 Task: Look for Airbnb properties in PÃ¤rnu, Estonia from 6th December, 2023 to 12th December, 2023 for 4 adults.4 bedrooms having 4 beds and 4 bathrooms. Property type can be flat. Amenities needed are: wifi, TV, free parkinig on premises, gym, breakfast. Booking option can be shelf check-in. Look for 3 properties as per requirement.
Action: Mouse moved to (524, 108)
Screenshot: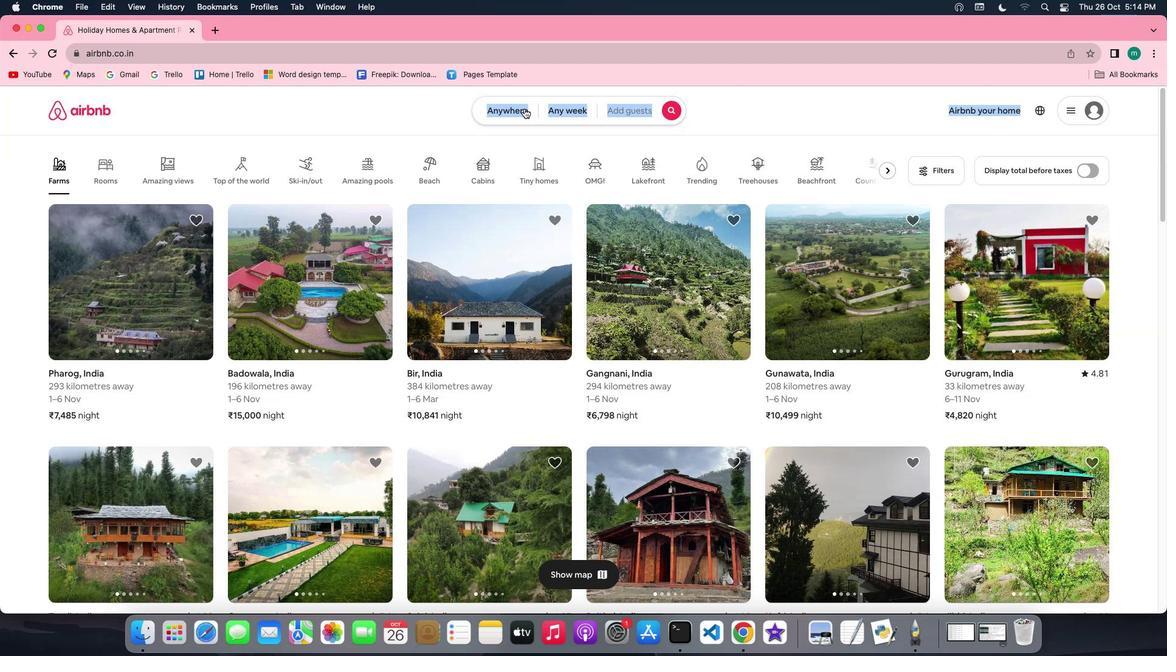 
Action: Mouse pressed left at (524, 108)
Screenshot: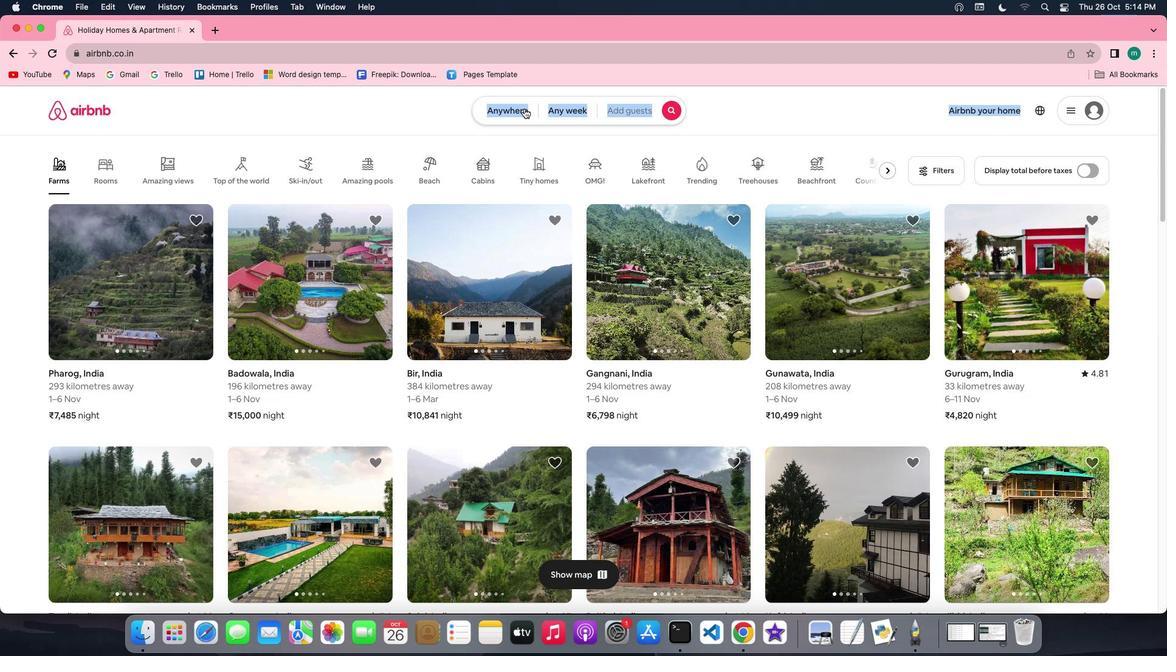 
Action: Mouse moved to (450, 162)
Screenshot: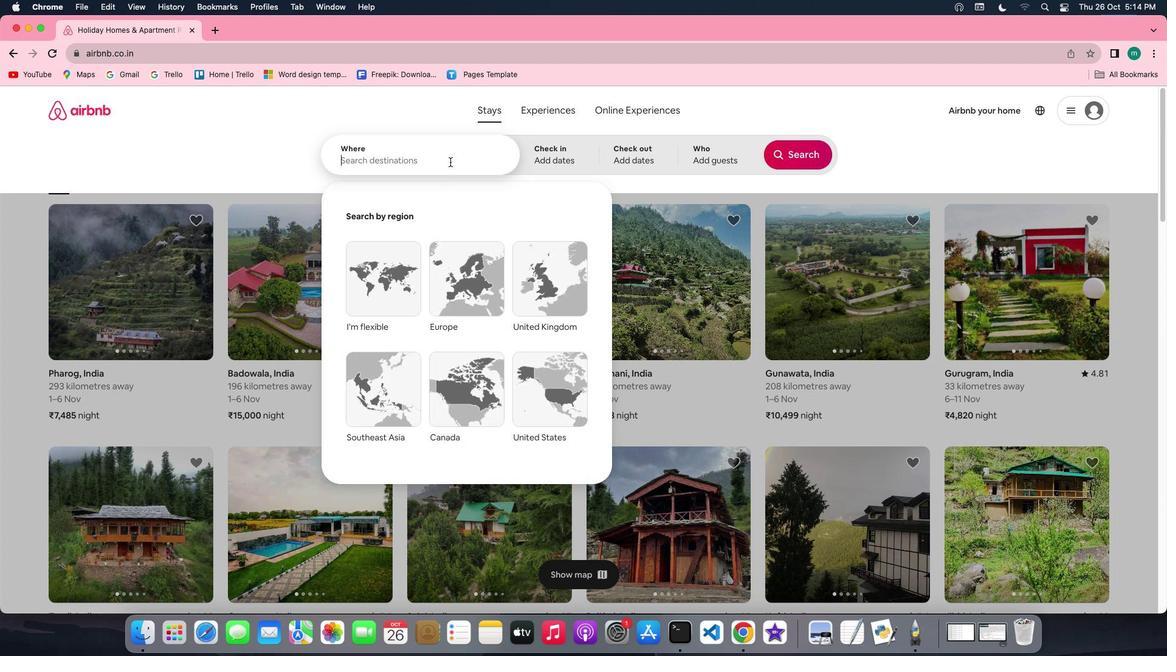 
Action: Mouse pressed left at (450, 162)
Screenshot: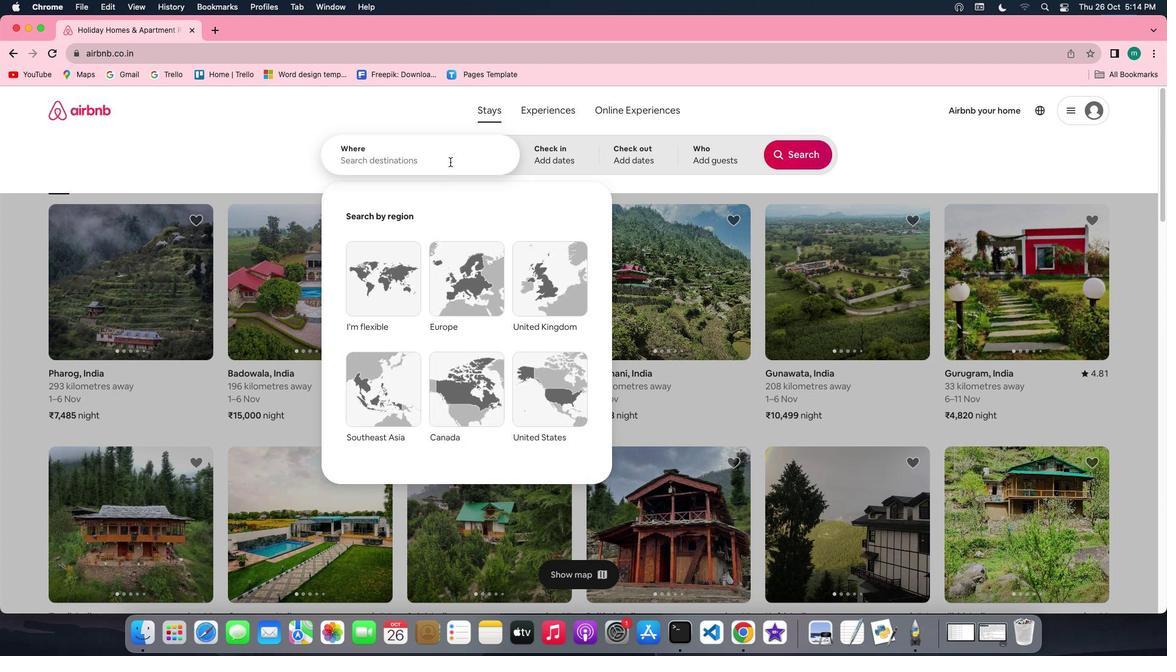 
Action: Key pressed Key.shift'P''a''m''u'Key.backspaceKey.backspace'r''n''u'','Key.spaceKey.shiftKey.shift'E''s''t''o''n''i''a'
Screenshot: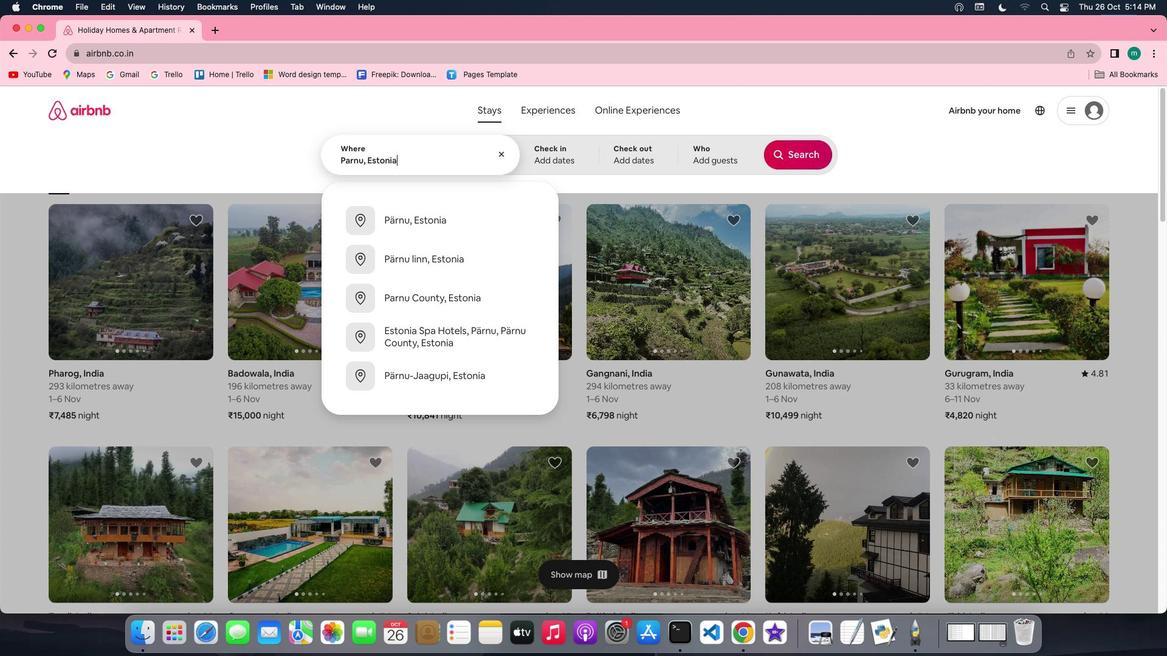 
Action: Mouse moved to (576, 147)
Screenshot: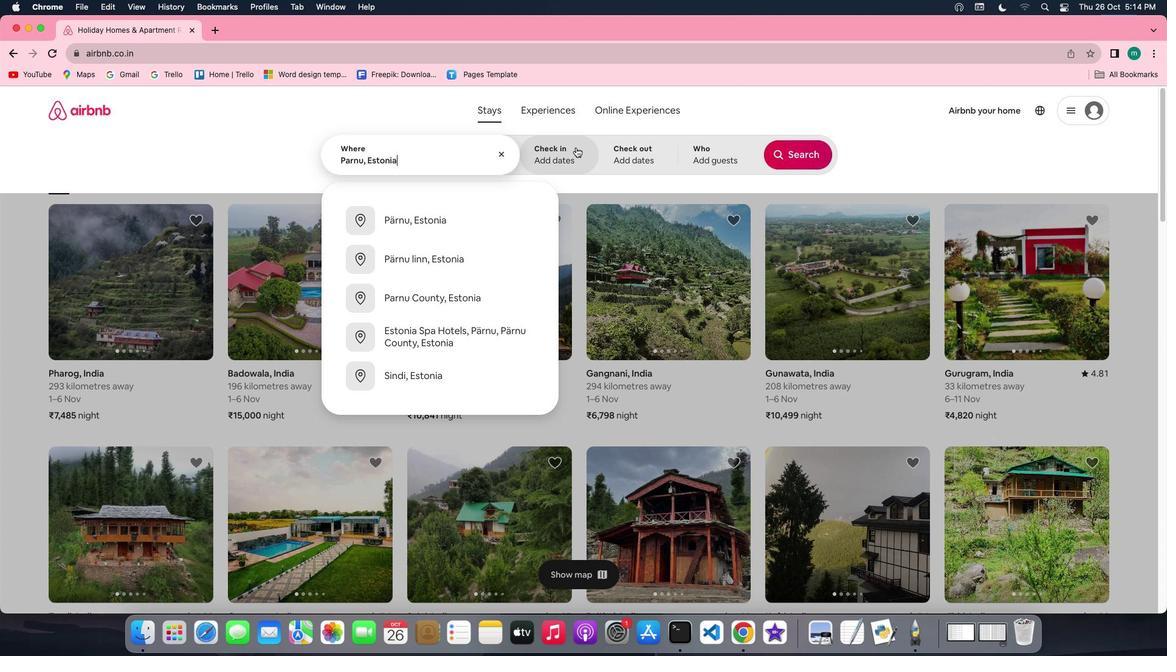 
Action: Mouse pressed left at (576, 147)
Screenshot: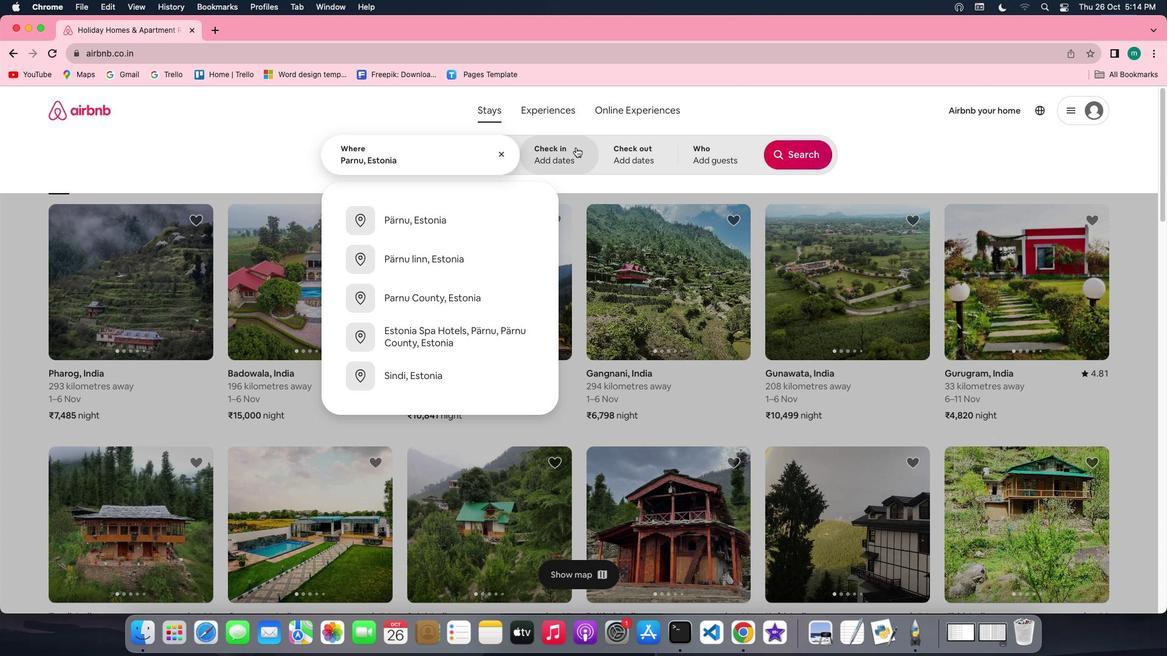 
Action: Mouse moved to (798, 257)
Screenshot: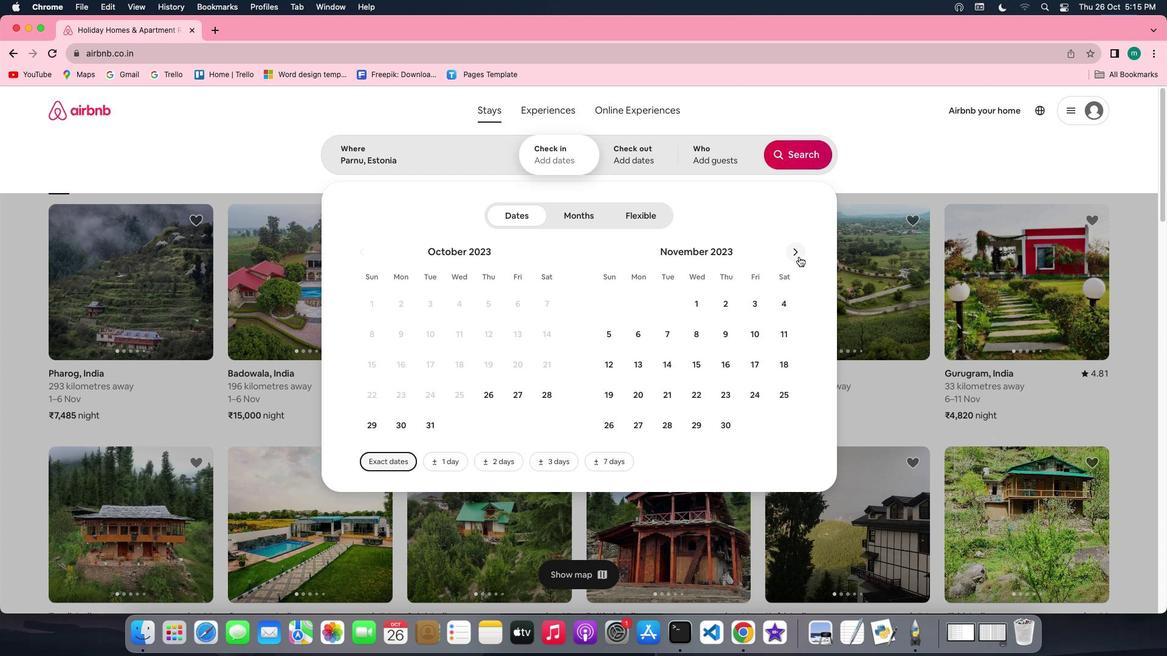 
Action: Mouse pressed left at (798, 257)
Screenshot: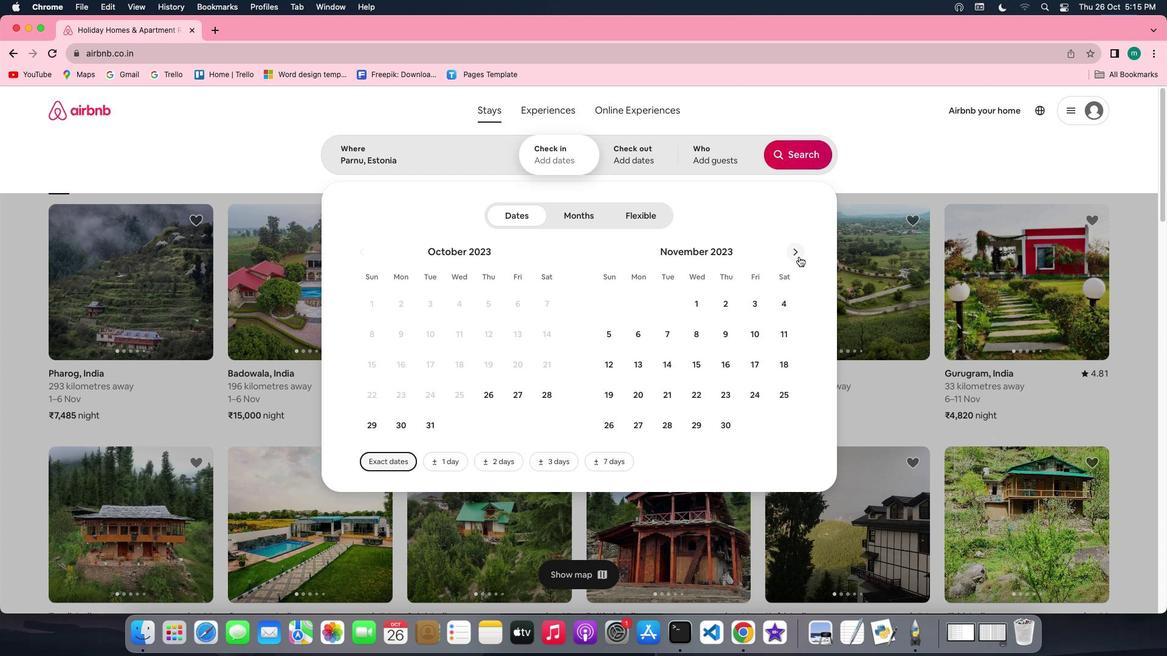 
Action: Mouse moved to (696, 333)
Screenshot: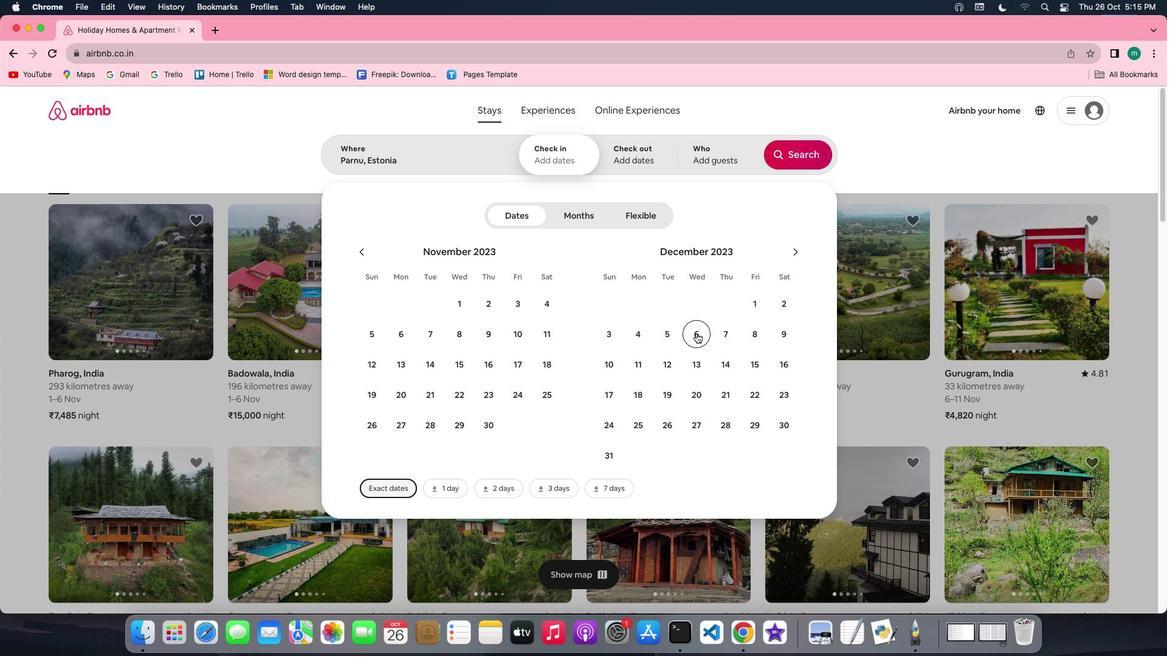 
Action: Mouse pressed left at (696, 333)
Screenshot: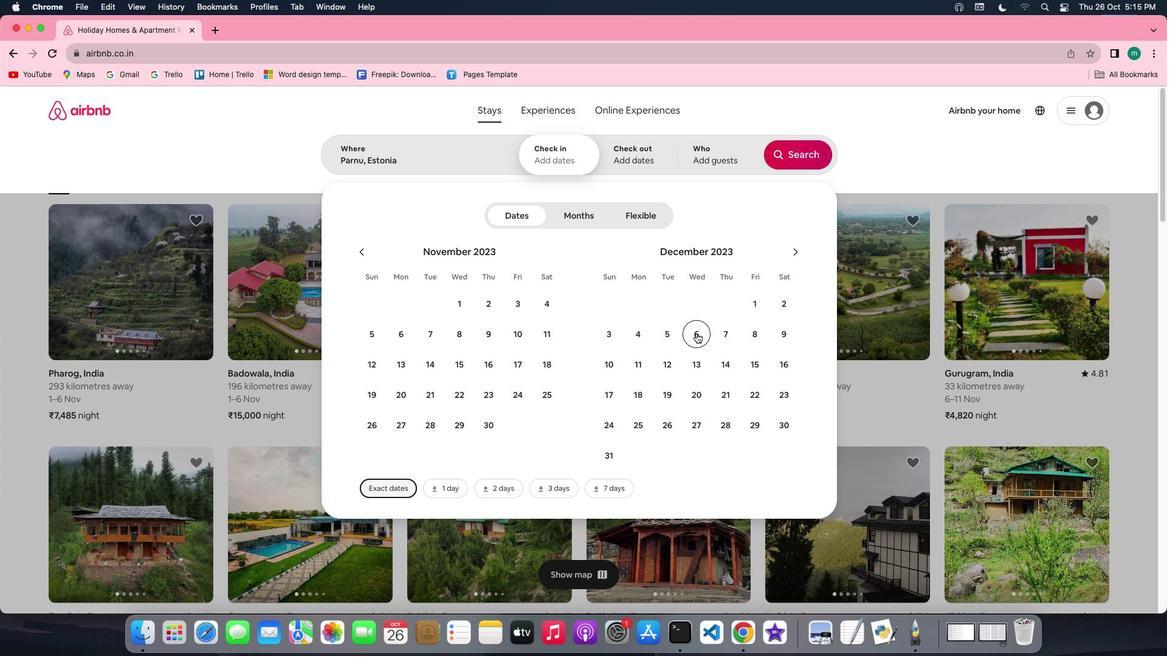 
Action: Mouse moved to (671, 368)
Screenshot: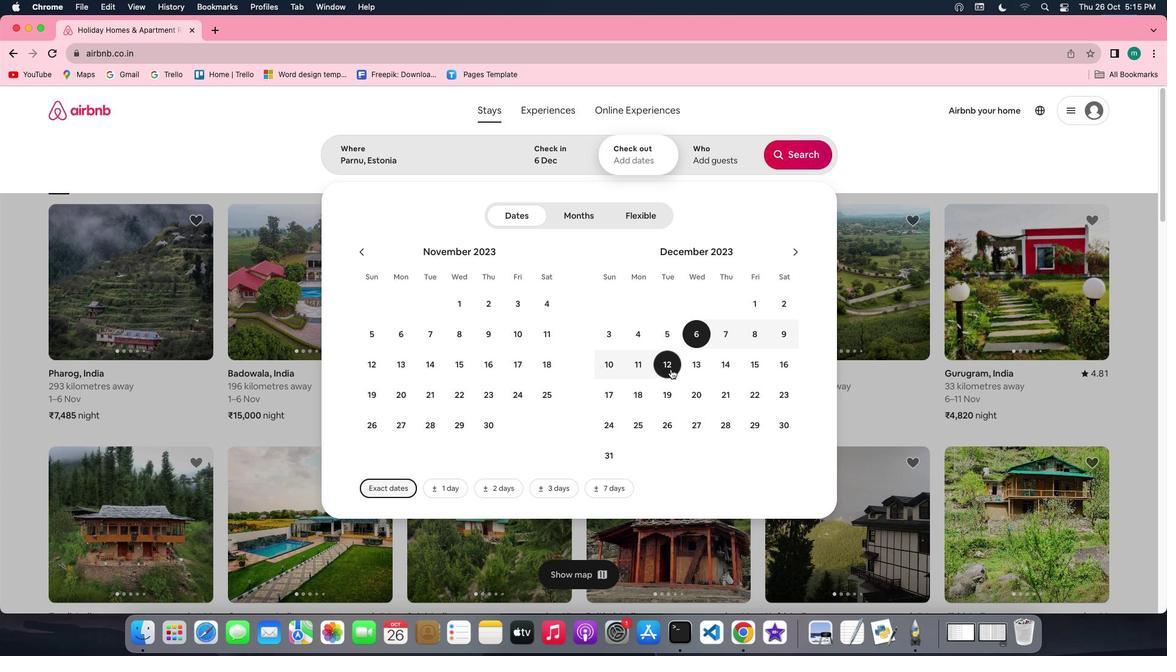 
Action: Mouse pressed left at (671, 368)
Screenshot: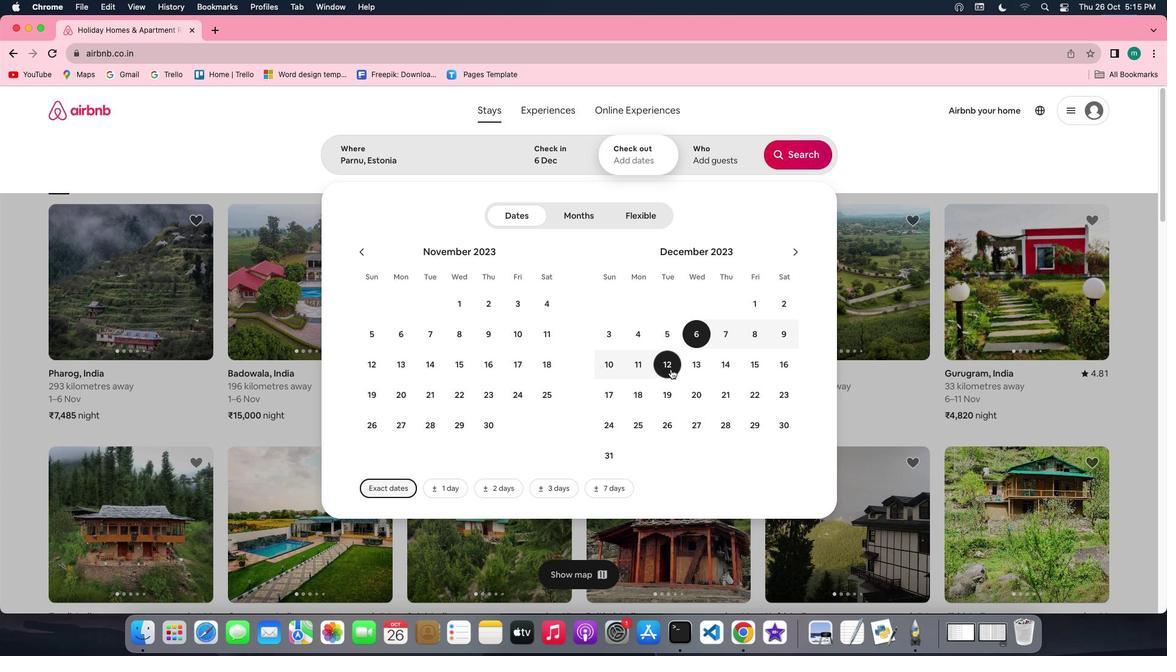 
Action: Mouse moved to (703, 162)
Screenshot: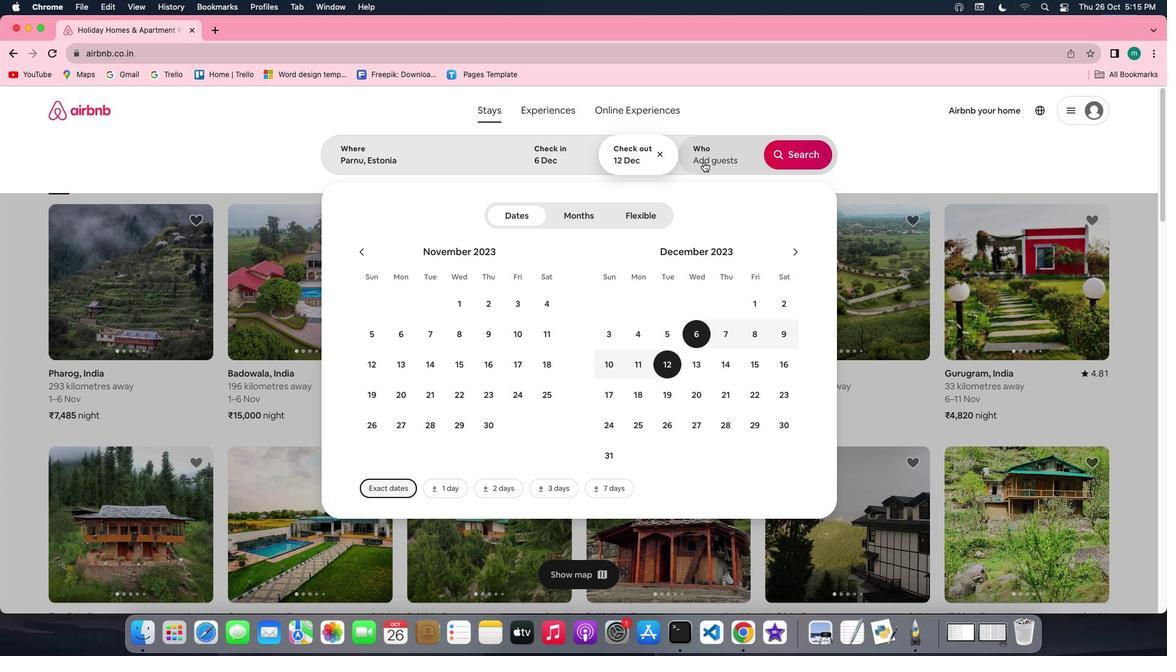 
Action: Mouse pressed left at (703, 162)
Screenshot: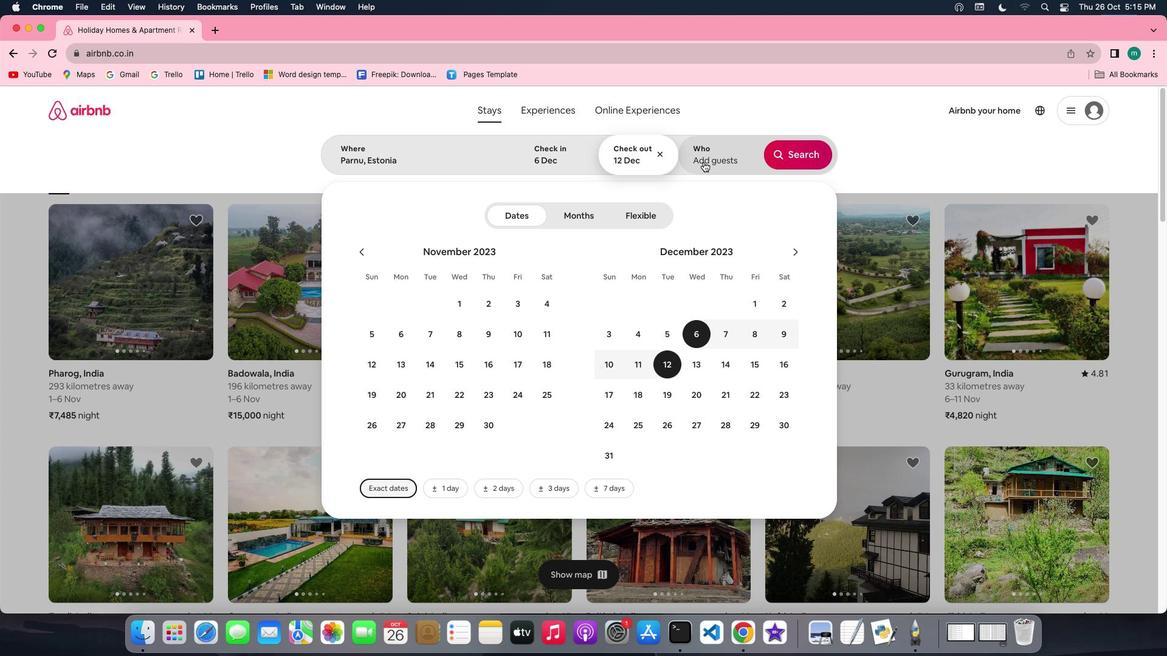 
Action: Mouse moved to (797, 223)
Screenshot: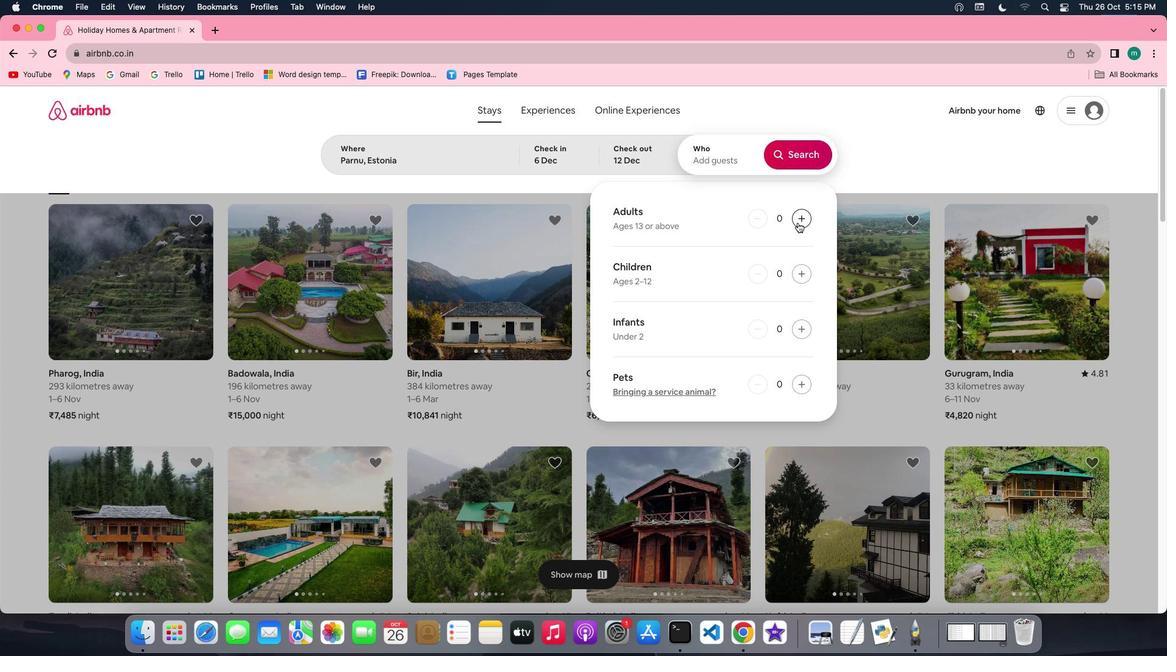 
Action: Mouse pressed left at (797, 223)
Screenshot: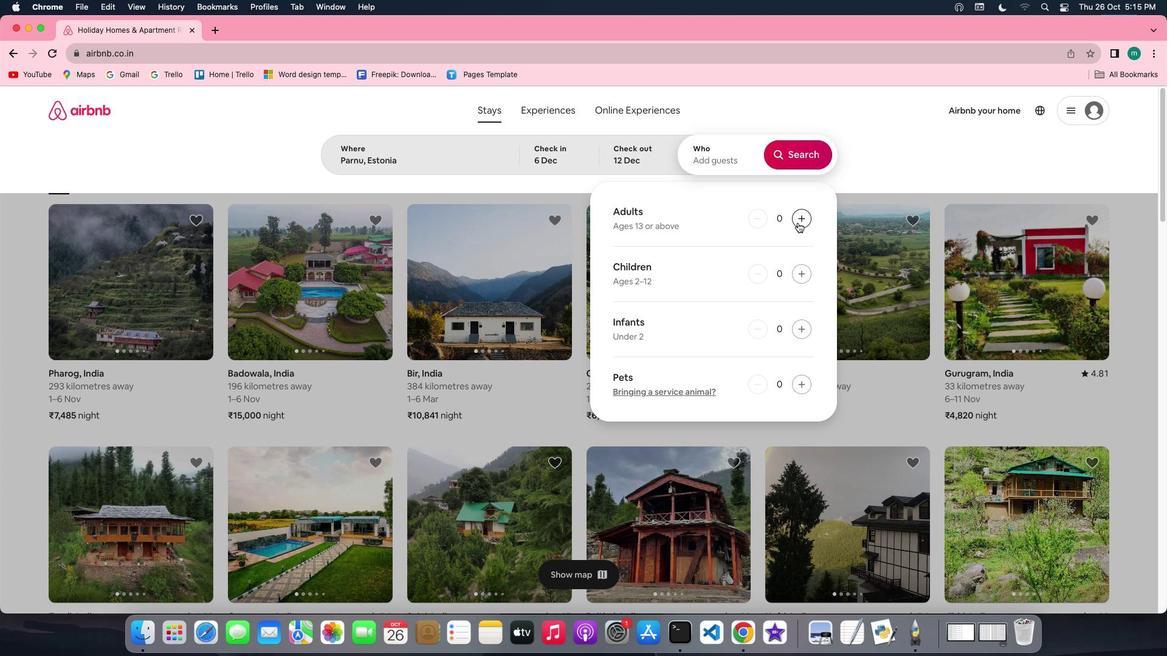 
Action: Mouse pressed left at (797, 223)
Screenshot: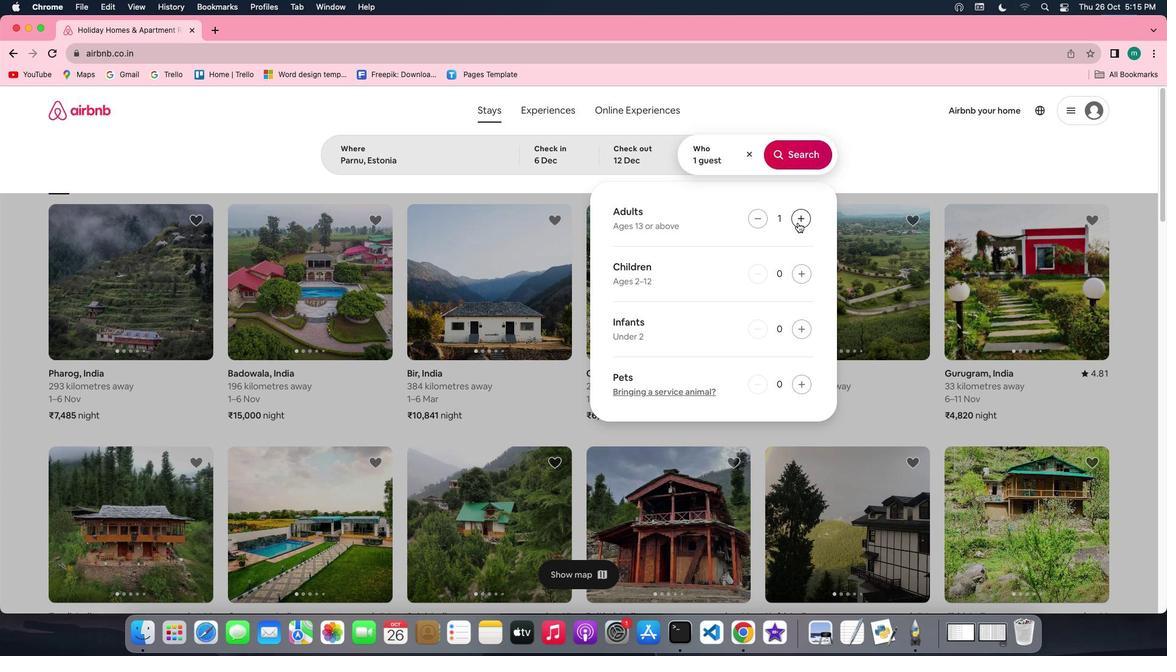 
Action: Mouse pressed left at (797, 223)
Screenshot: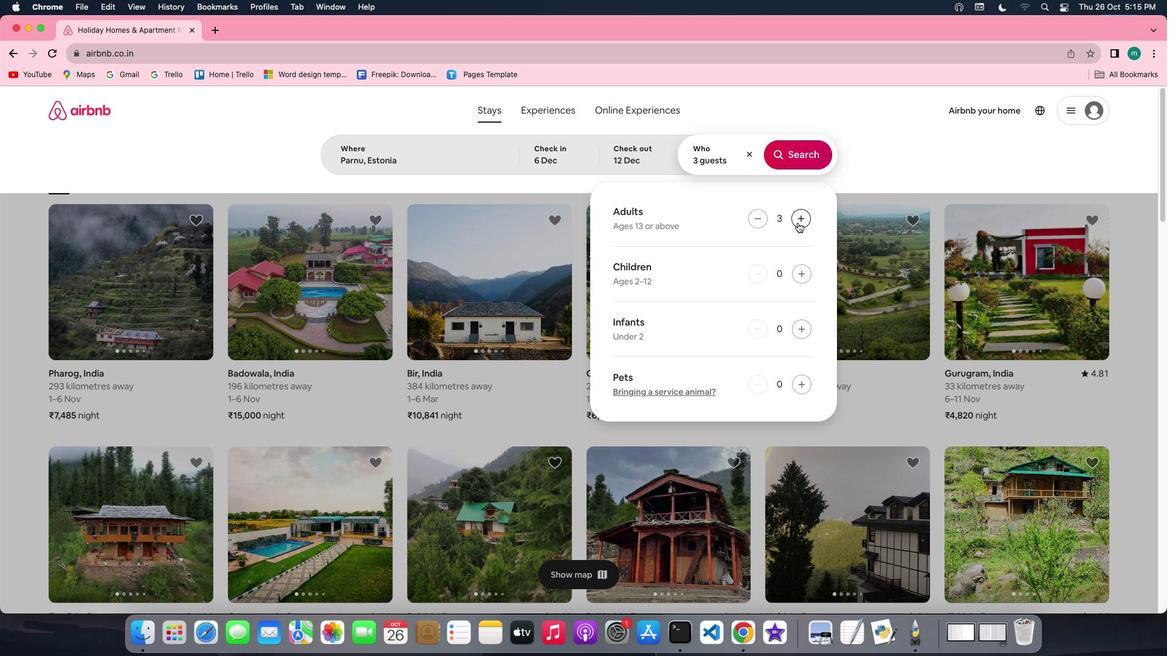 
Action: Mouse pressed left at (797, 223)
Screenshot: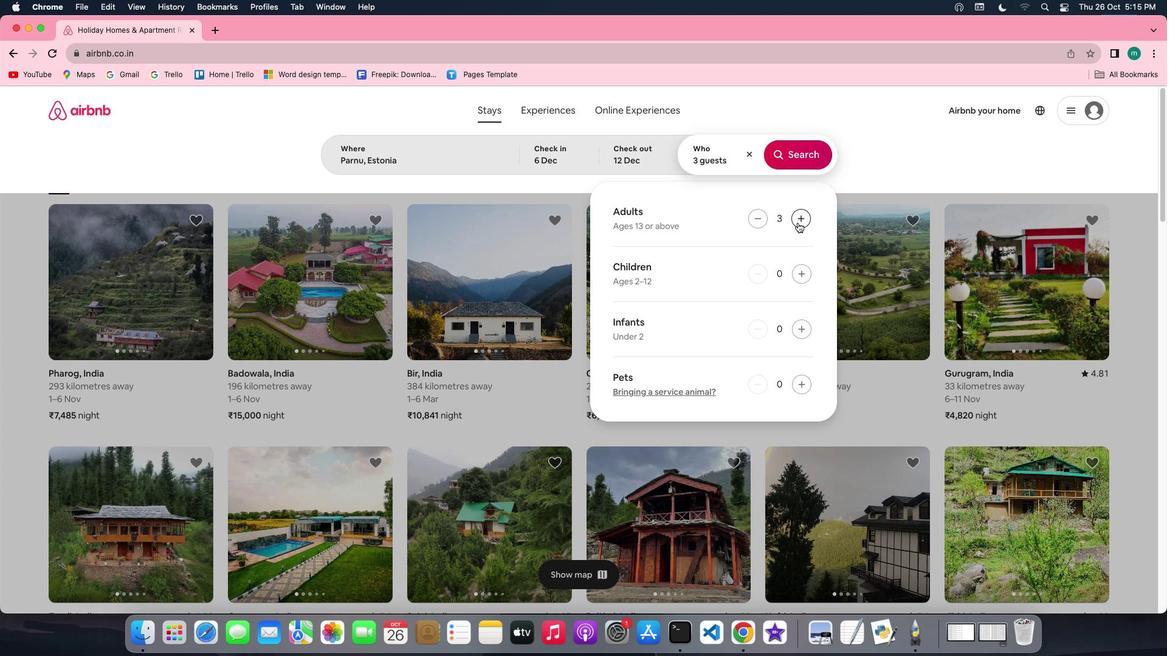 
Action: Mouse moved to (796, 159)
Screenshot: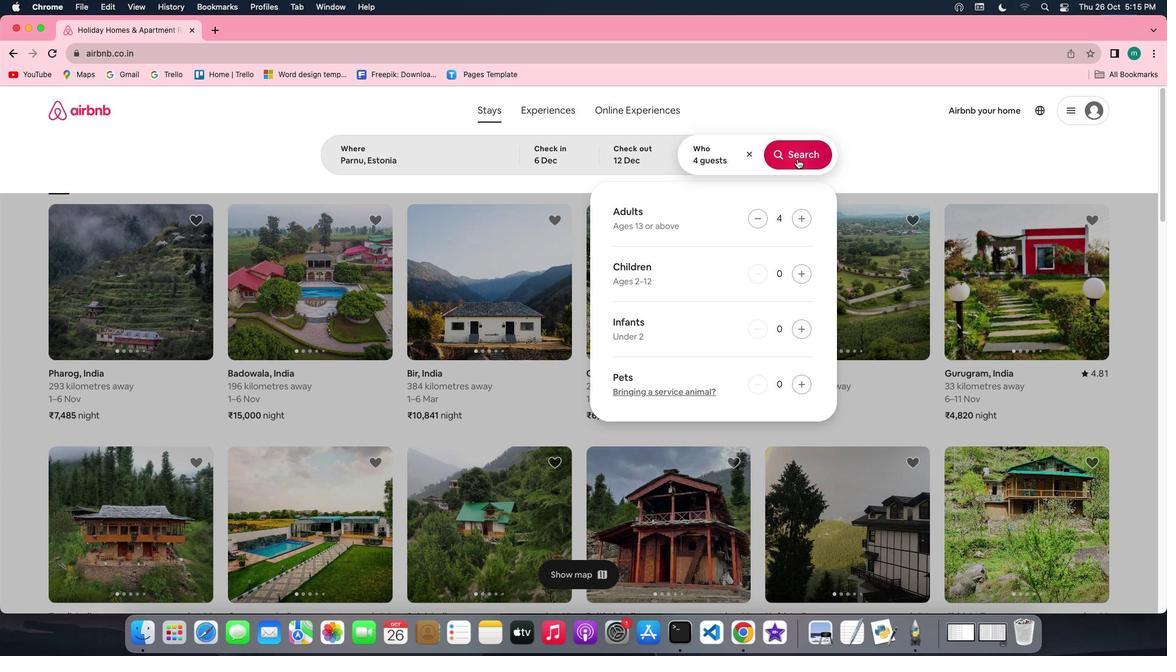 
Action: Mouse pressed left at (796, 159)
Screenshot: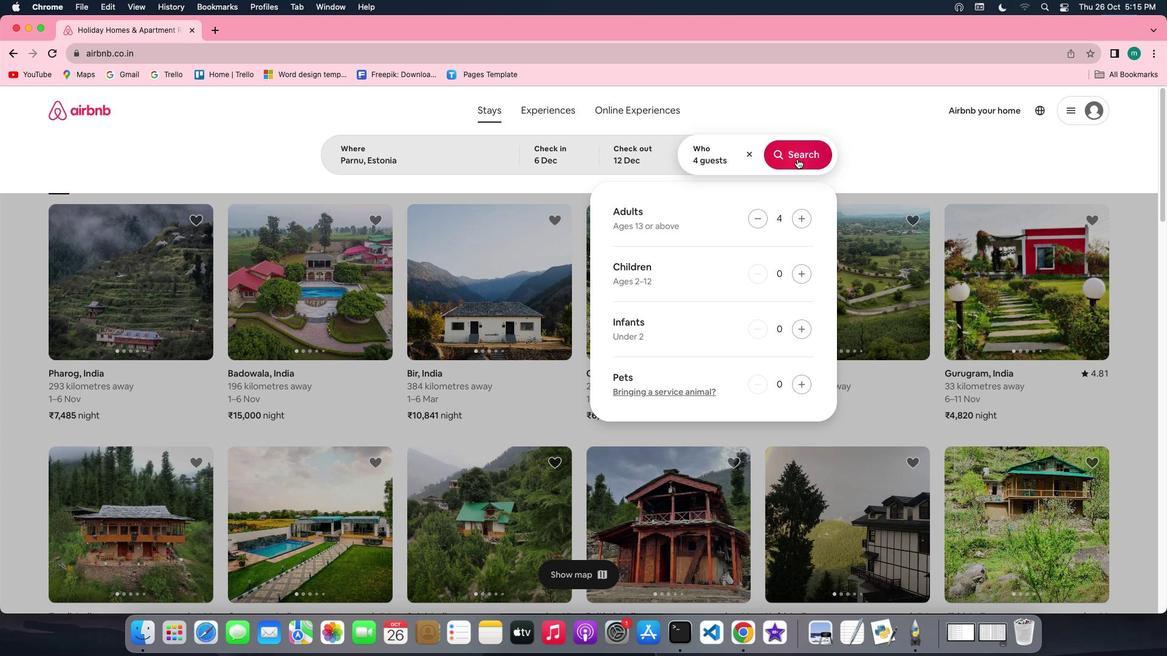 
Action: Mouse moved to (978, 161)
Screenshot: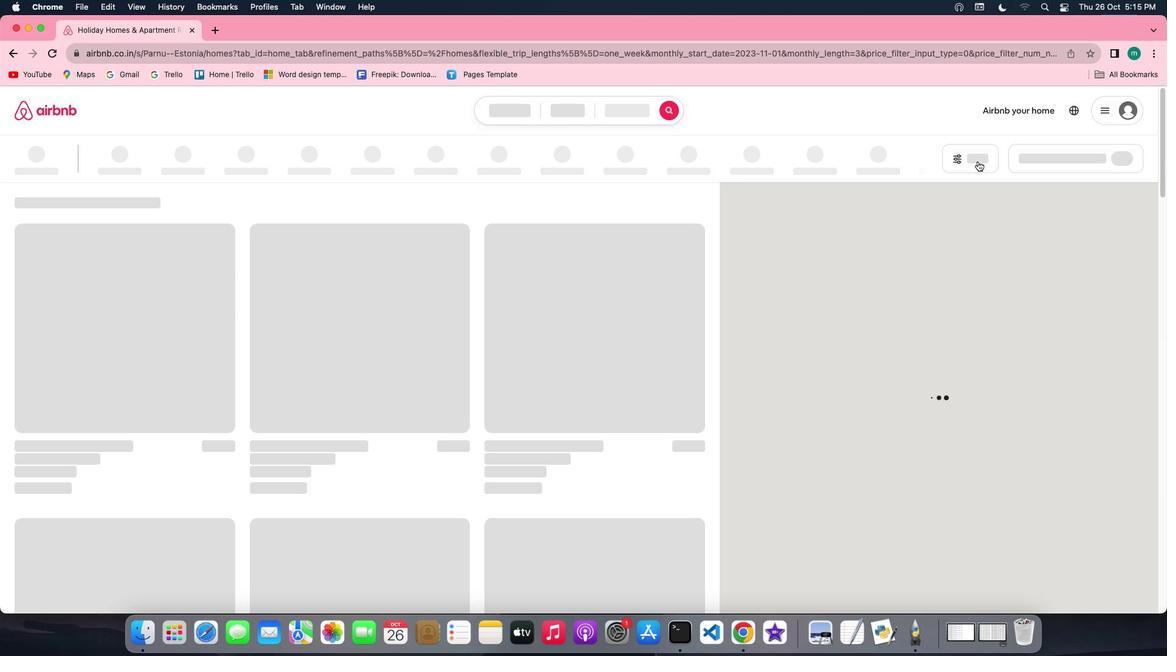
Action: Mouse pressed left at (978, 161)
Screenshot: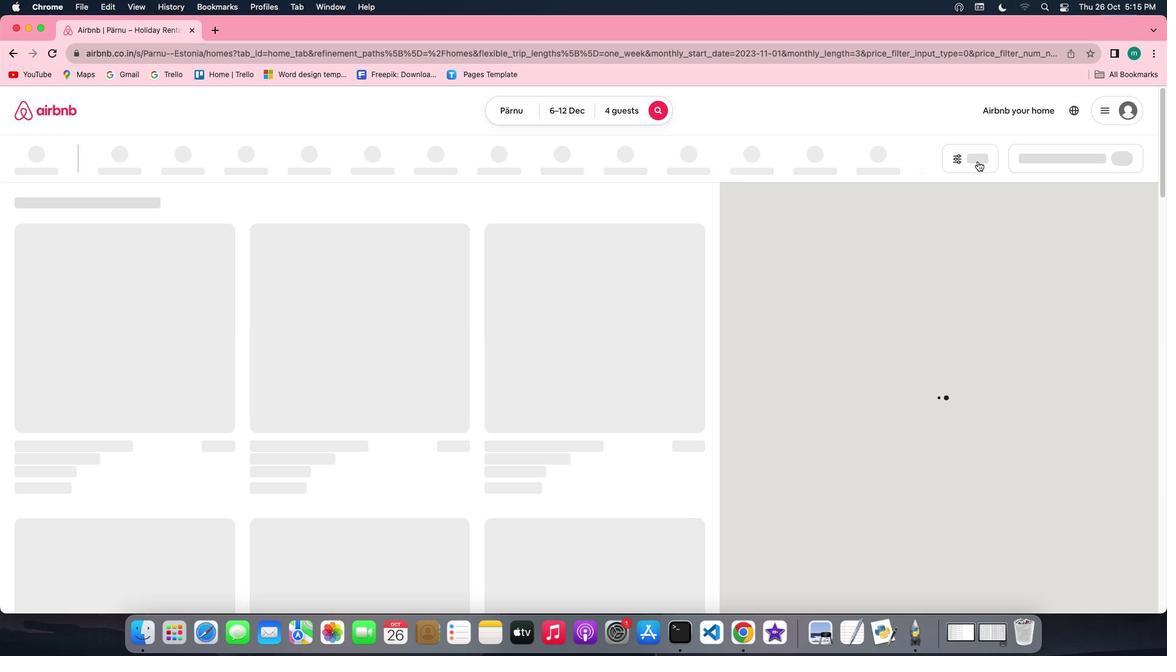 
Action: Mouse moved to (974, 153)
Screenshot: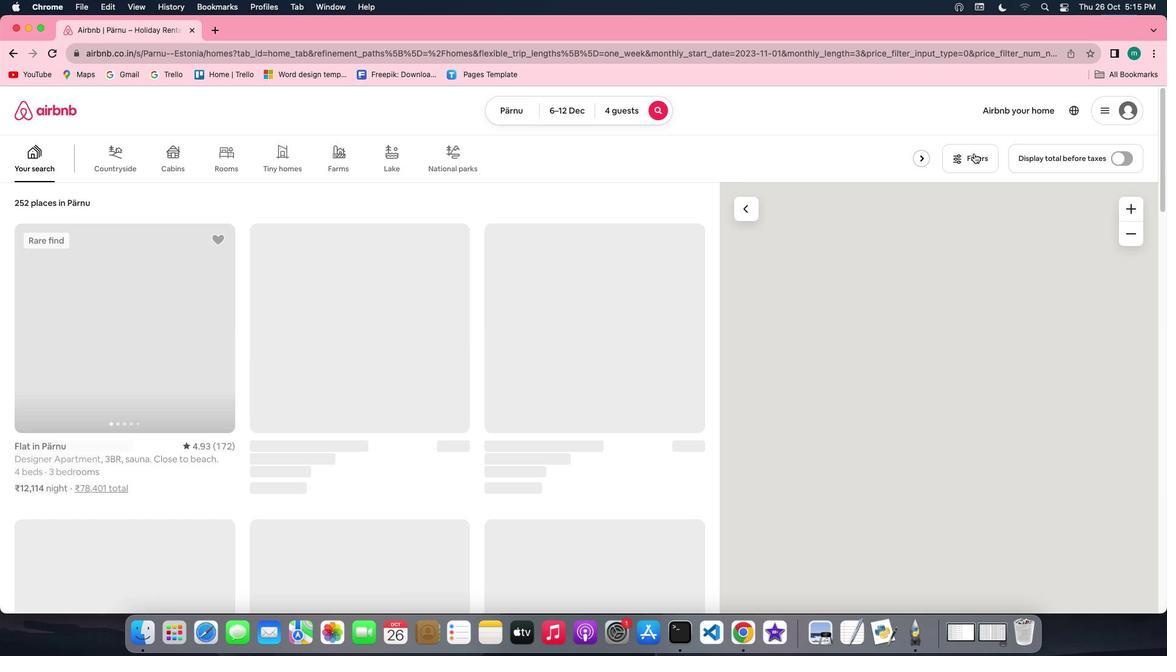 
Action: Mouse pressed left at (974, 153)
Screenshot: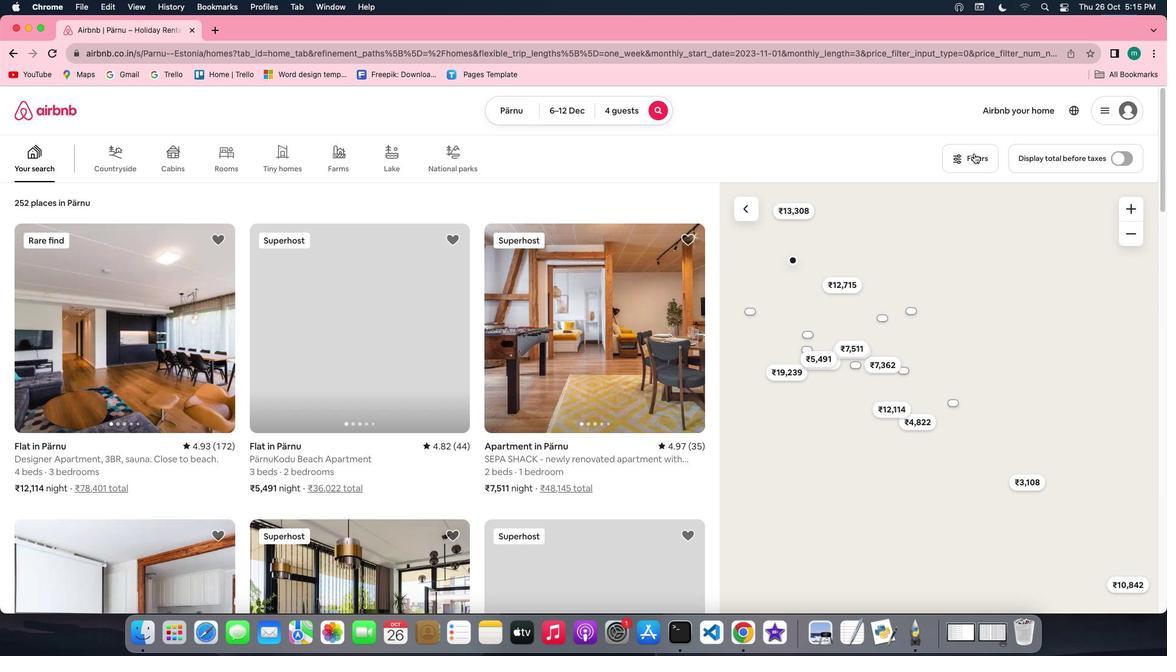 
Action: Mouse moved to (593, 310)
Screenshot: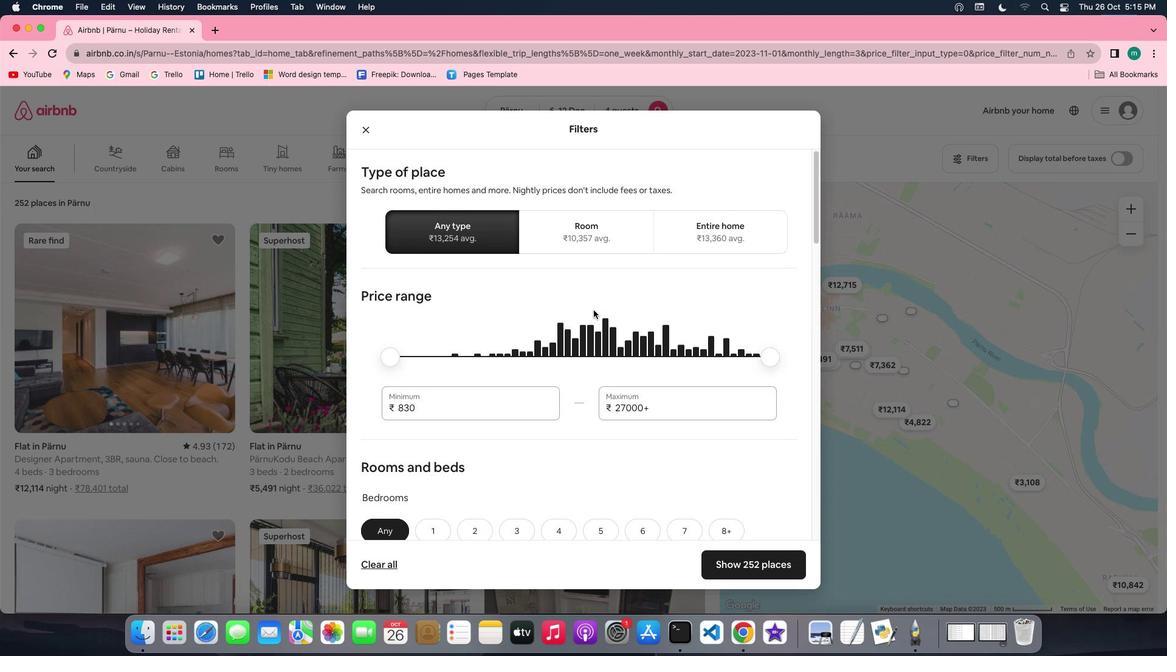 
Action: Mouse scrolled (593, 310) with delta (0, 0)
Screenshot: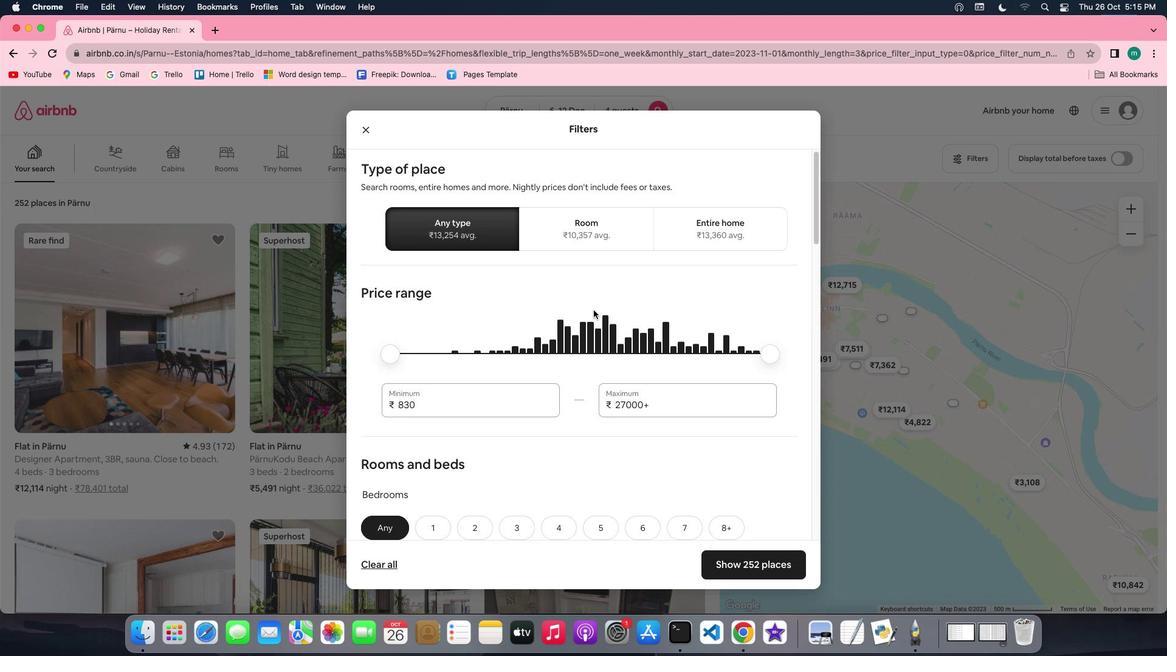 
Action: Mouse scrolled (593, 310) with delta (0, 0)
Screenshot: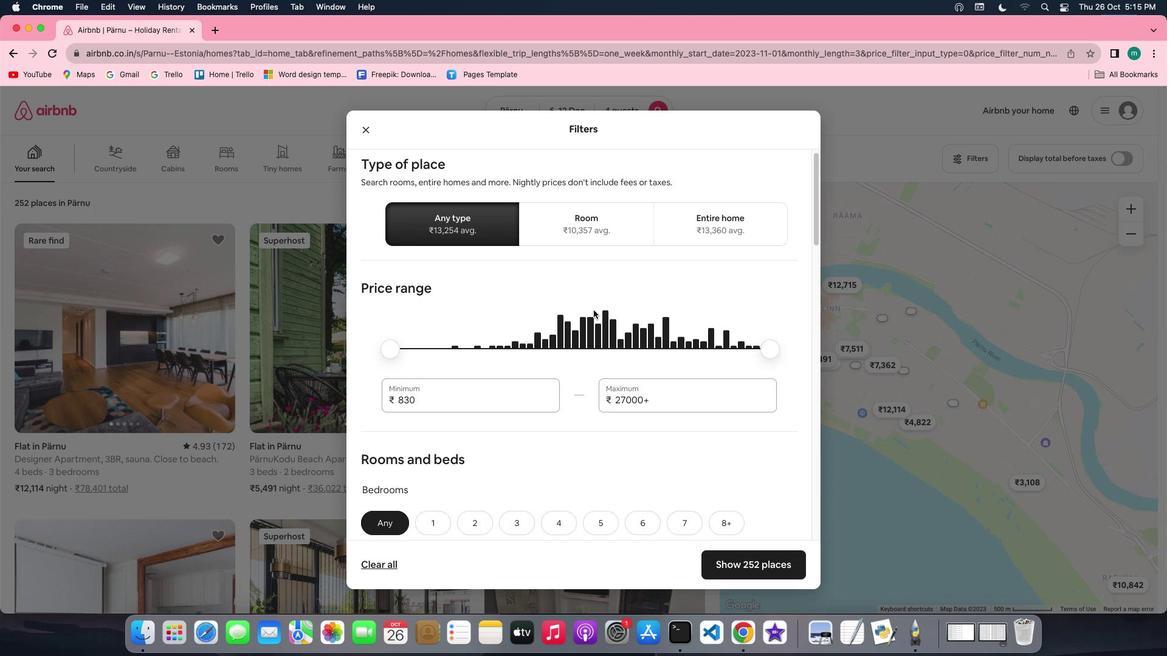 
Action: Mouse scrolled (593, 310) with delta (0, 0)
Screenshot: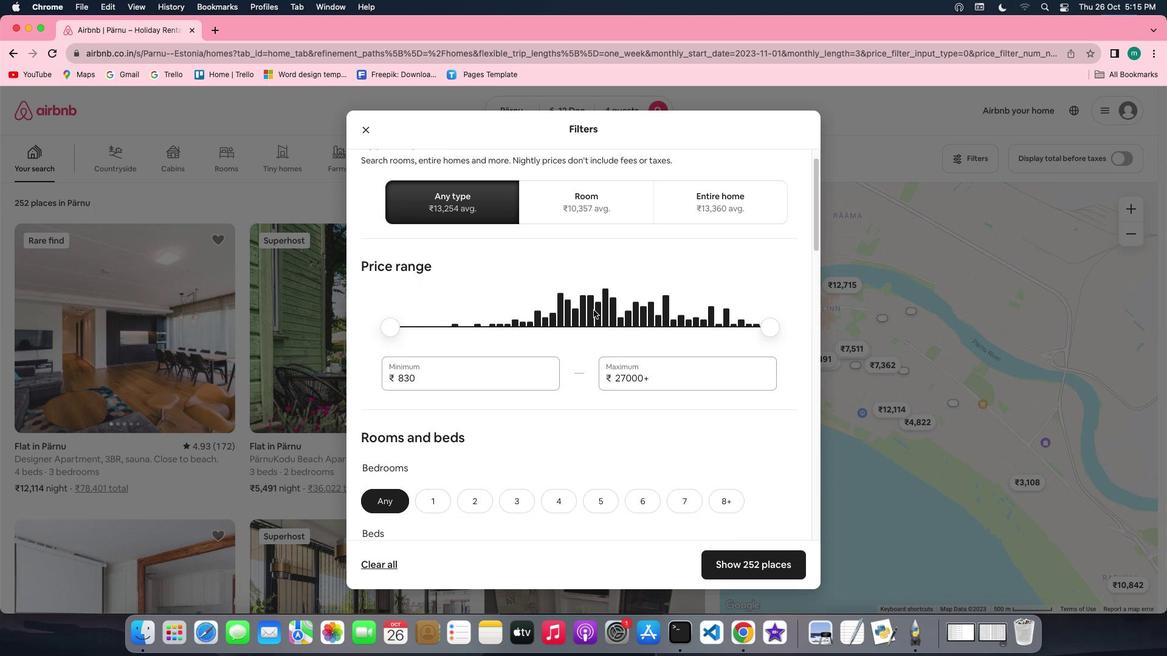 
Action: Mouse scrolled (593, 310) with delta (0, 0)
Screenshot: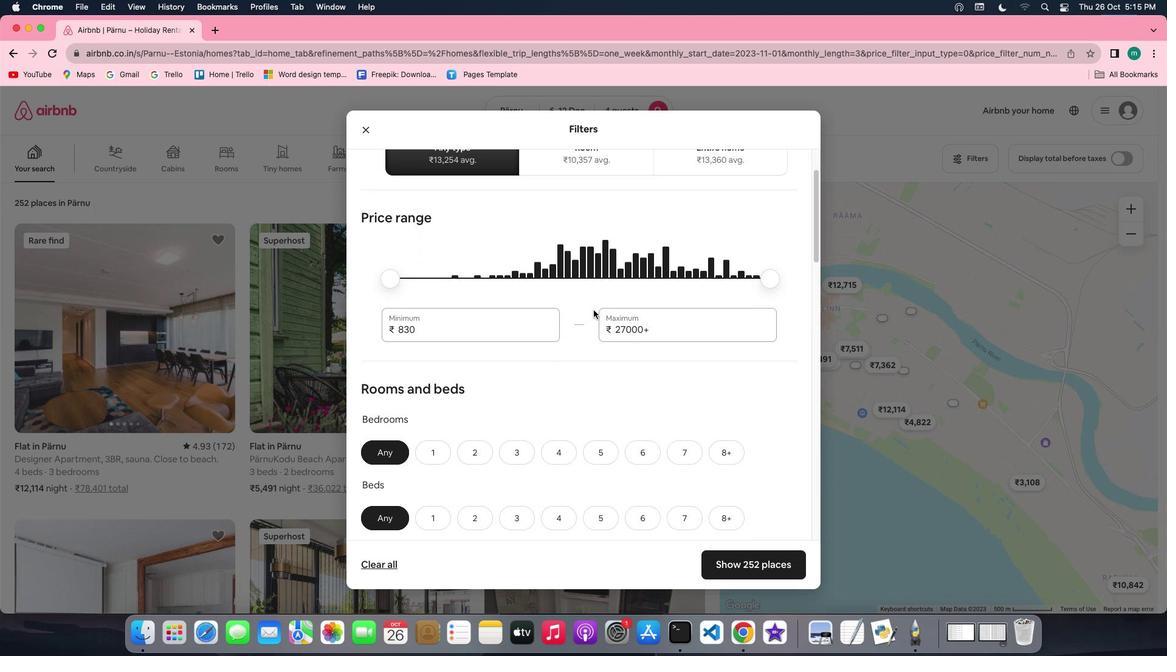 
Action: Mouse scrolled (593, 310) with delta (0, 0)
Screenshot: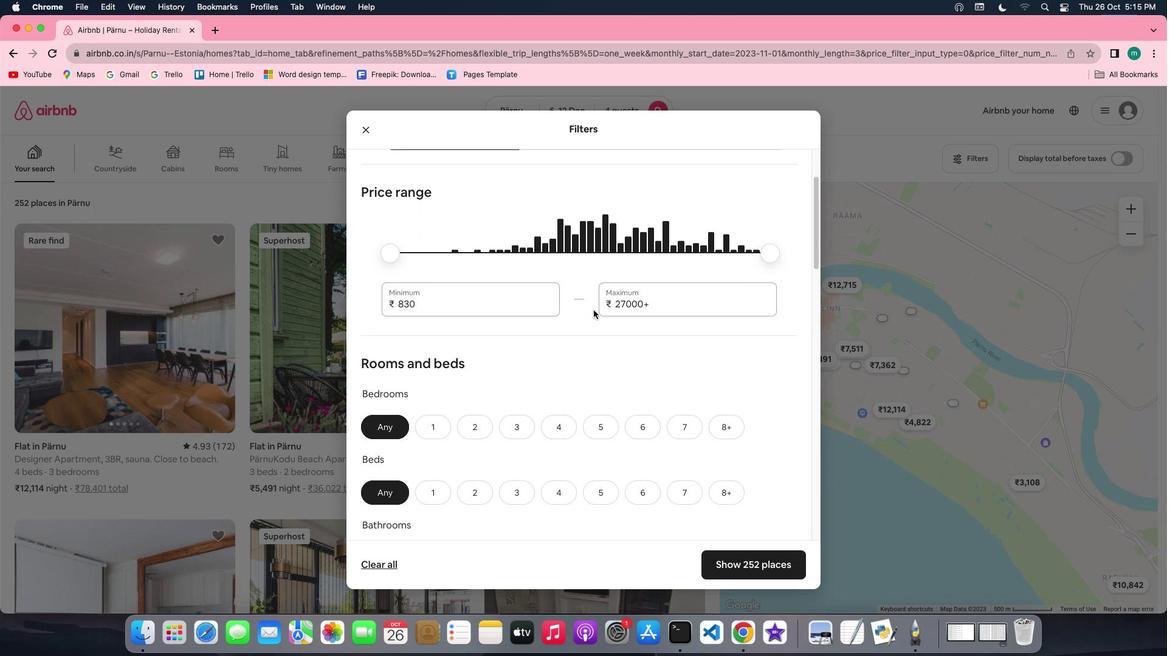 
Action: Mouse scrolled (593, 310) with delta (0, 0)
Screenshot: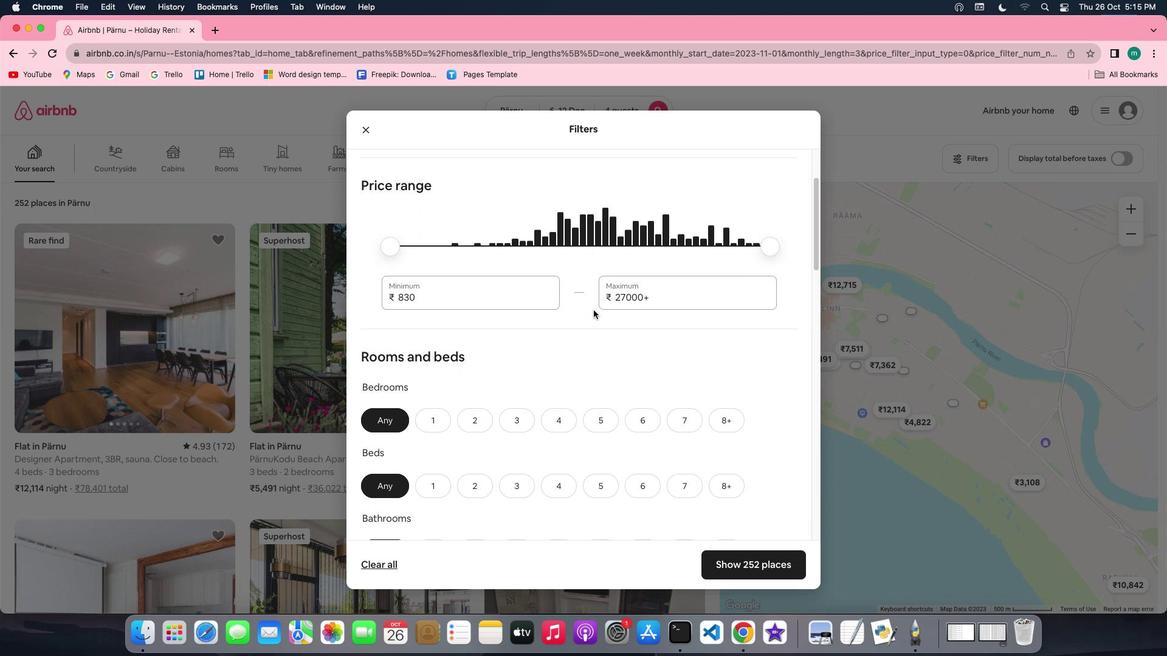 
Action: Mouse scrolled (593, 310) with delta (0, 0)
Screenshot: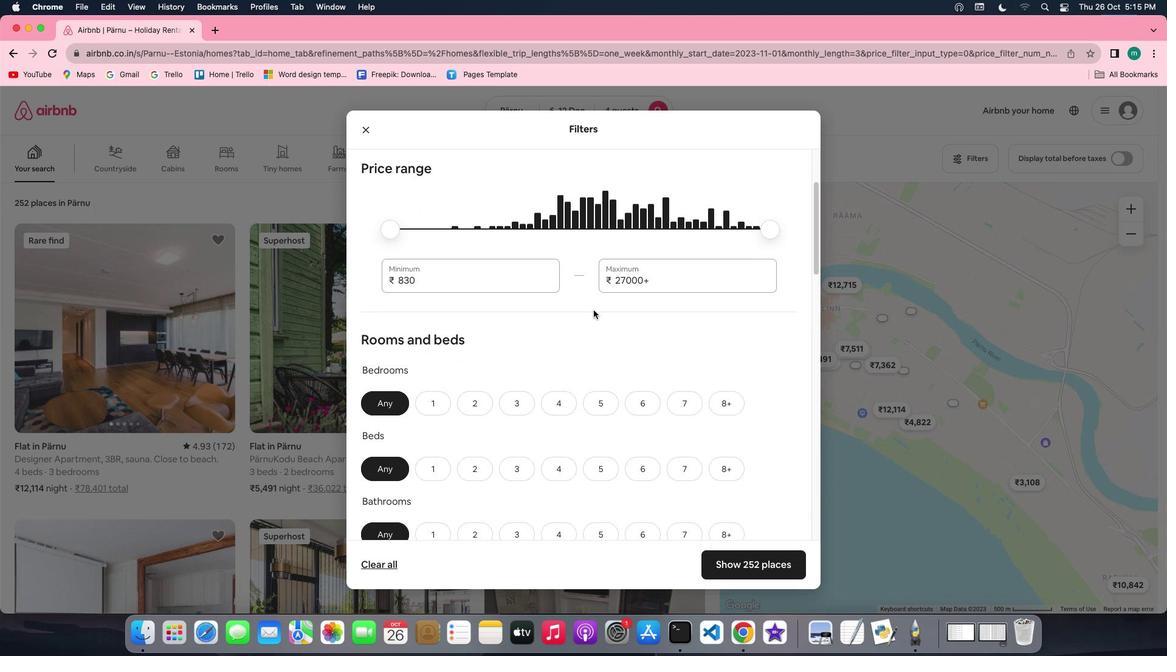 
Action: Mouse scrolled (593, 310) with delta (0, 0)
Screenshot: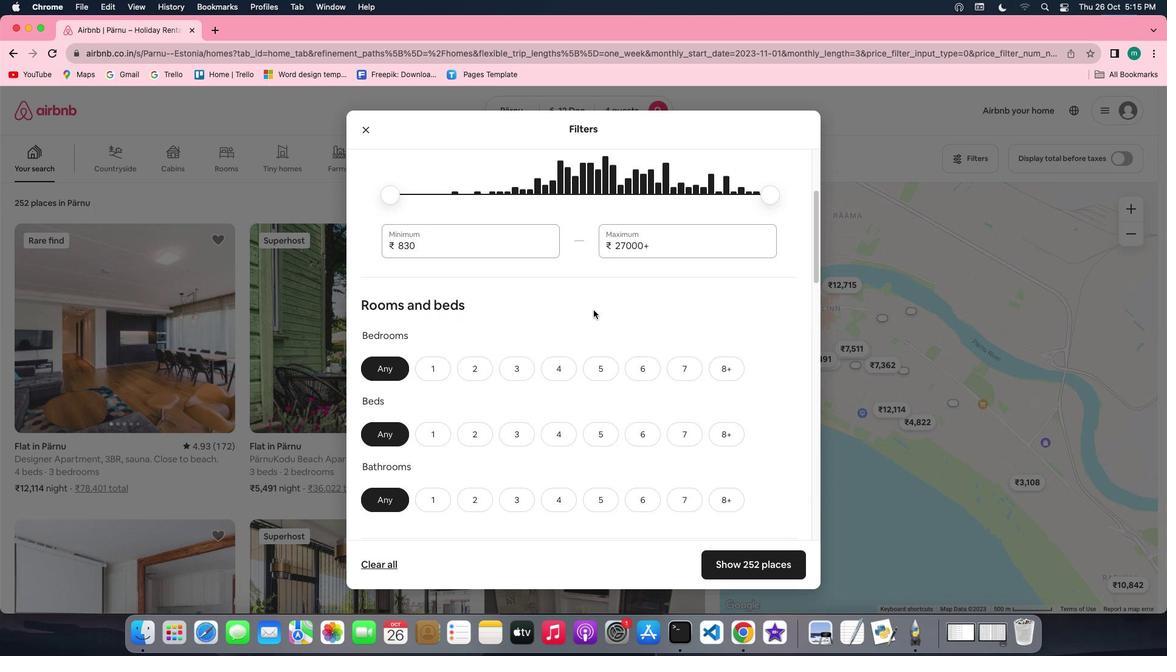 
Action: Mouse scrolled (593, 310) with delta (0, 0)
Screenshot: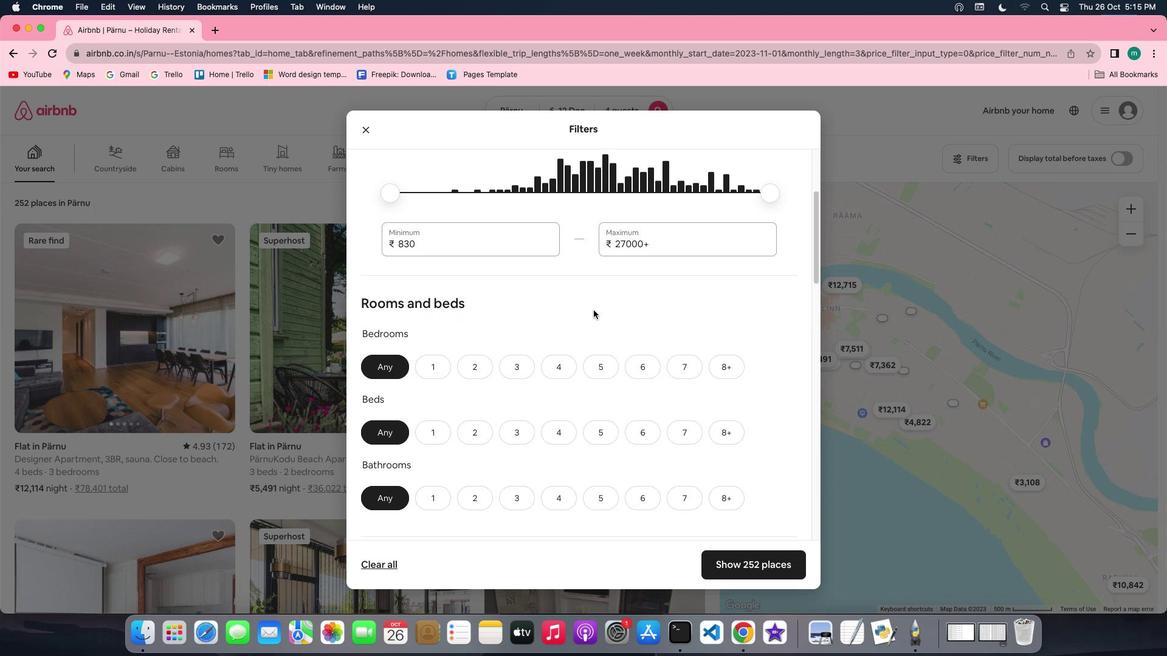 
Action: Mouse scrolled (593, 310) with delta (0, 0)
Screenshot: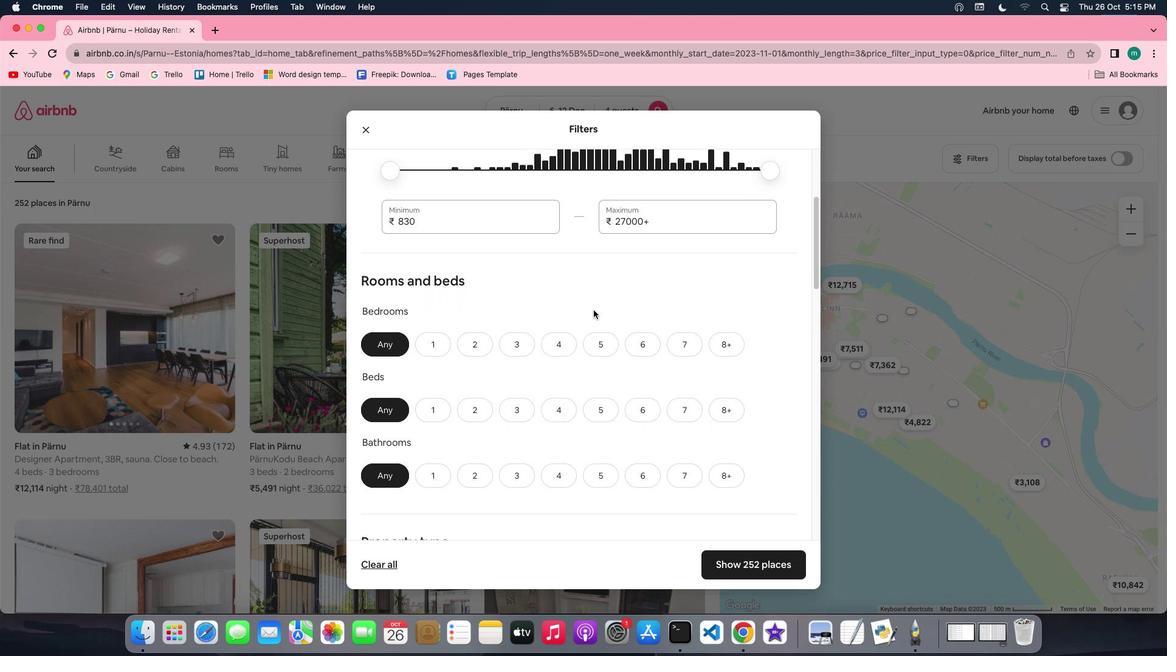 
Action: Mouse scrolled (593, 310) with delta (0, 0)
Screenshot: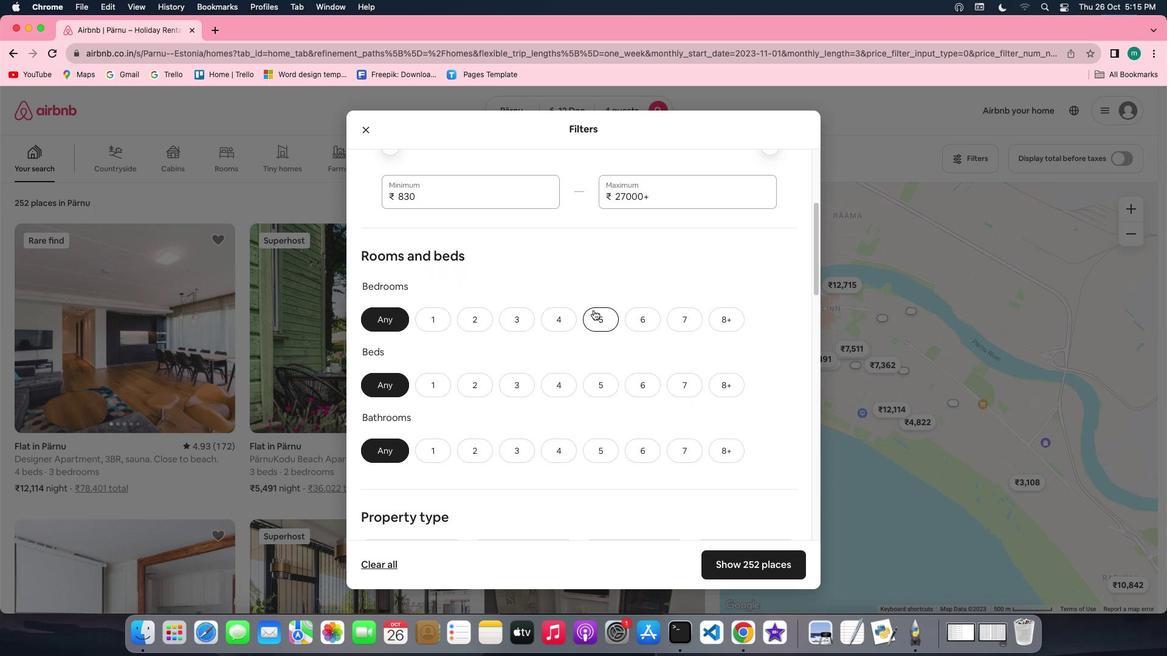 
Action: Mouse scrolled (593, 310) with delta (0, 0)
Screenshot: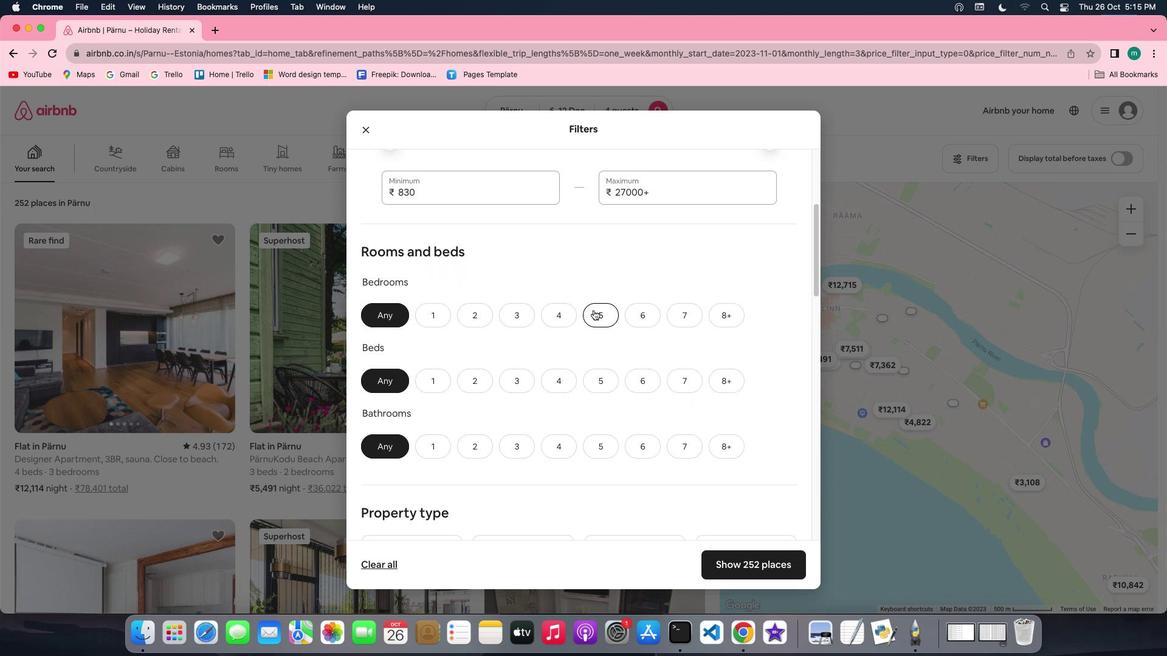 
Action: Mouse scrolled (593, 310) with delta (0, 0)
Screenshot: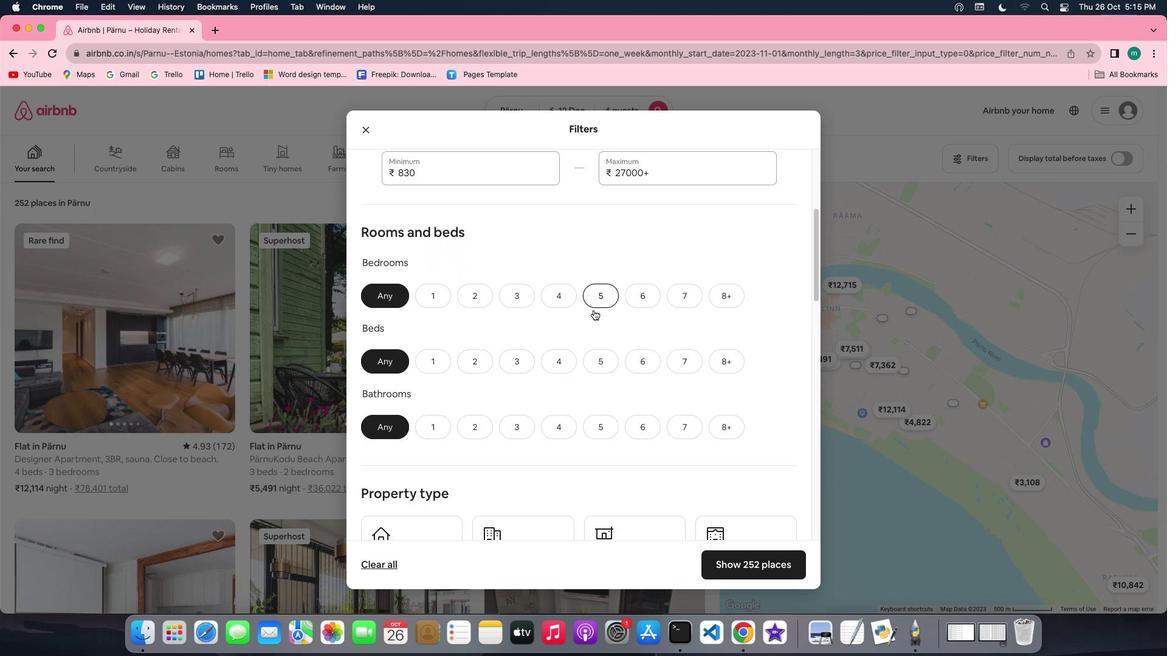 
Action: Mouse moved to (570, 289)
Screenshot: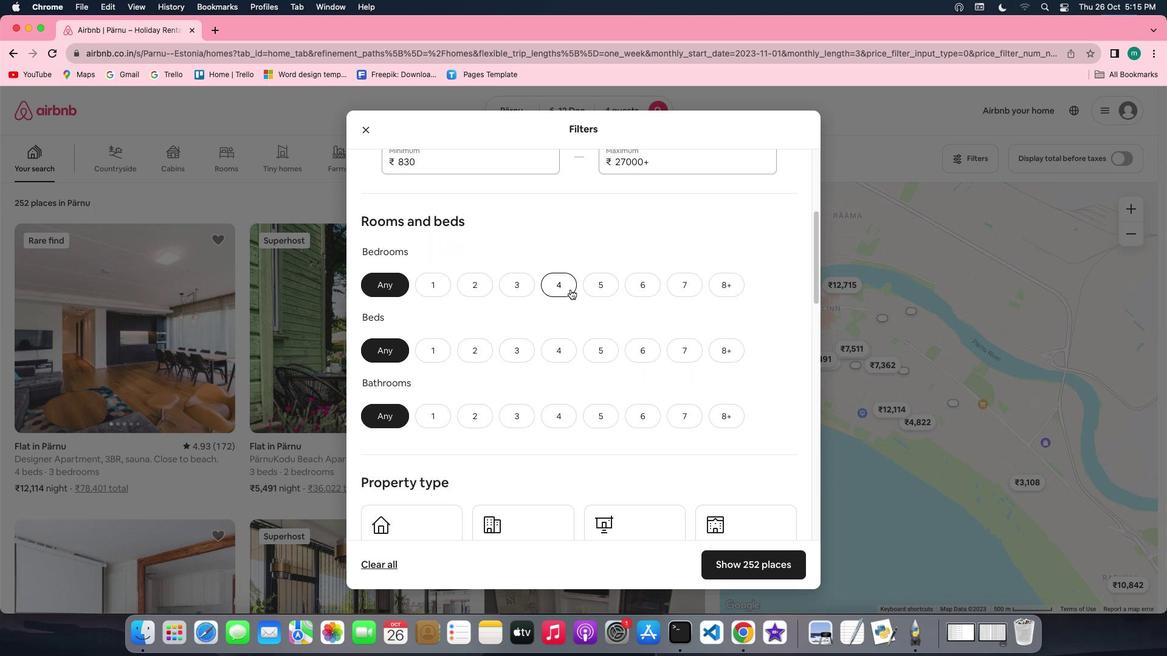 
Action: Mouse pressed left at (570, 289)
Screenshot: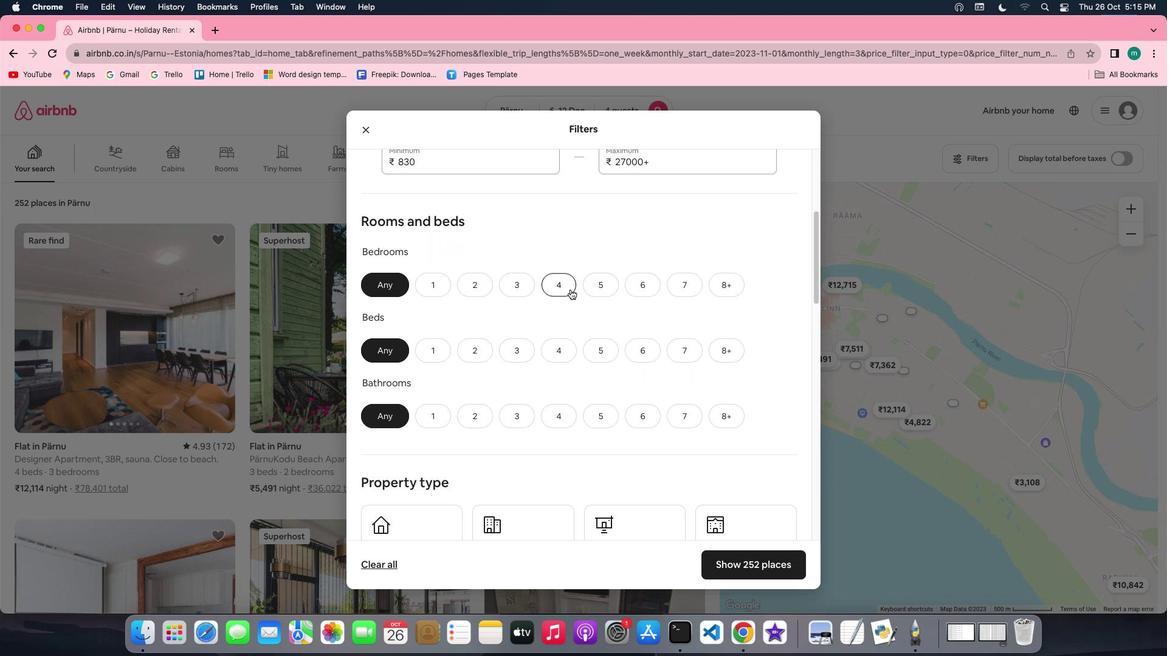 
Action: Mouse moved to (567, 356)
Screenshot: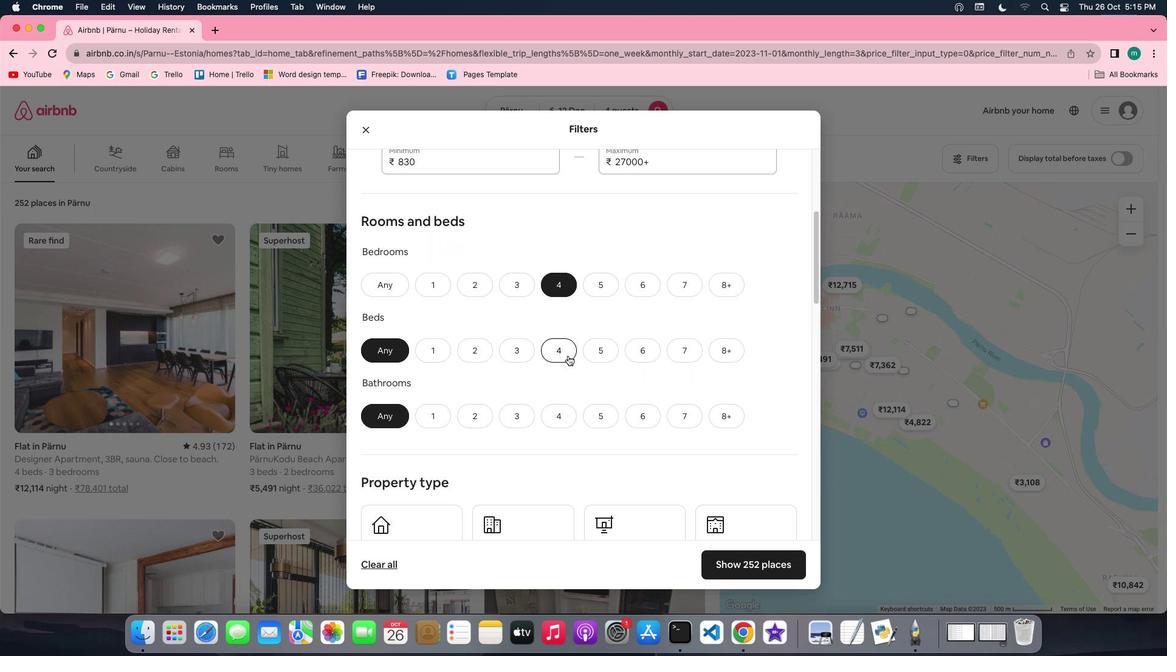 
Action: Mouse pressed left at (567, 356)
Screenshot: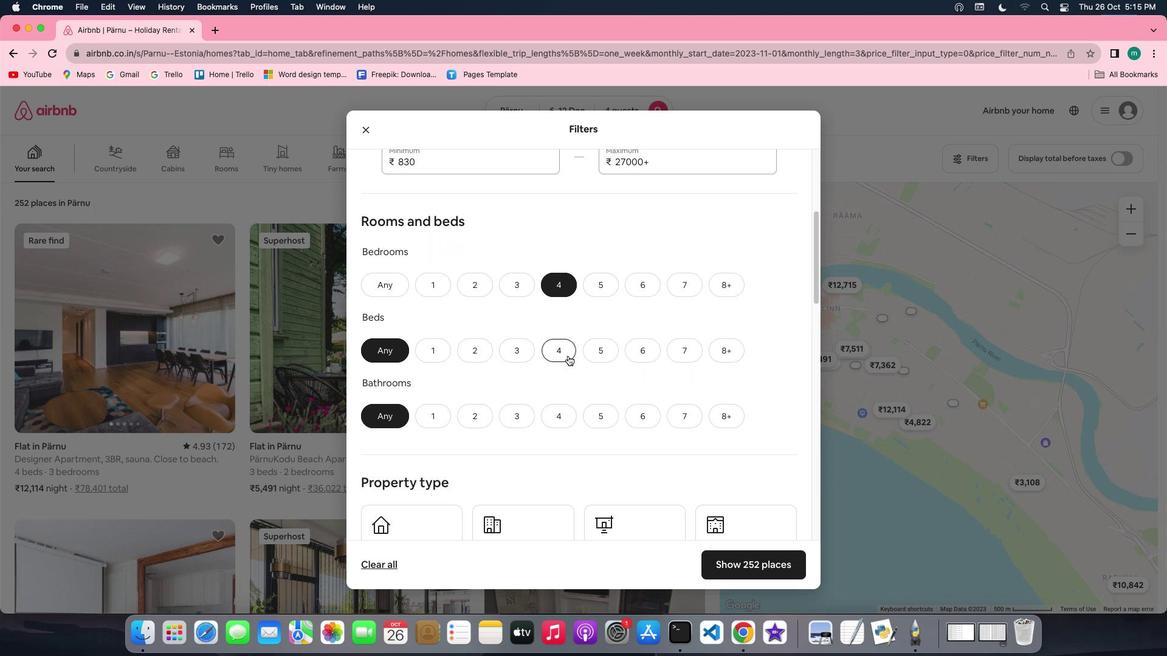 
Action: Mouse moved to (564, 419)
Screenshot: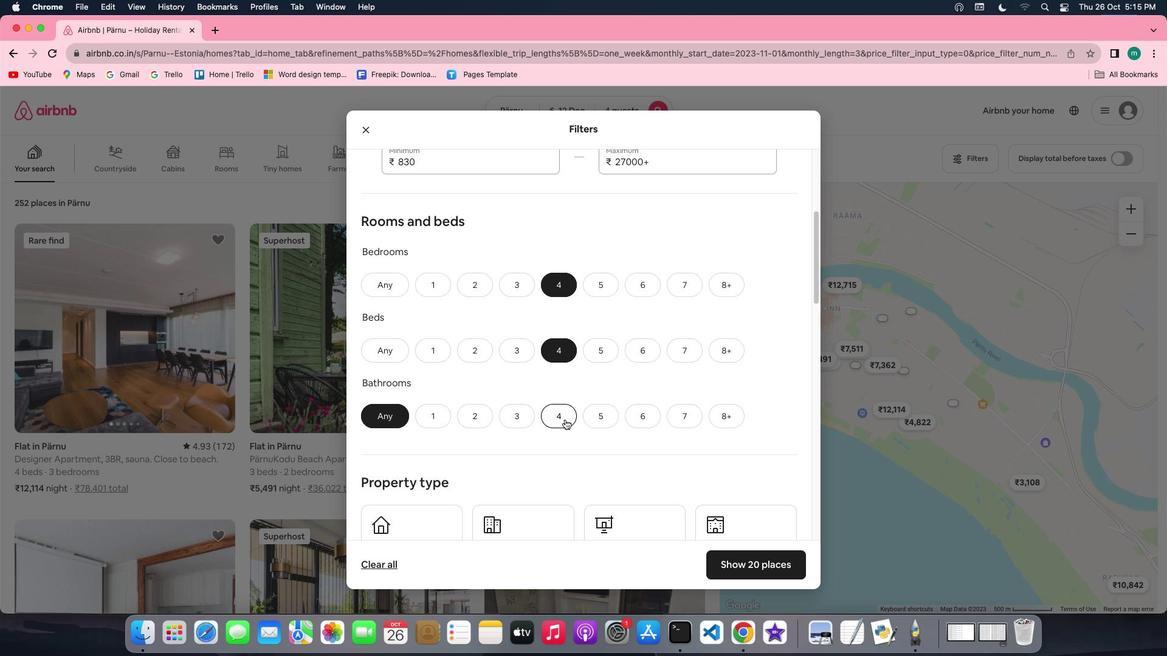 
Action: Mouse pressed left at (564, 419)
Screenshot: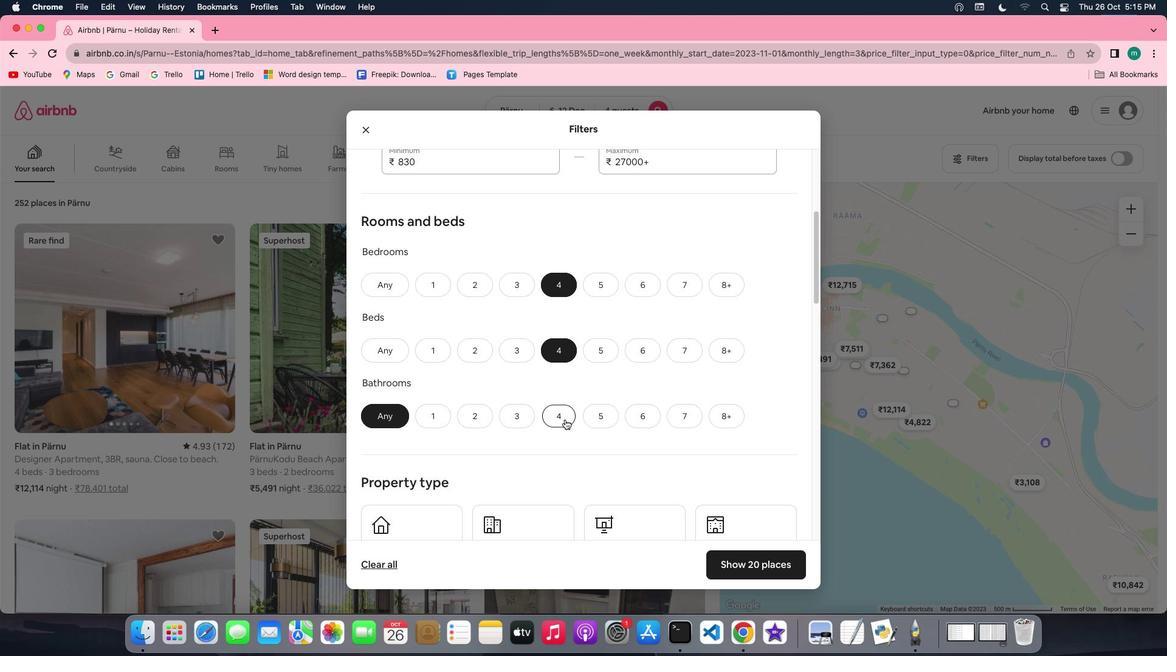 
Action: Mouse moved to (629, 387)
Screenshot: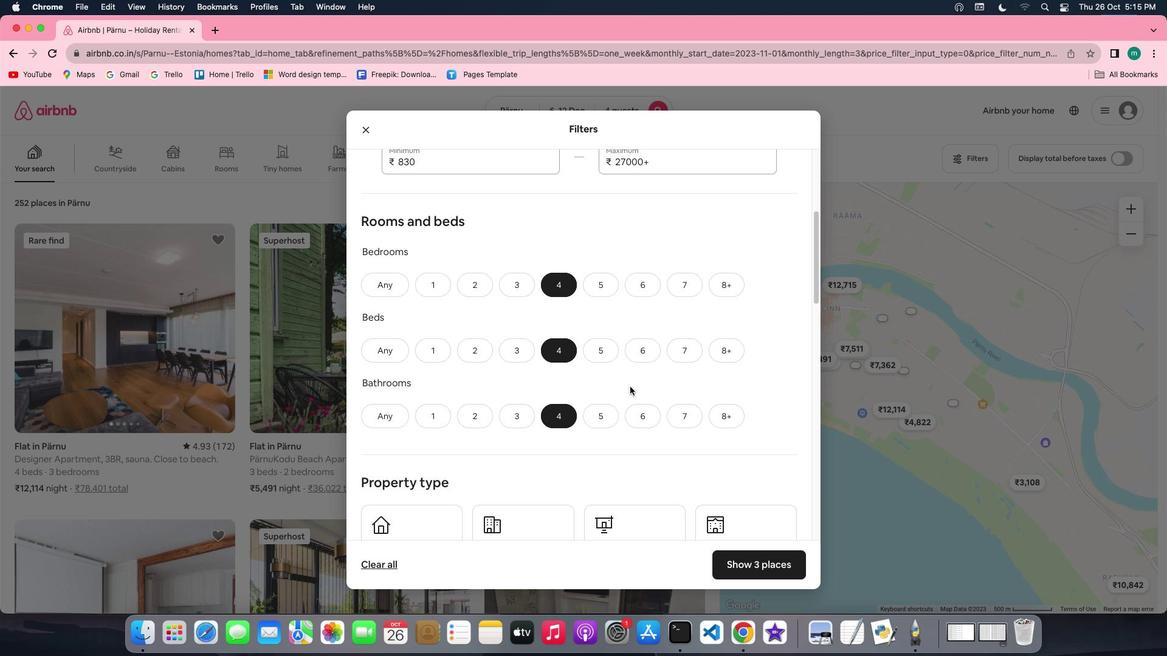 
Action: Mouse scrolled (629, 387) with delta (0, 0)
Screenshot: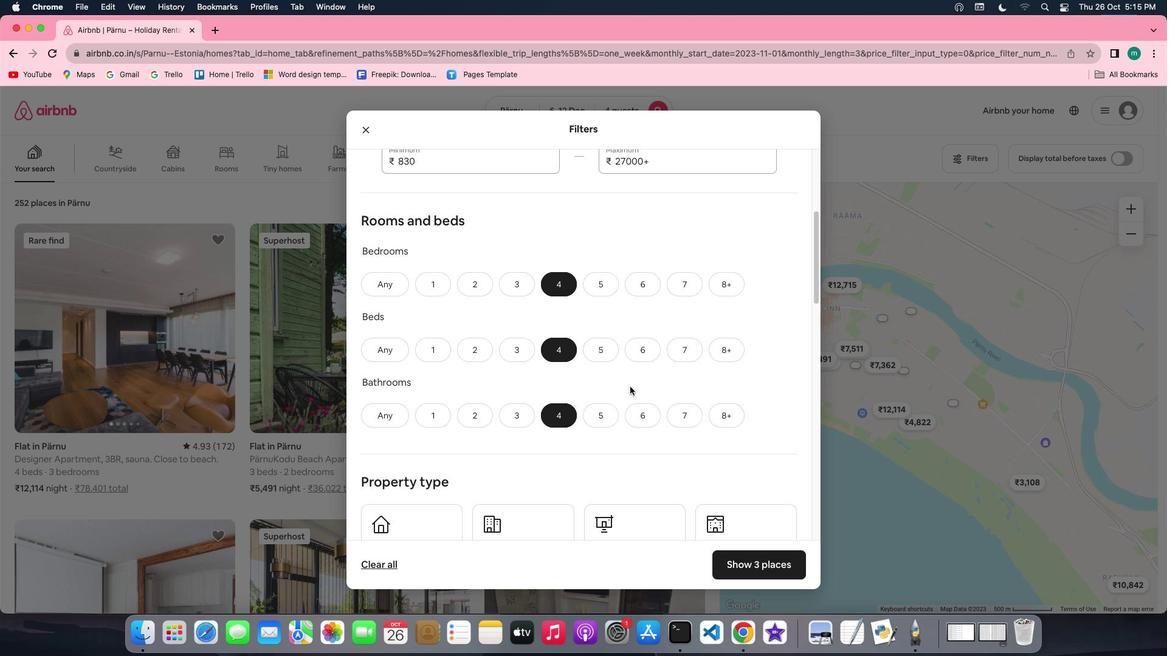 
Action: Mouse scrolled (629, 387) with delta (0, 0)
Screenshot: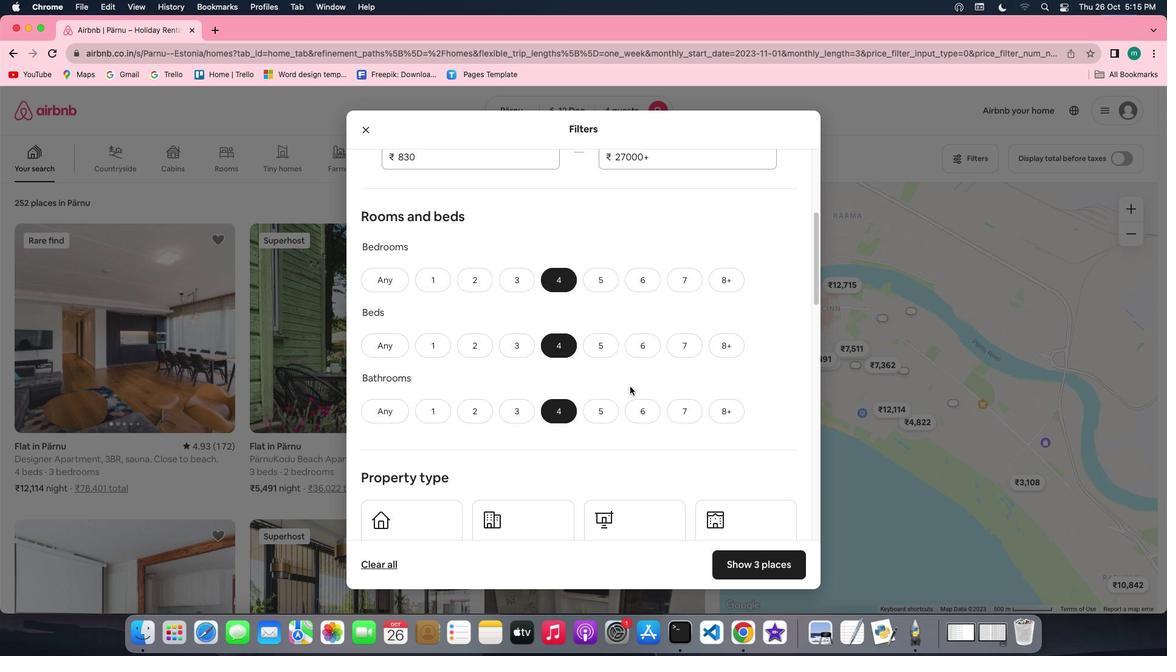 
Action: Mouse scrolled (629, 387) with delta (0, 0)
Screenshot: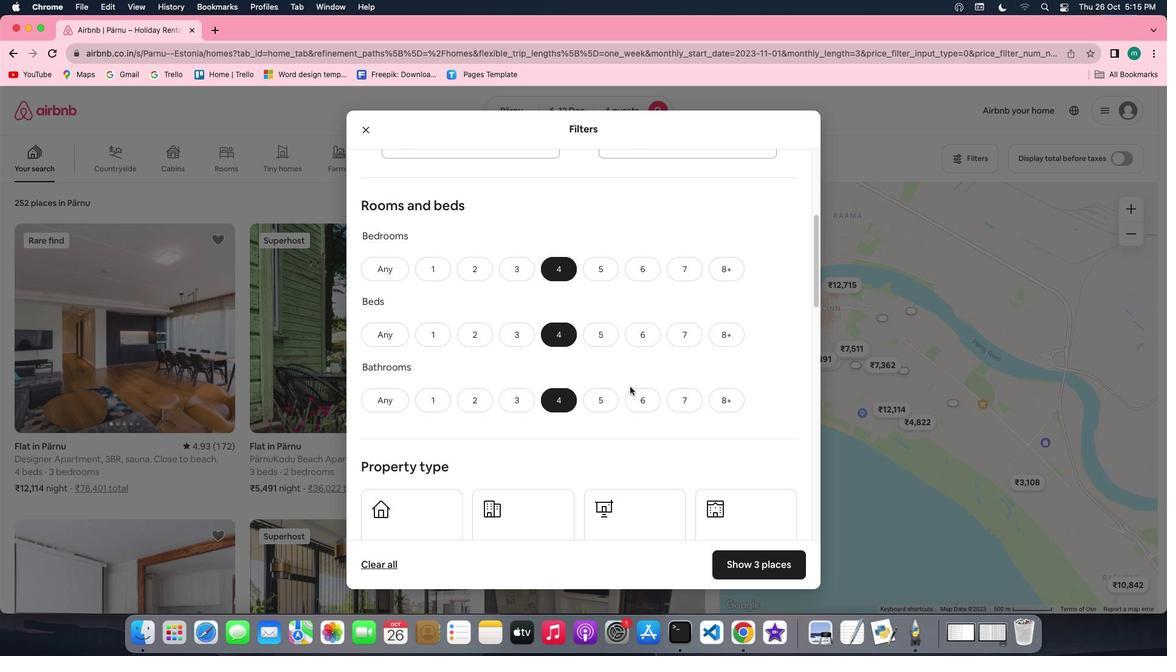 
Action: Mouse scrolled (629, 387) with delta (0, 0)
Screenshot: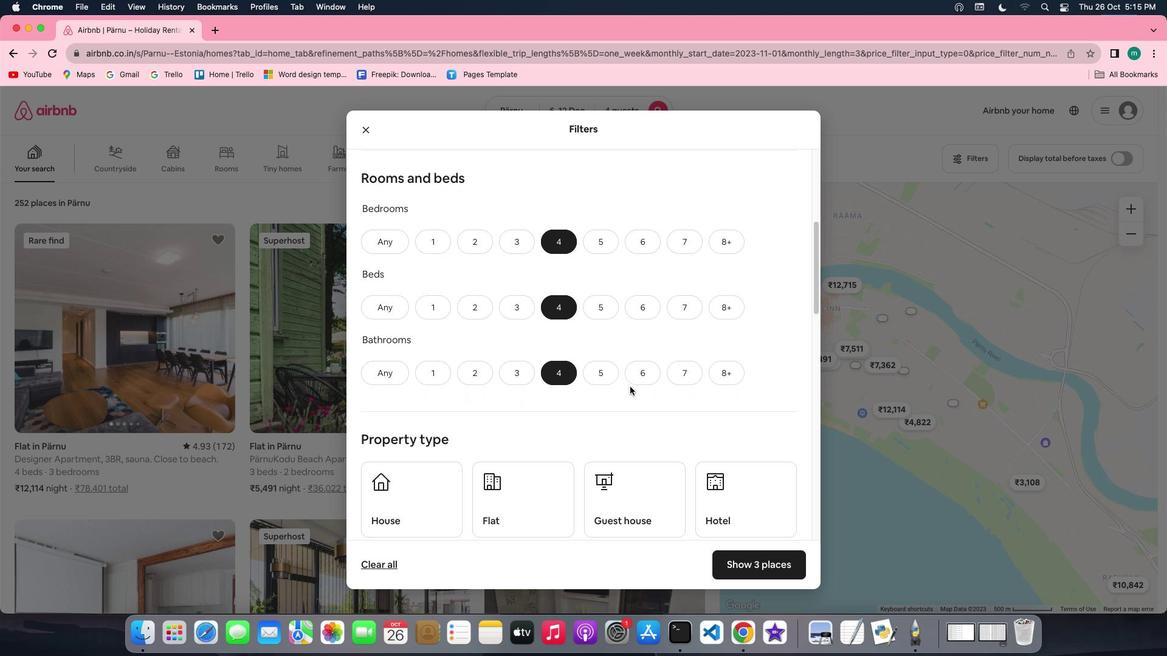 
Action: Mouse scrolled (629, 387) with delta (0, 0)
Screenshot: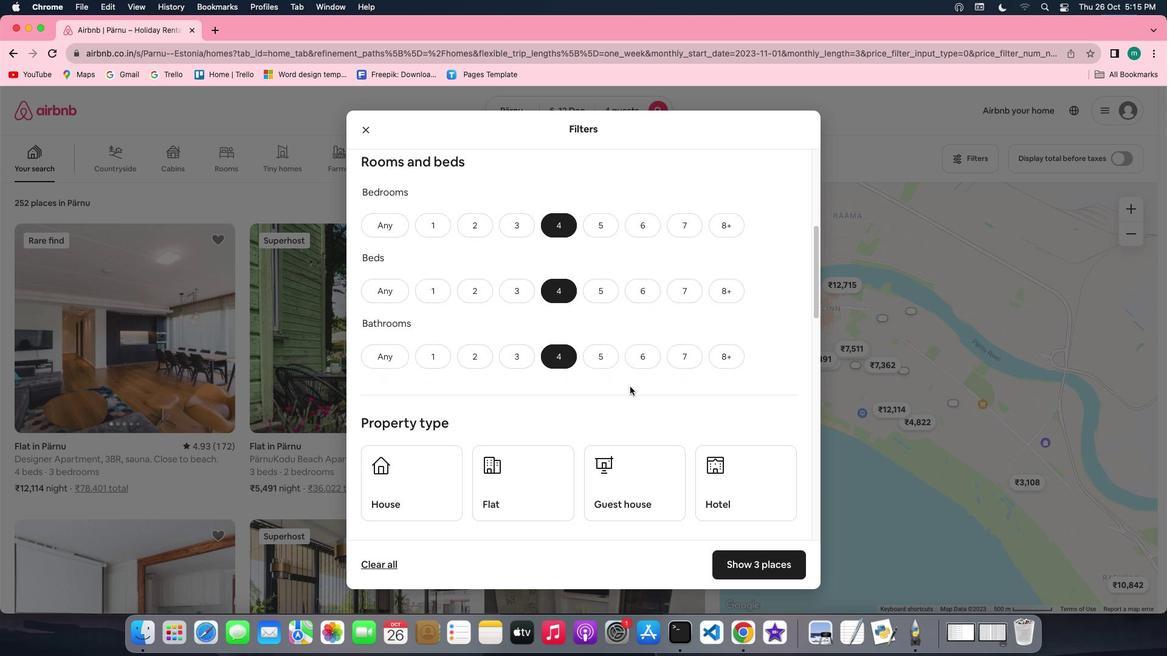 
Action: Mouse scrolled (629, 387) with delta (0, 0)
Screenshot: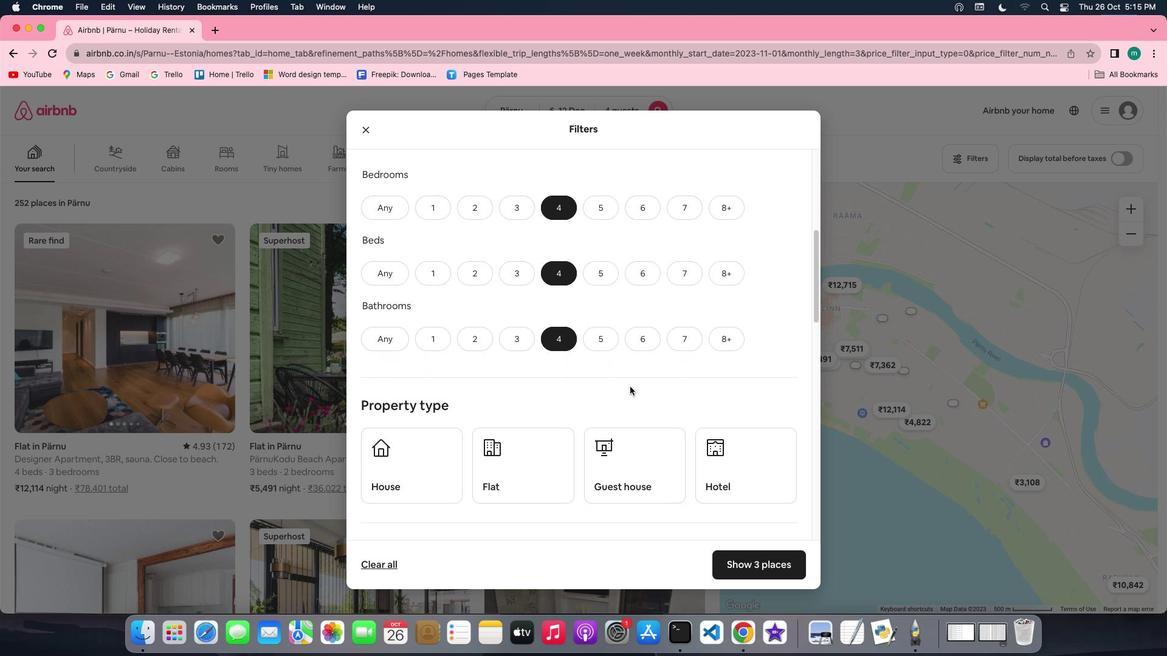 
Action: Mouse scrolled (629, 387) with delta (0, -1)
Screenshot: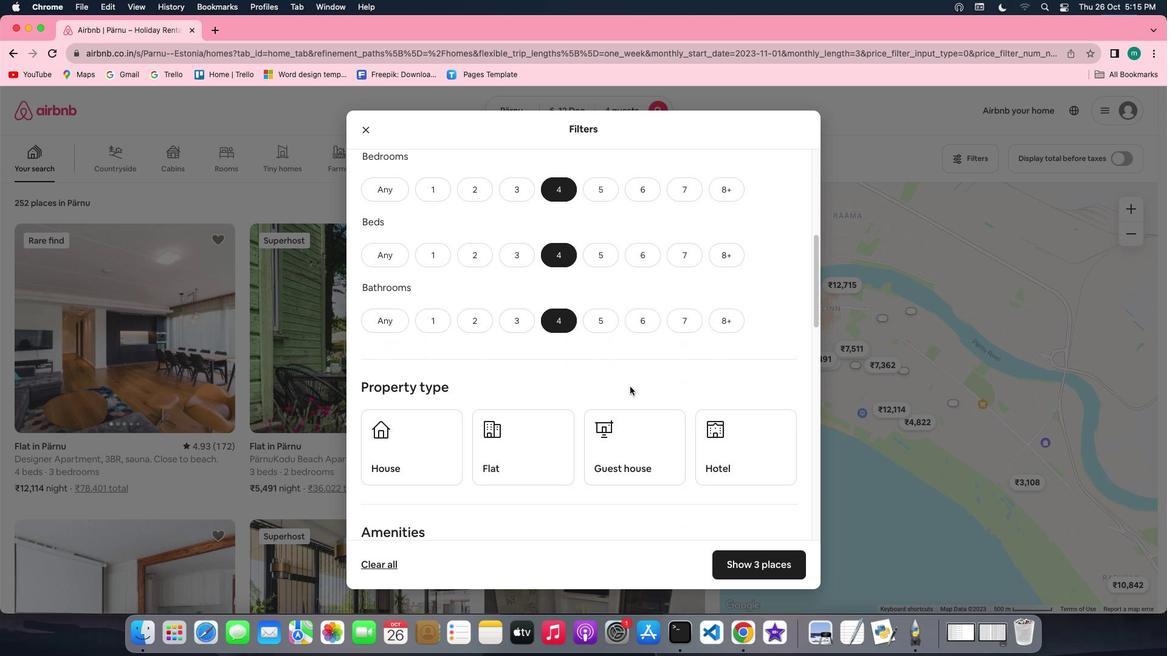 
Action: Mouse scrolled (629, 387) with delta (0, -1)
Screenshot: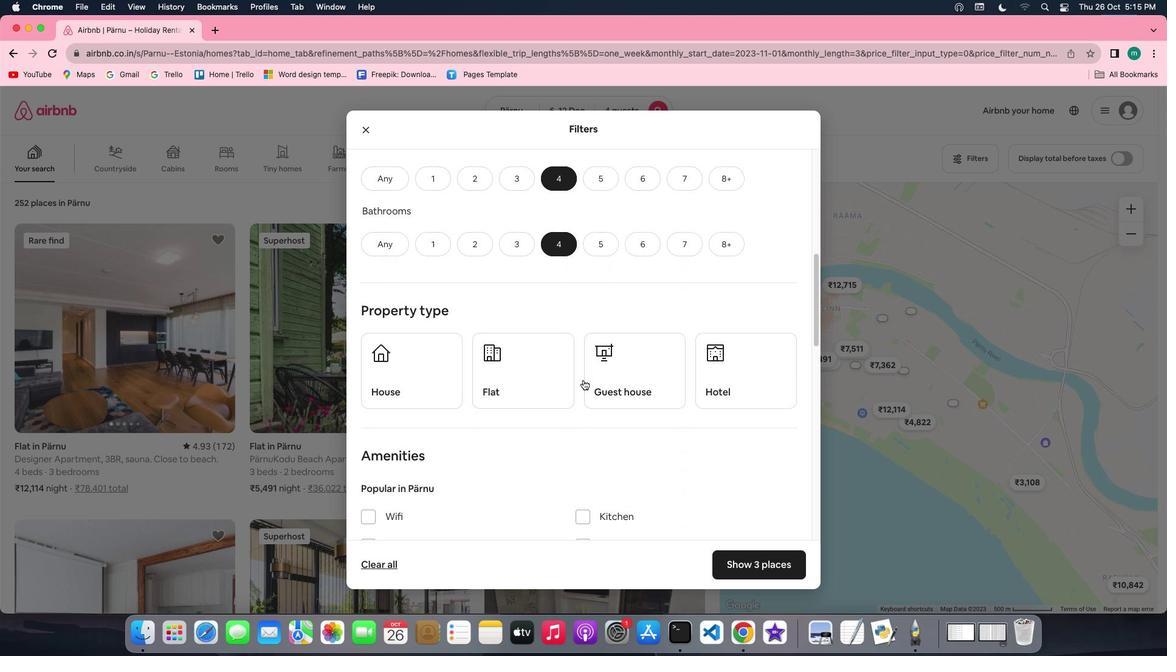
Action: Mouse moved to (520, 361)
Screenshot: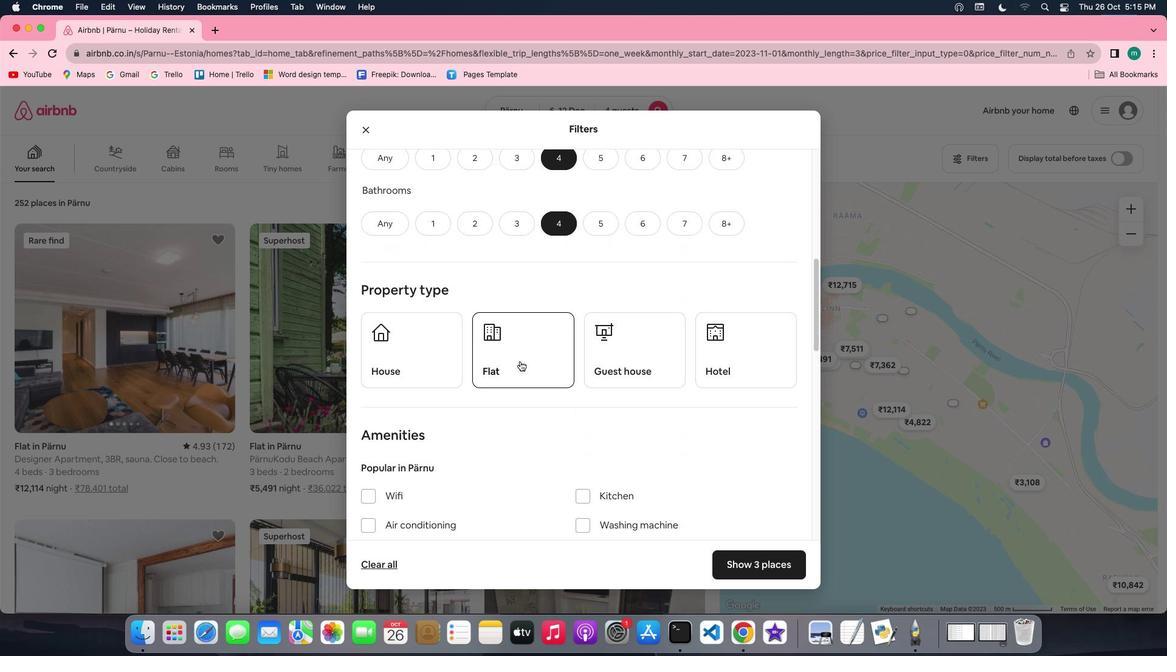 
Action: Mouse pressed left at (520, 361)
Screenshot: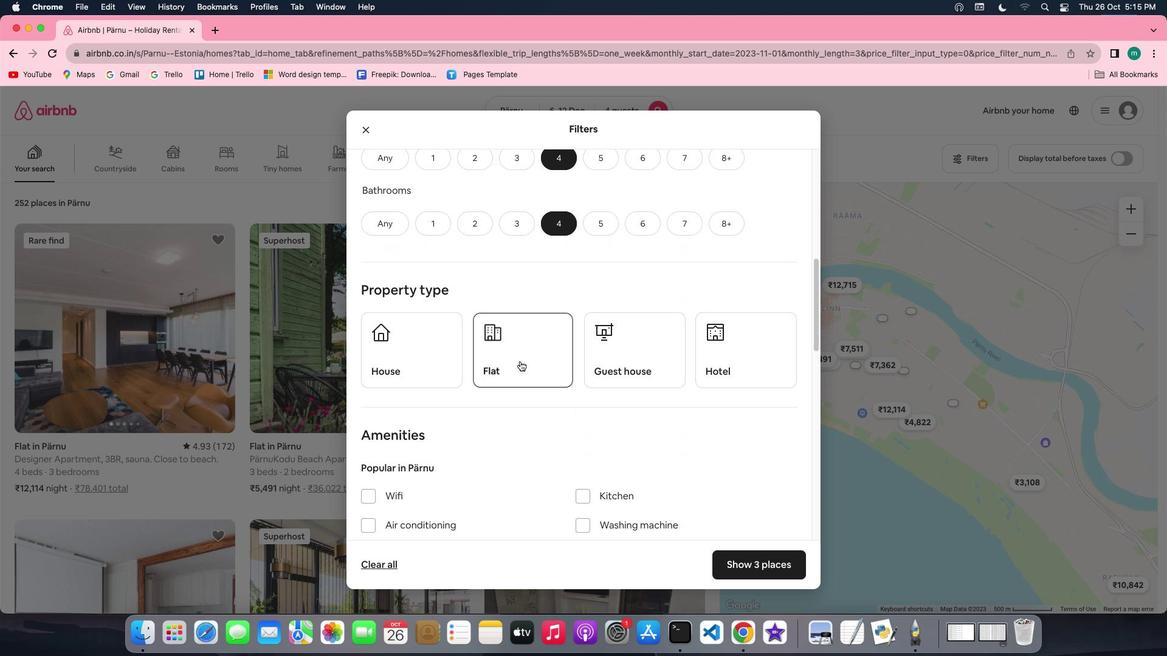 
Action: Mouse moved to (631, 384)
Screenshot: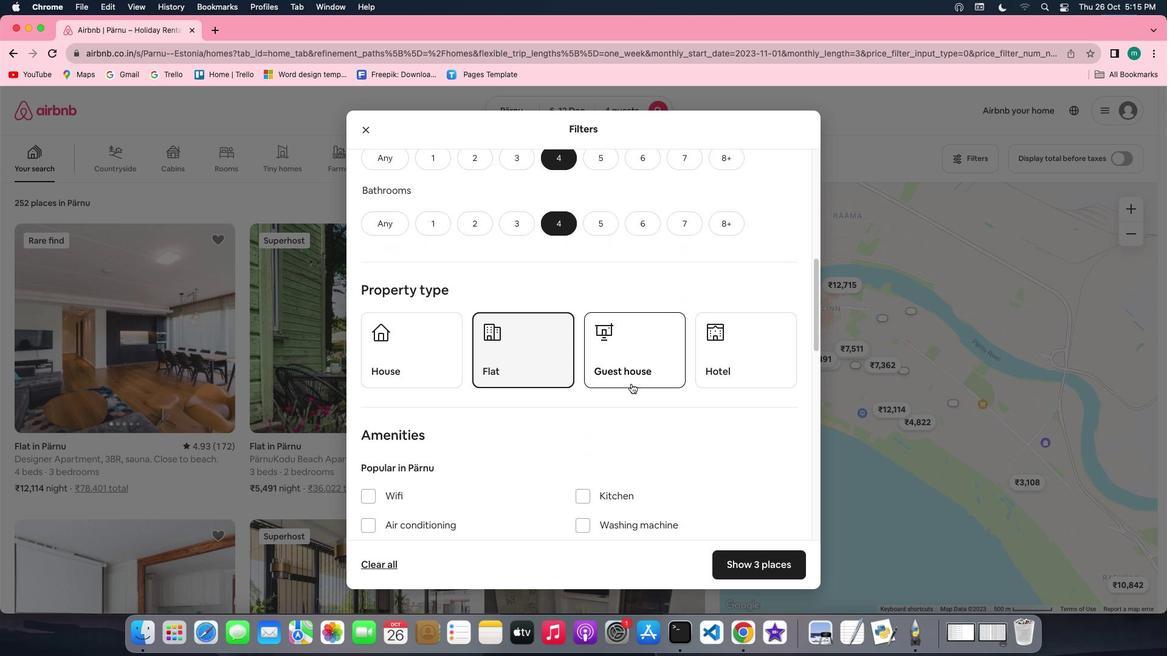 
Action: Mouse scrolled (631, 384) with delta (0, 0)
Screenshot: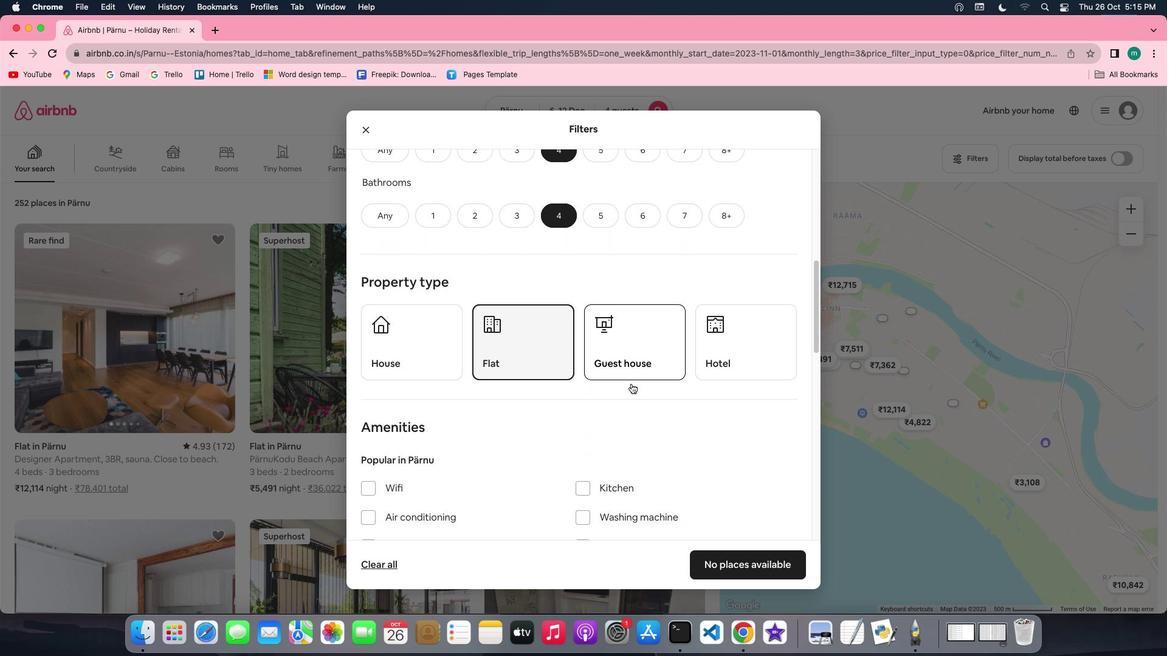 
Action: Mouse scrolled (631, 384) with delta (0, 0)
Screenshot: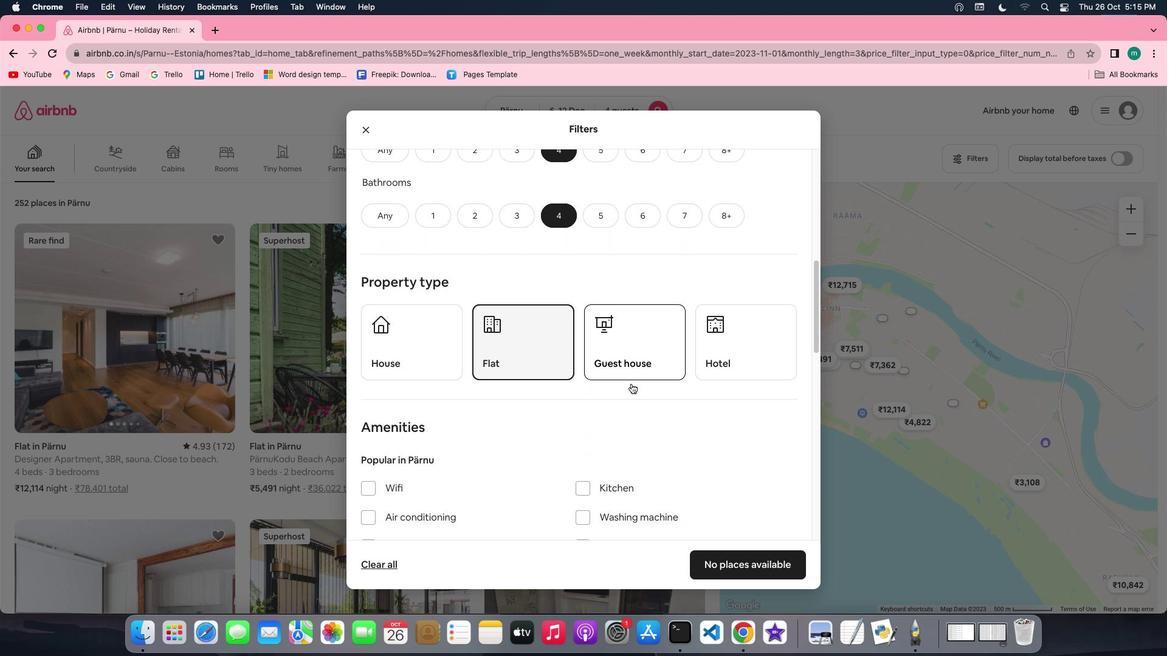 
Action: Mouse scrolled (631, 384) with delta (0, -1)
Screenshot: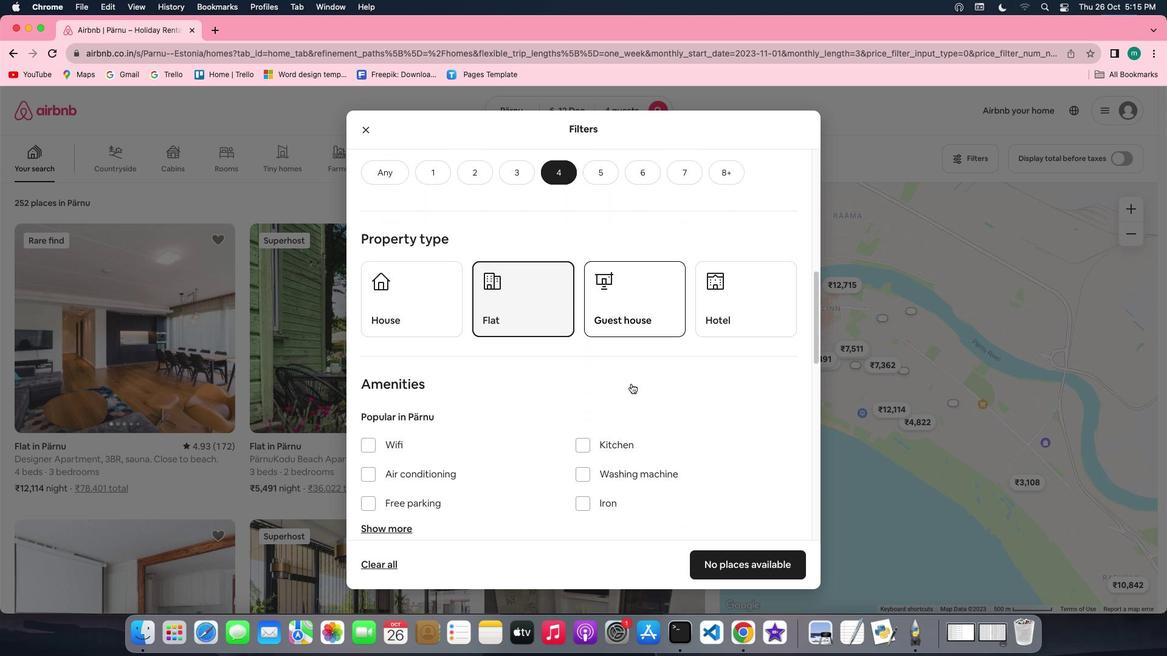 
Action: Mouse scrolled (631, 384) with delta (0, 0)
Screenshot: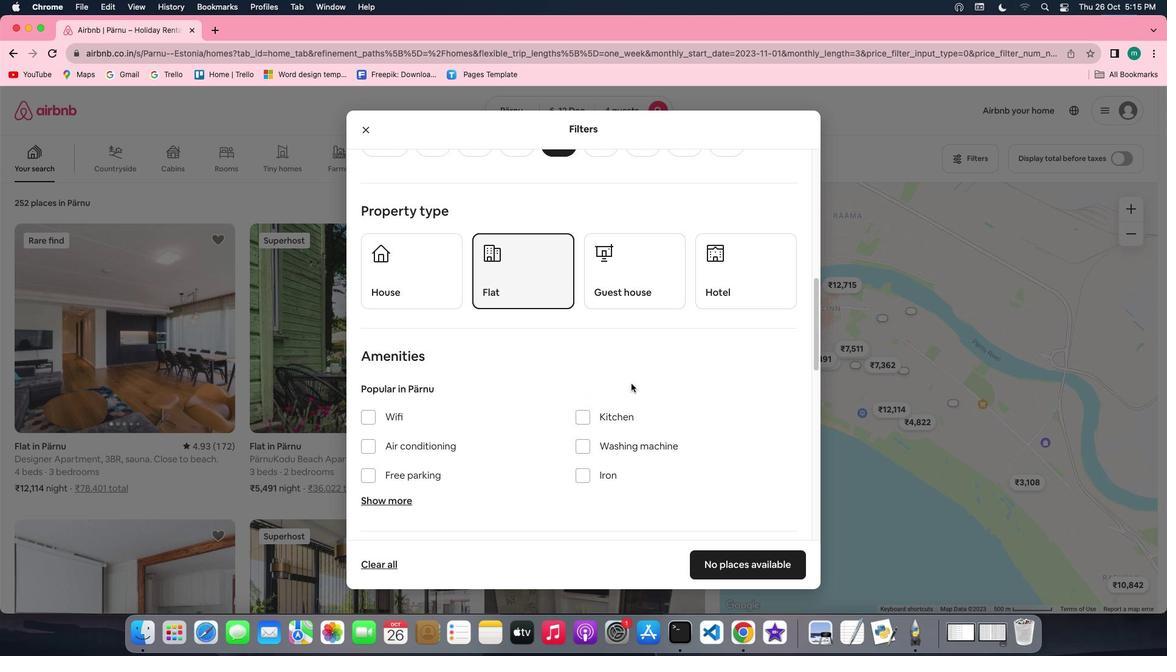
Action: Mouse scrolled (631, 384) with delta (0, 0)
Screenshot: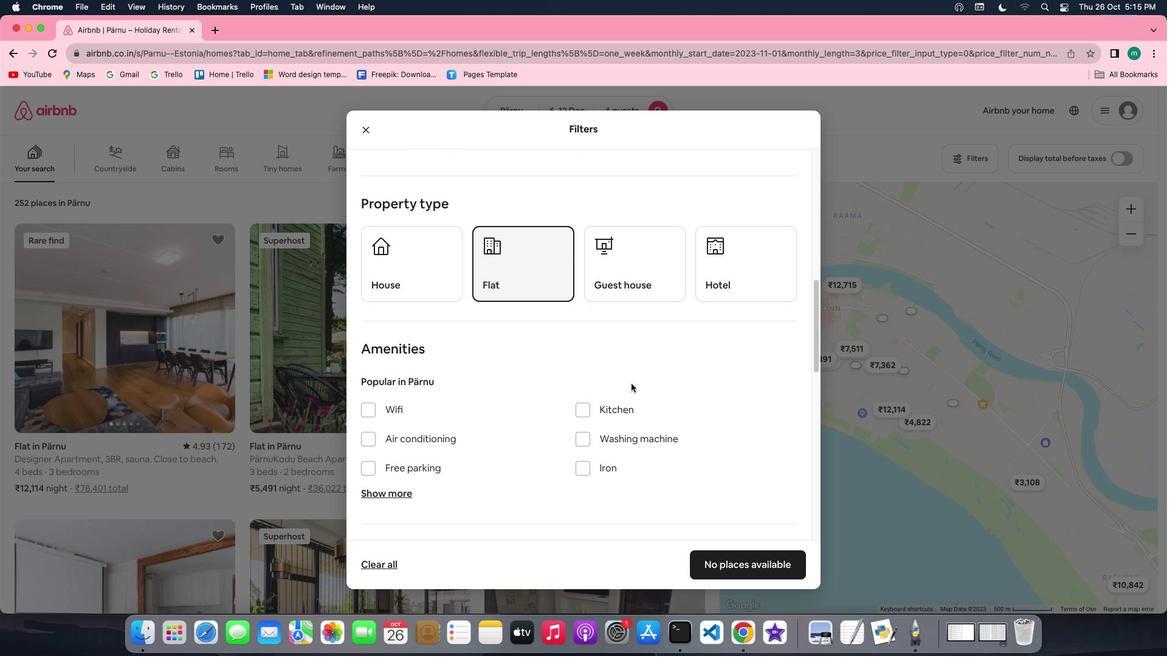 
Action: Mouse scrolled (631, 384) with delta (0, 0)
Screenshot: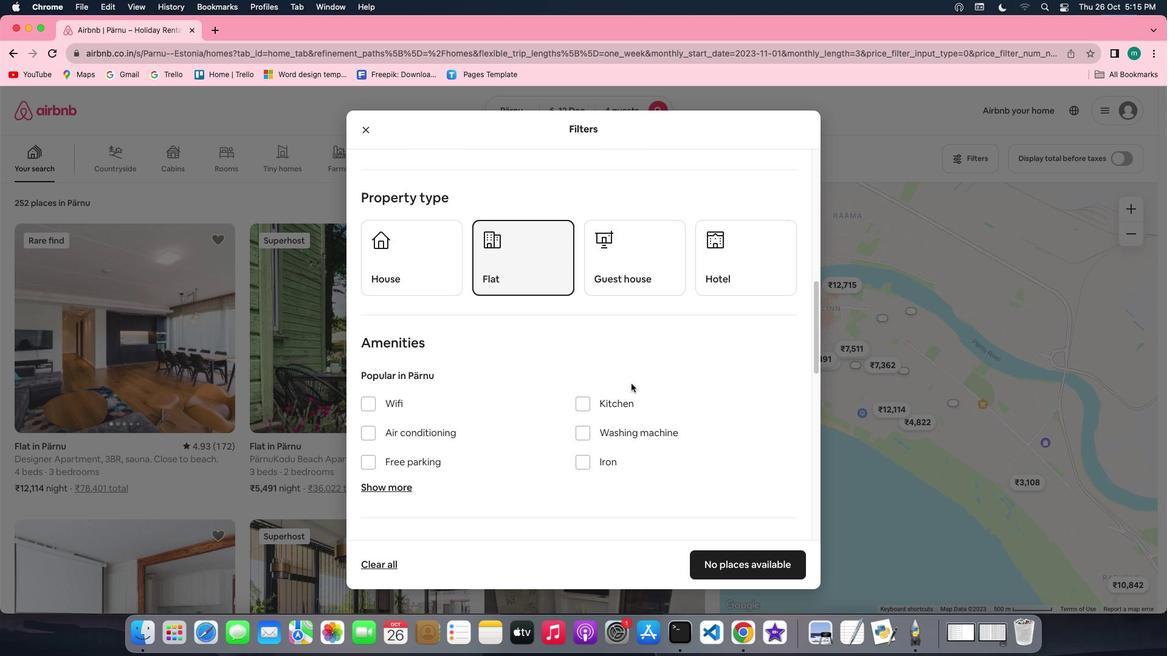 
Action: Mouse scrolled (631, 384) with delta (0, 0)
Screenshot: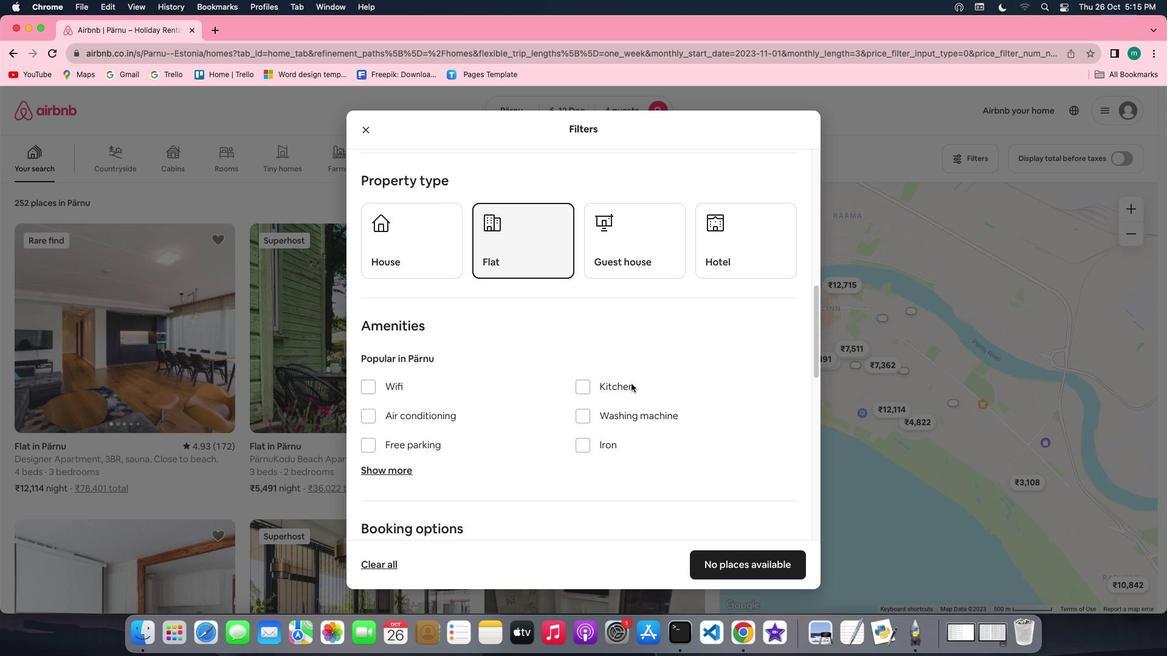 
Action: Mouse scrolled (631, 384) with delta (0, -1)
Screenshot: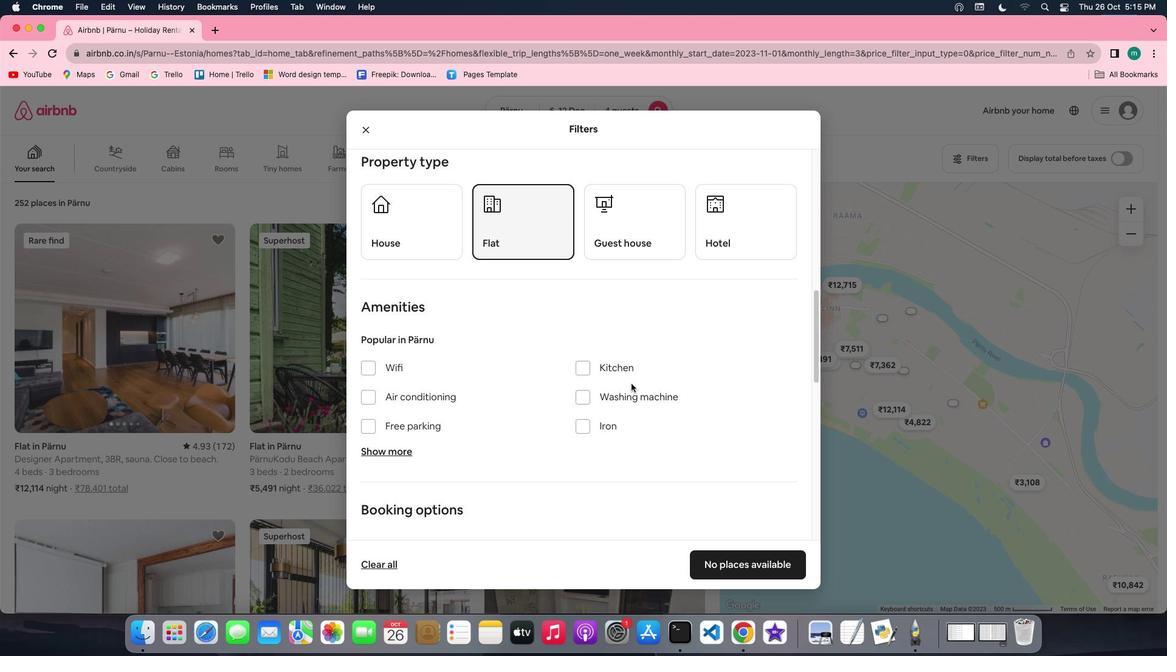 
Action: Mouse scrolled (631, 384) with delta (0, -1)
Screenshot: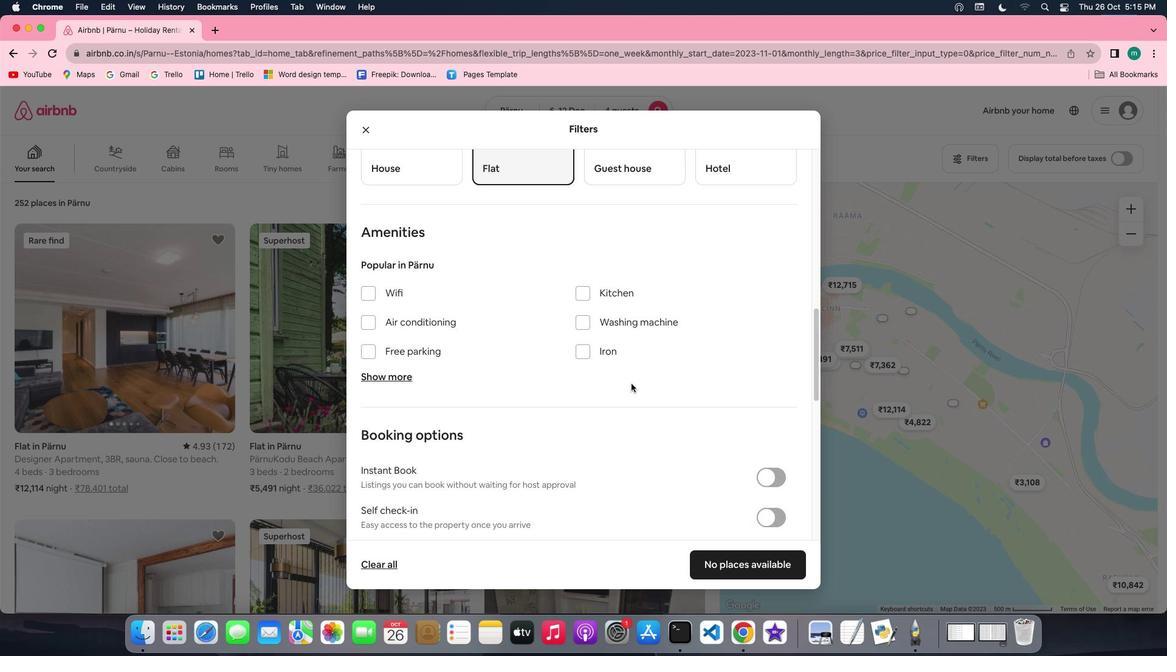 
Action: Mouse scrolled (631, 384) with delta (0, 0)
Screenshot: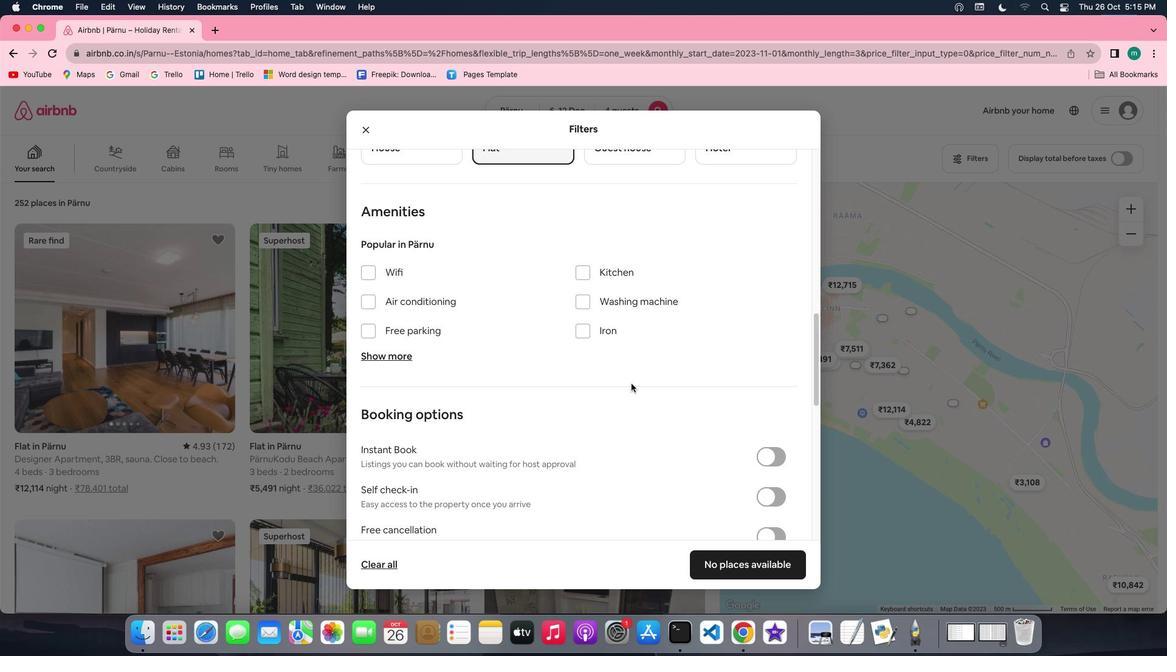 
Action: Mouse scrolled (631, 384) with delta (0, 0)
Screenshot: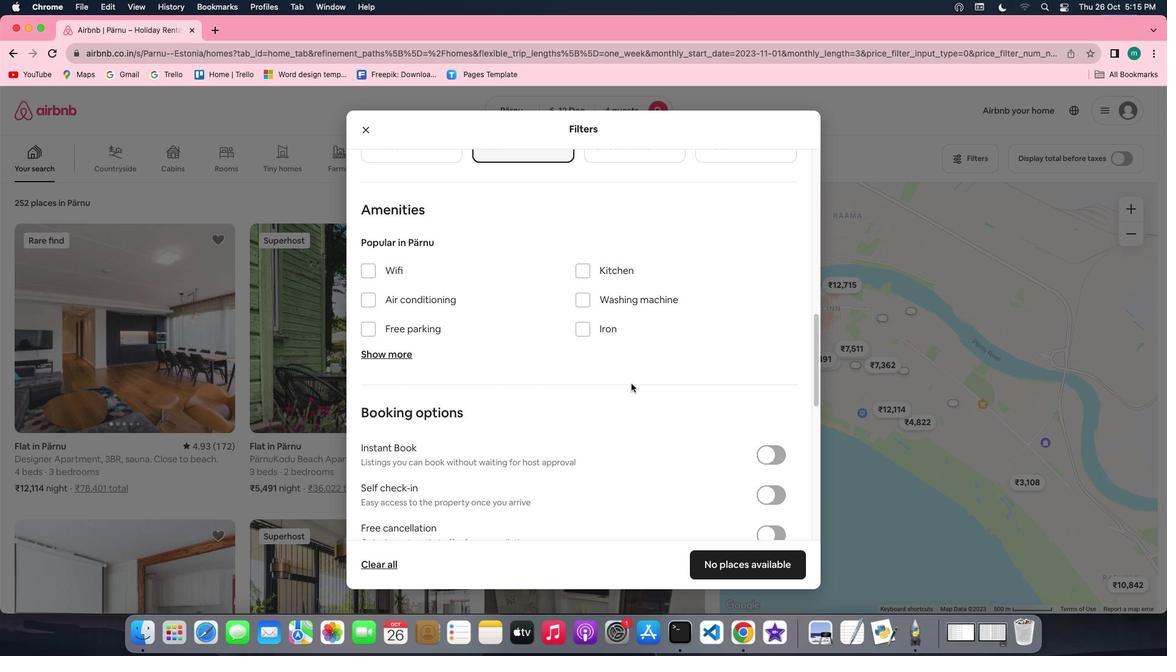 
Action: Mouse scrolled (631, 384) with delta (0, 0)
Screenshot: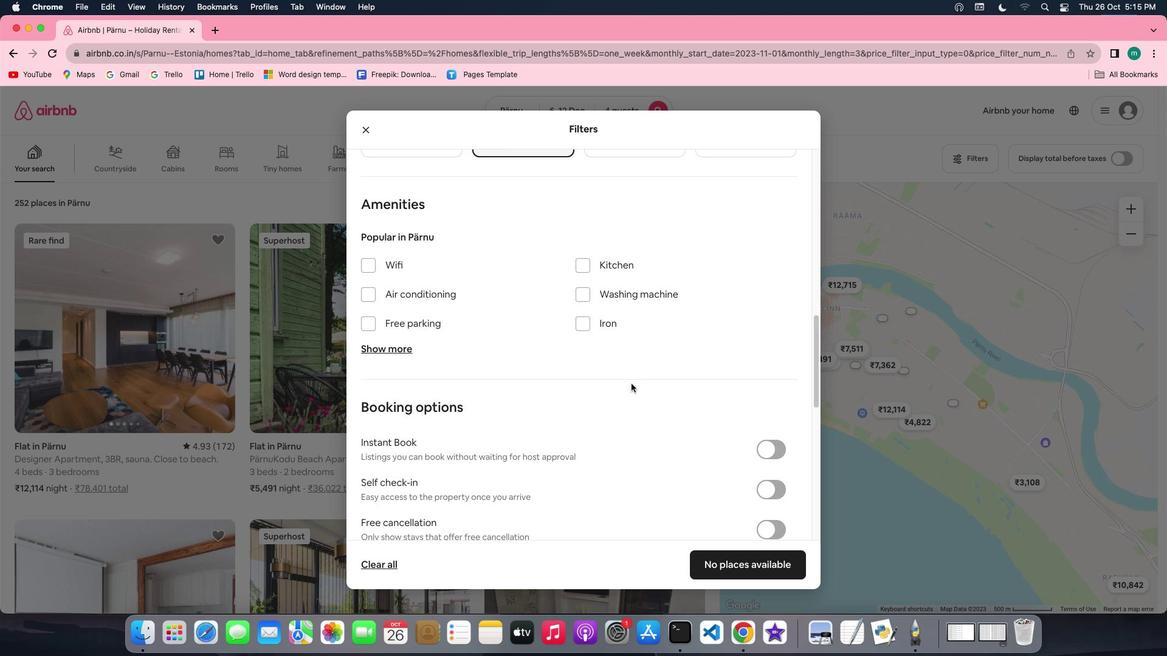 
Action: Mouse scrolled (631, 384) with delta (0, 0)
Screenshot: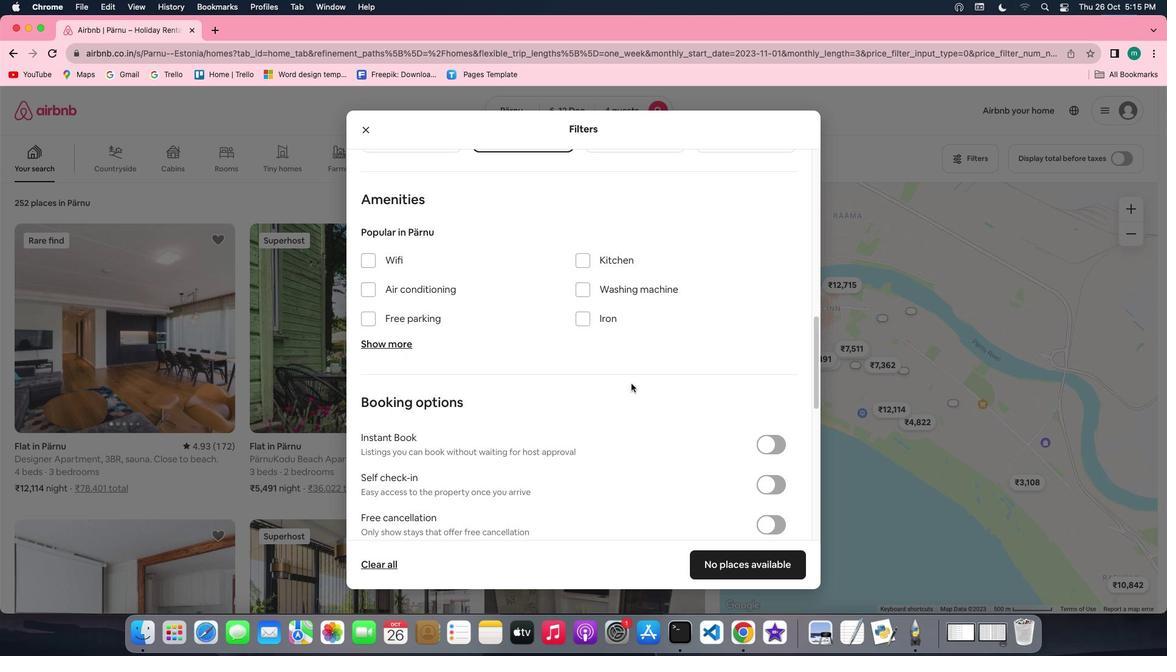 
Action: Mouse scrolled (631, 384) with delta (0, 0)
Screenshot: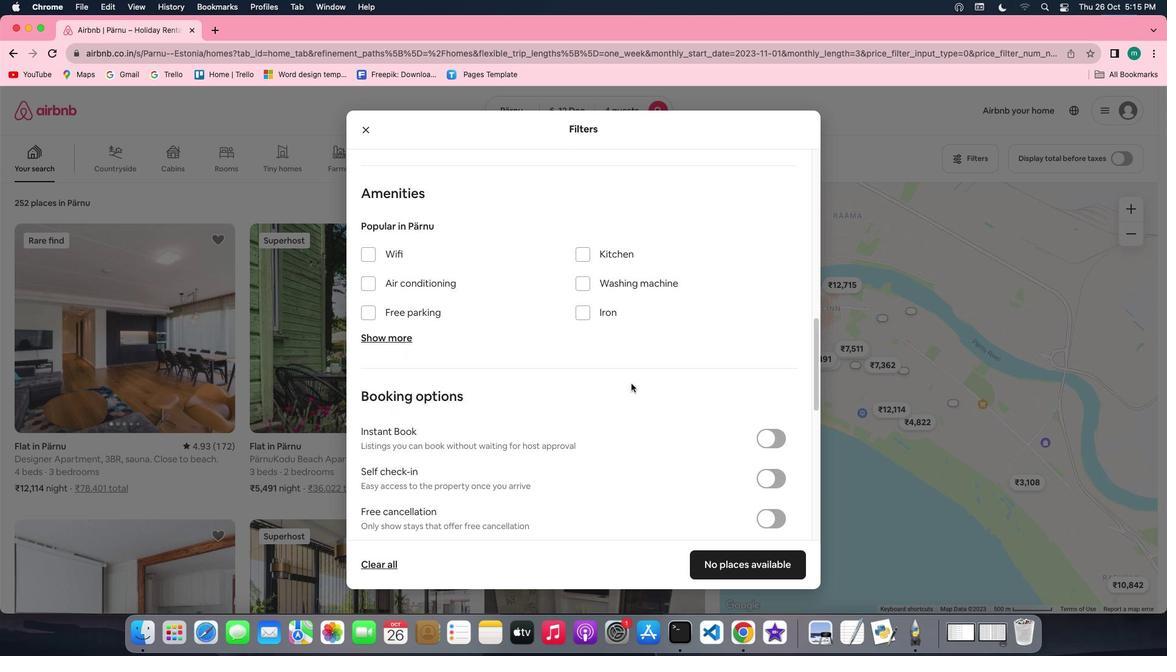 
Action: Mouse scrolled (631, 384) with delta (0, 0)
Screenshot: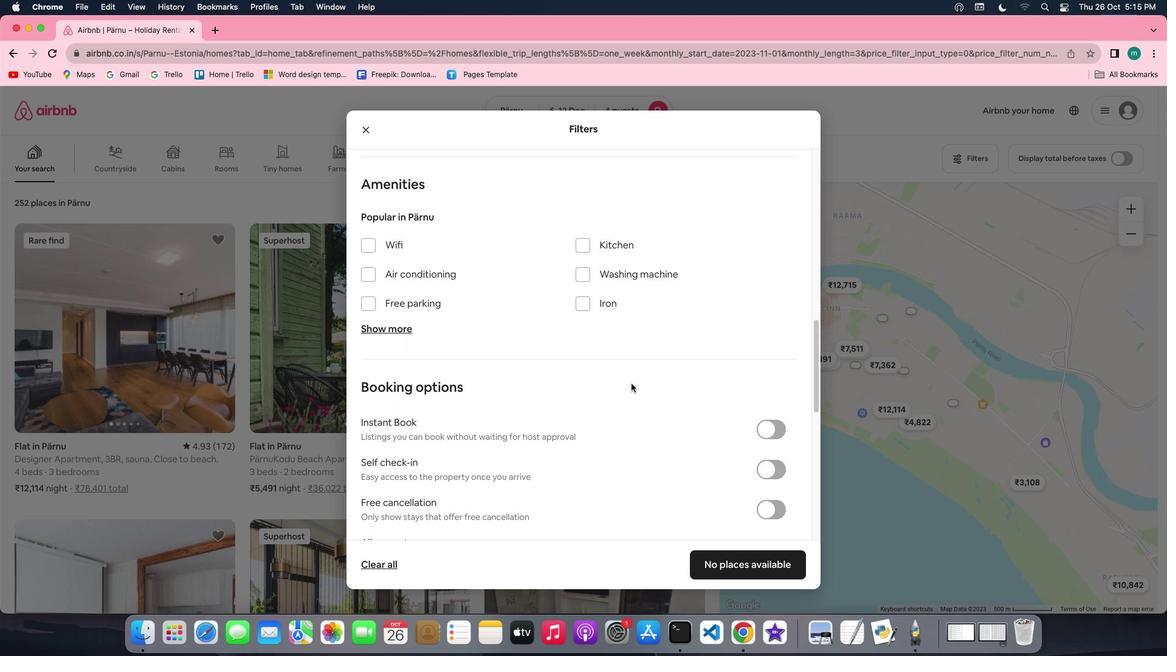 
Action: Mouse scrolled (631, 384) with delta (0, 0)
Screenshot: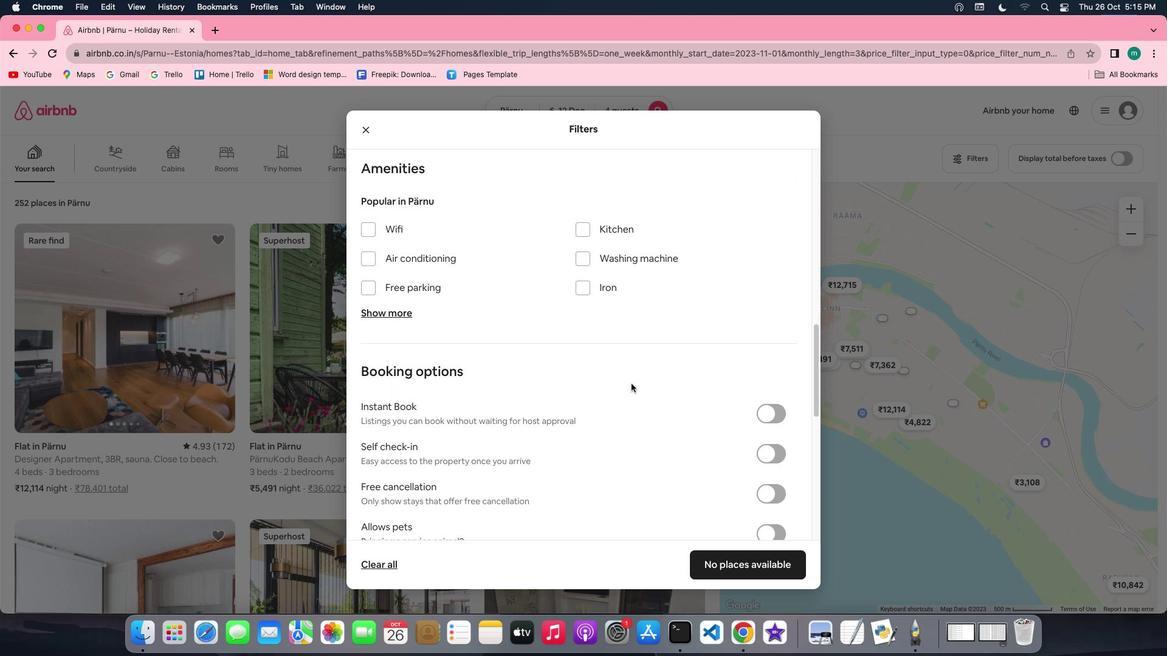 
Action: Mouse moved to (366, 209)
Screenshot: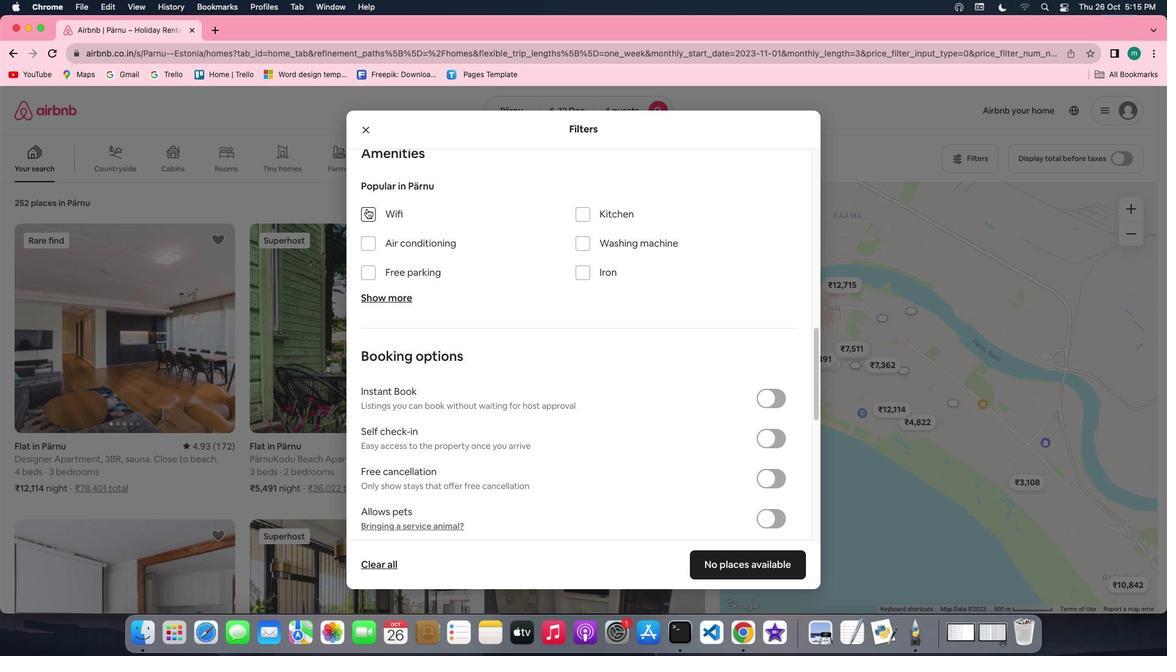
Action: Mouse pressed left at (366, 209)
Screenshot: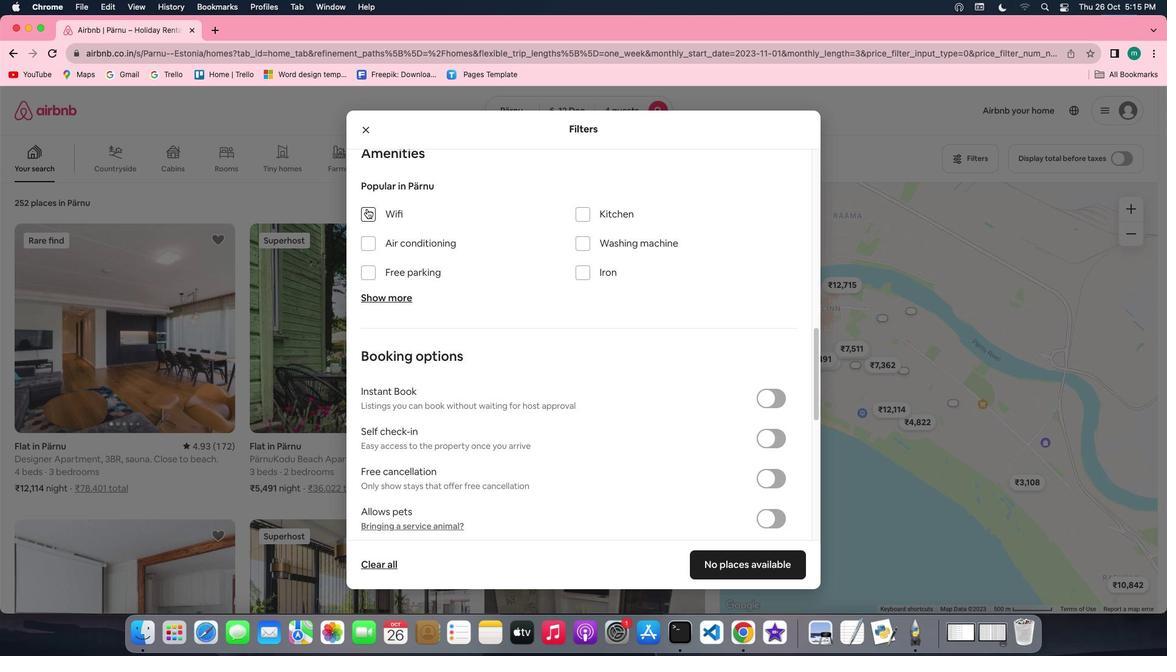 
Action: Mouse moved to (376, 299)
Screenshot: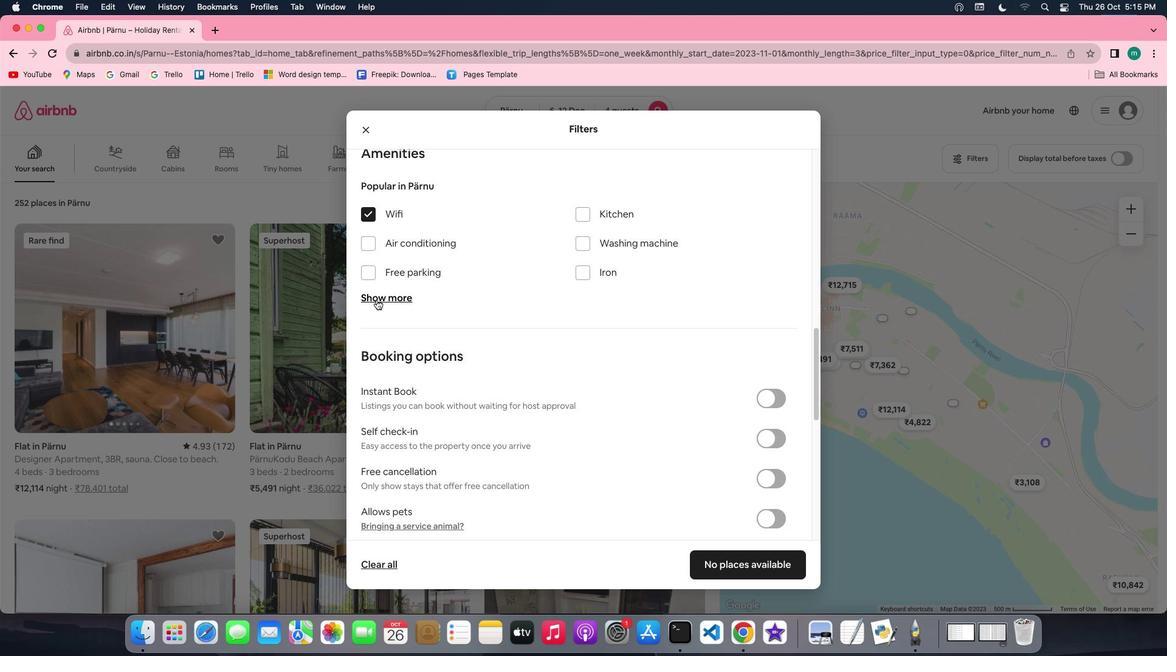 
Action: Mouse pressed left at (376, 299)
Screenshot: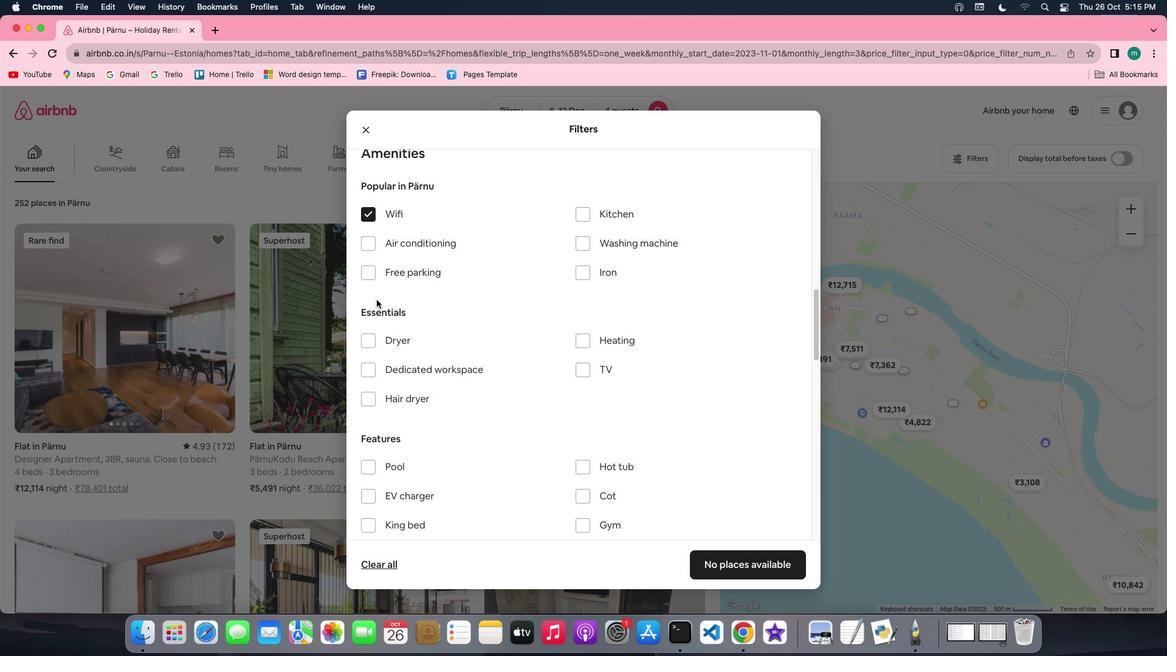 
Action: Mouse moved to (586, 373)
Screenshot: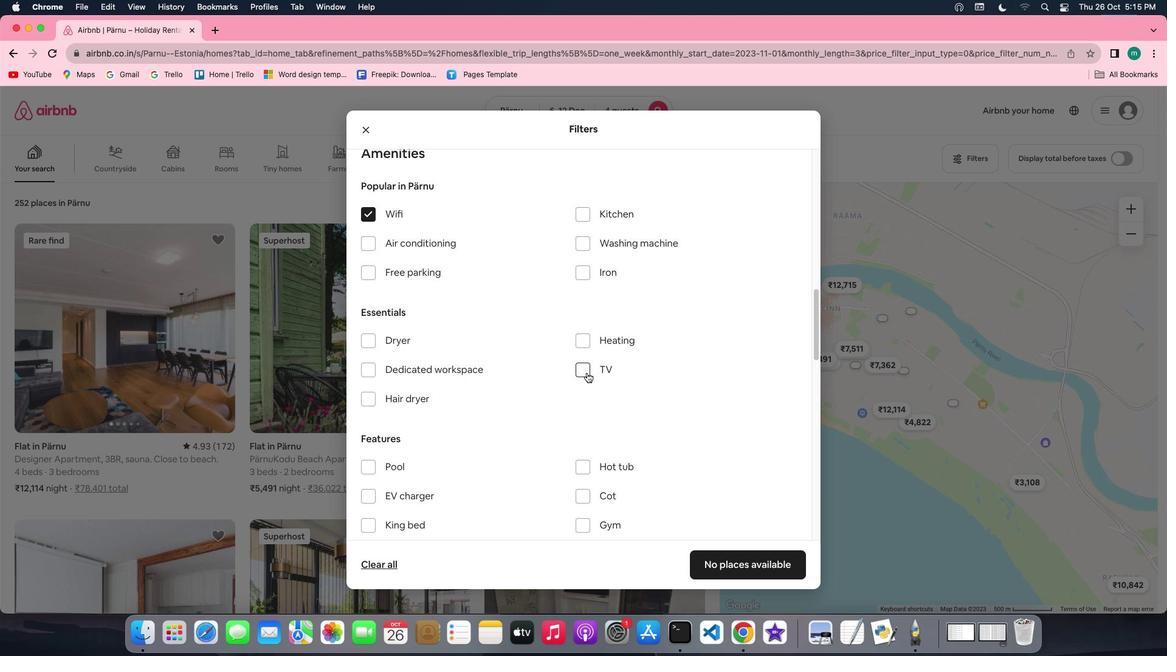 
Action: Mouse pressed left at (586, 373)
Screenshot: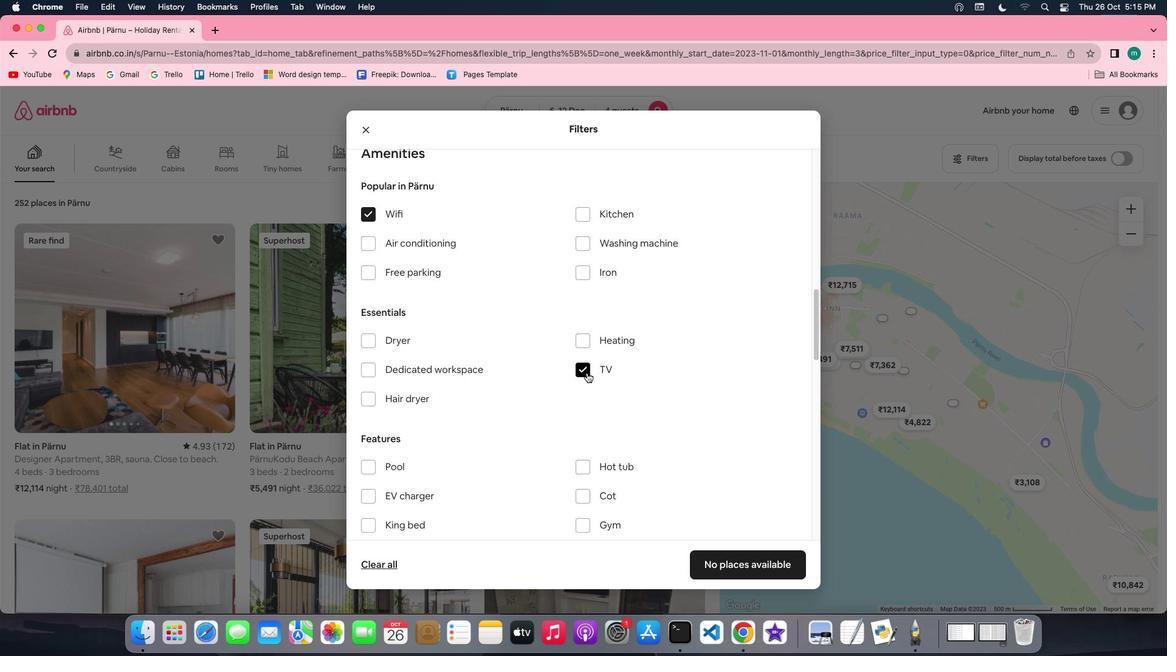
Action: Mouse moved to (649, 381)
Screenshot: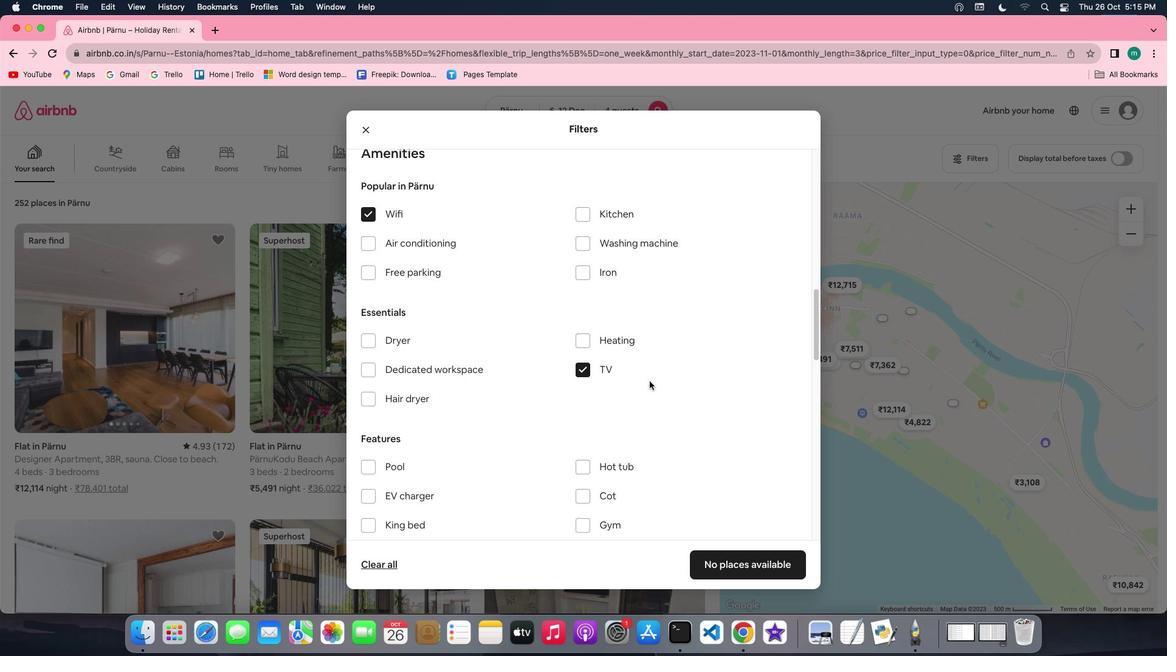 
Action: Mouse scrolled (649, 381) with delta (0, 0)
Screenshot: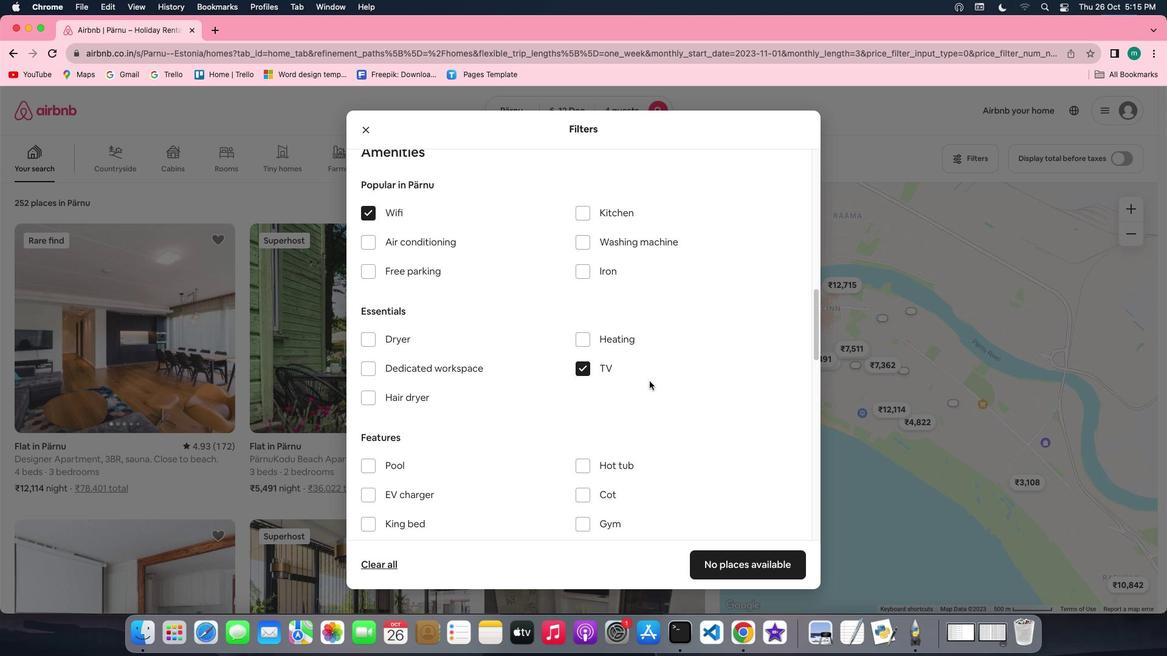 
Action: Mouse moved to (375, 271)
Screenshot: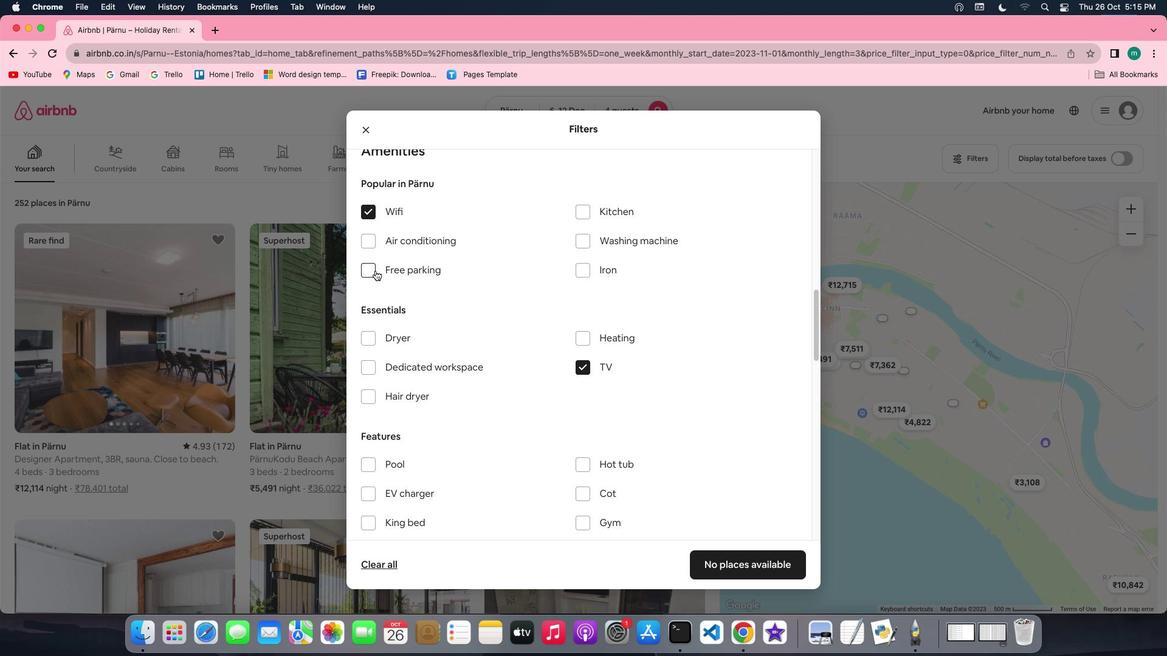 
Action: Mouse pressed left at (375, 271)
Screenshot: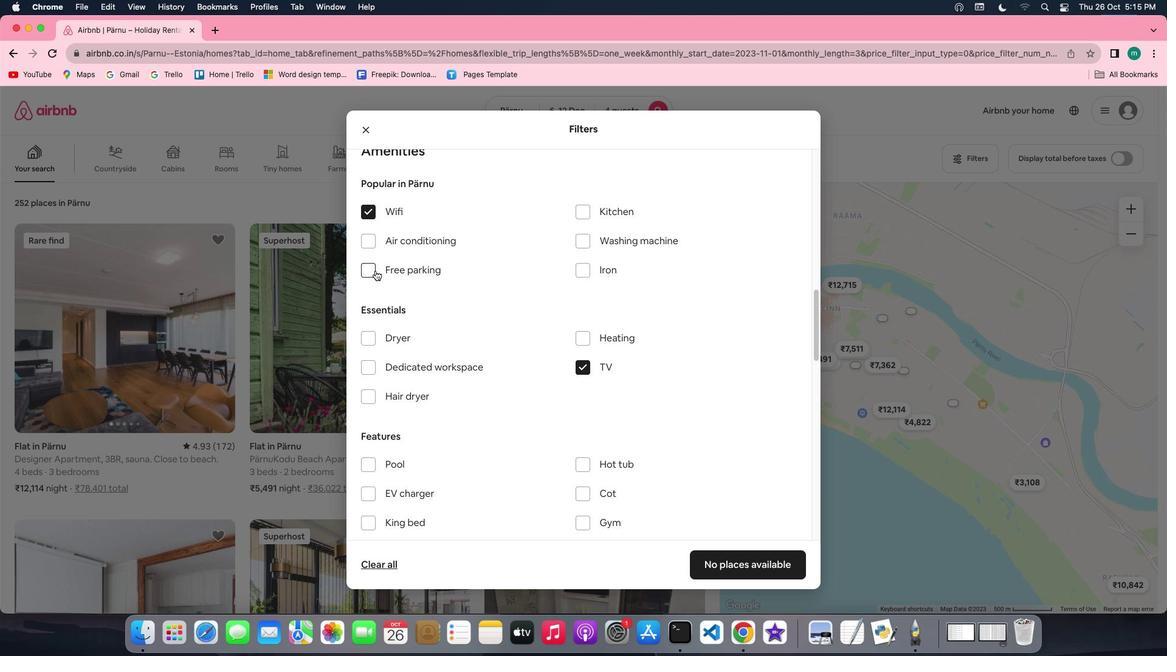 
Action: Mouse moved to (475, 326)
Screenshot: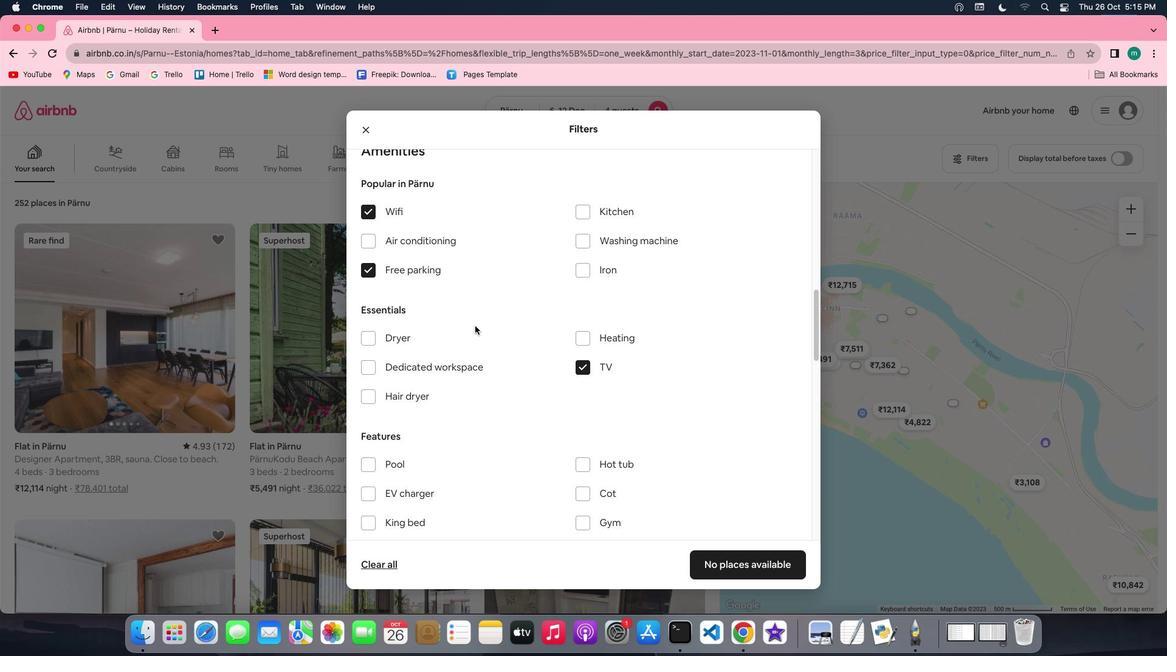 
Action: Mouse scrolled (475, 326) with delta (0, 0)
Screenshot: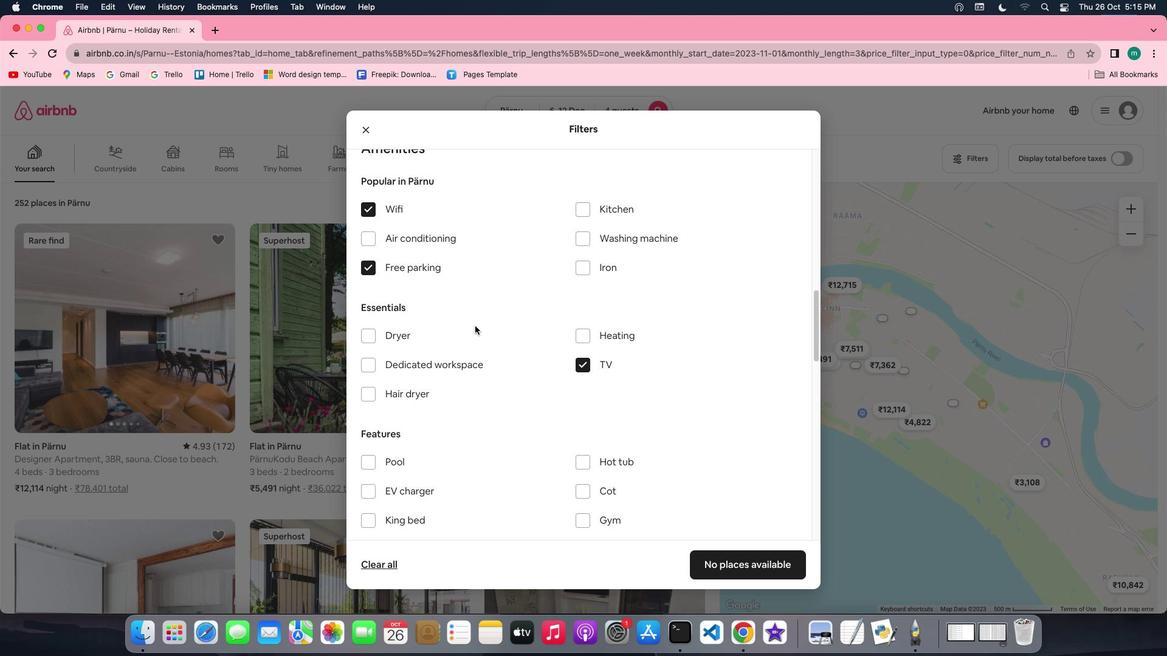
Action: Mouse scrolled (475, 326) with delta (0, 0)
Screenshot: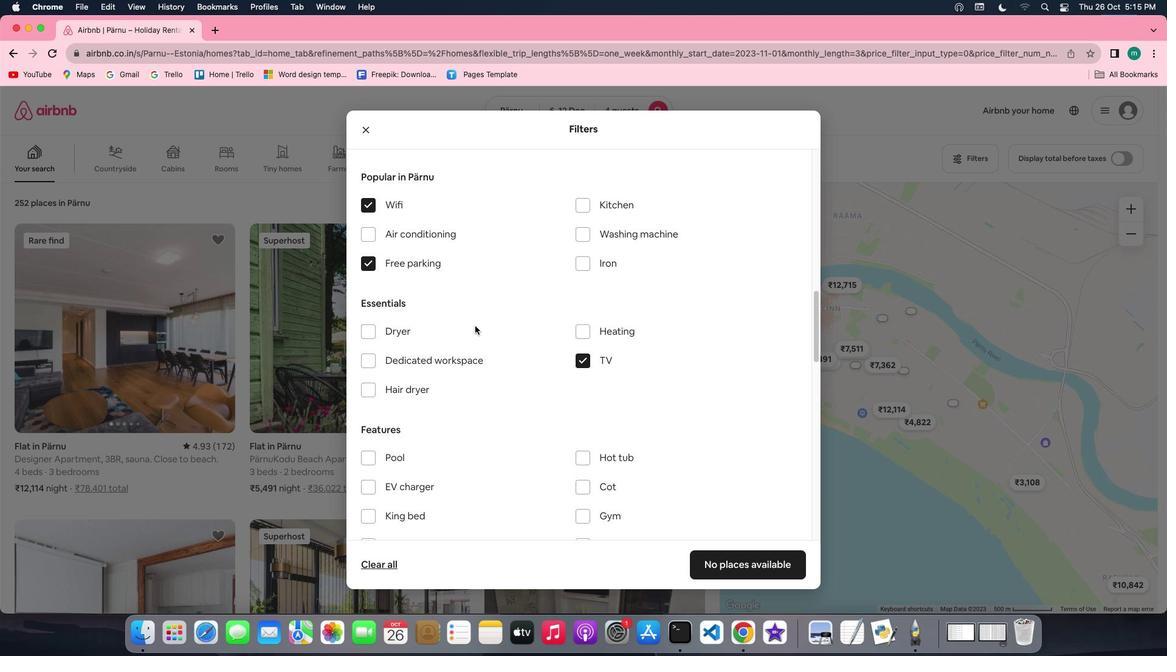 
Action: Mouse scrolled (475, 326) with delta (0, 0)
Screenshot: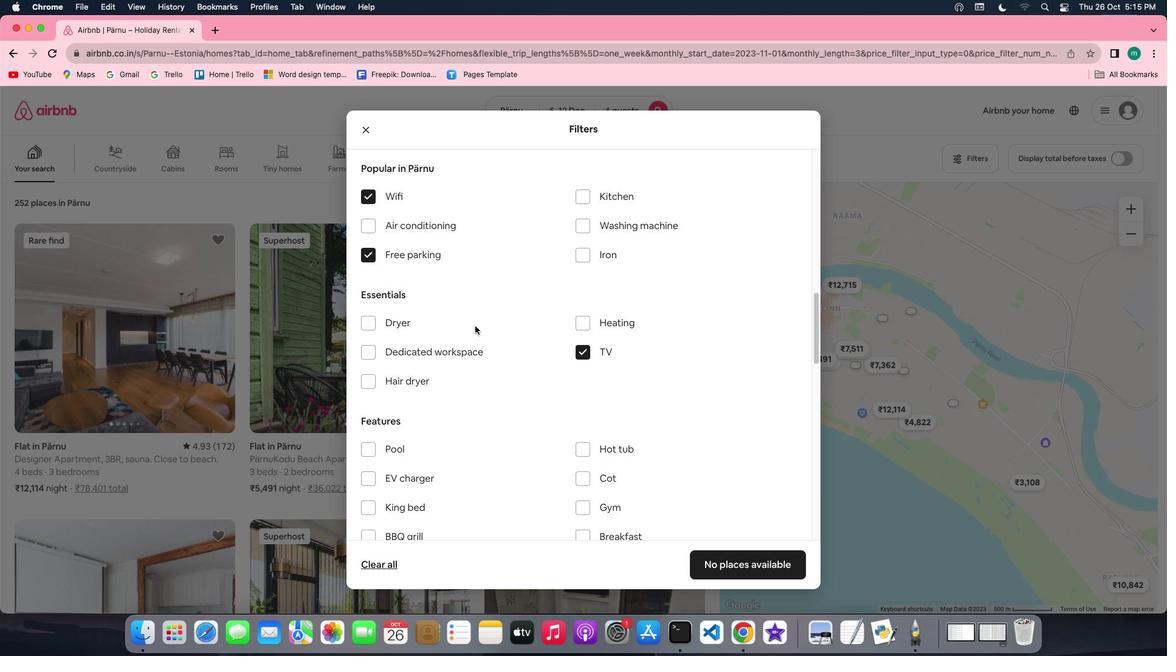 
Action: Mouse scrolled (475, 326) with delta (0, 0)
Screenshot: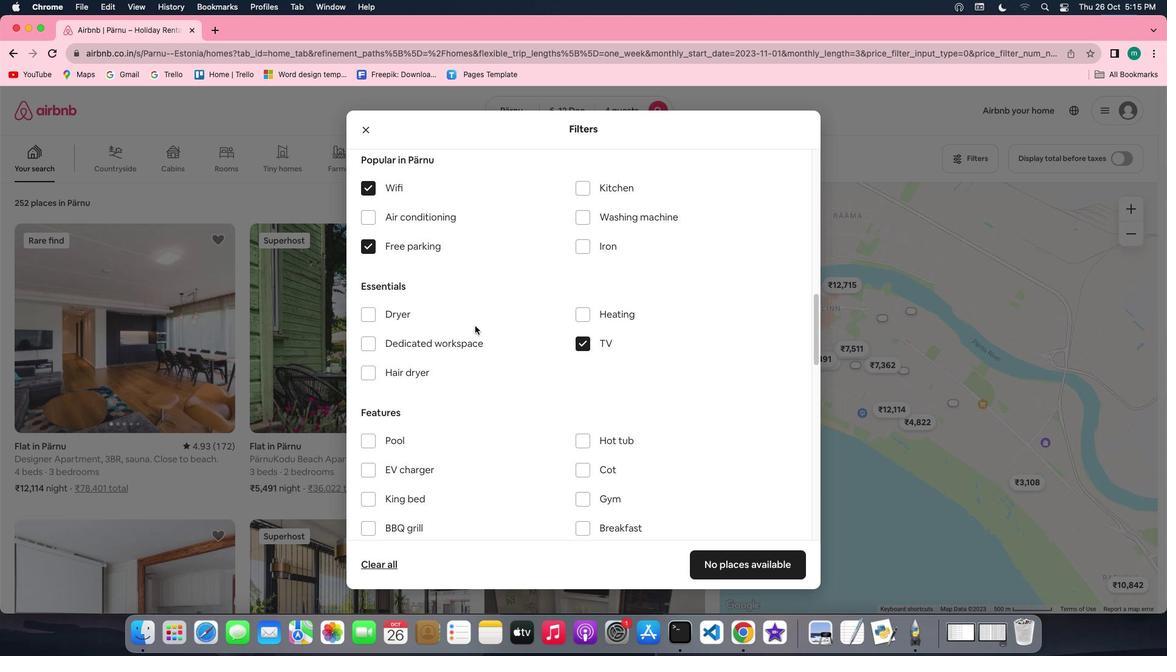 
Action: Mouse scrolled (475, 326) with delta (0, 0)
Screenshot: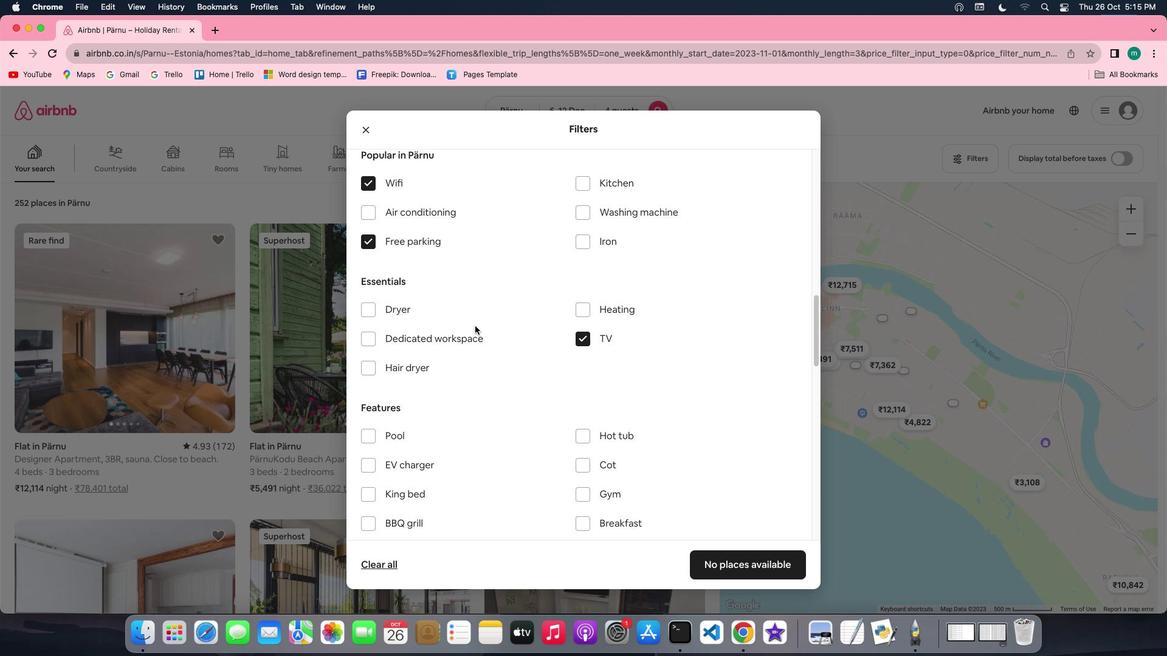 
Action: Mouse scrolled (475, 326) with delta (0, 0)
Screenshot: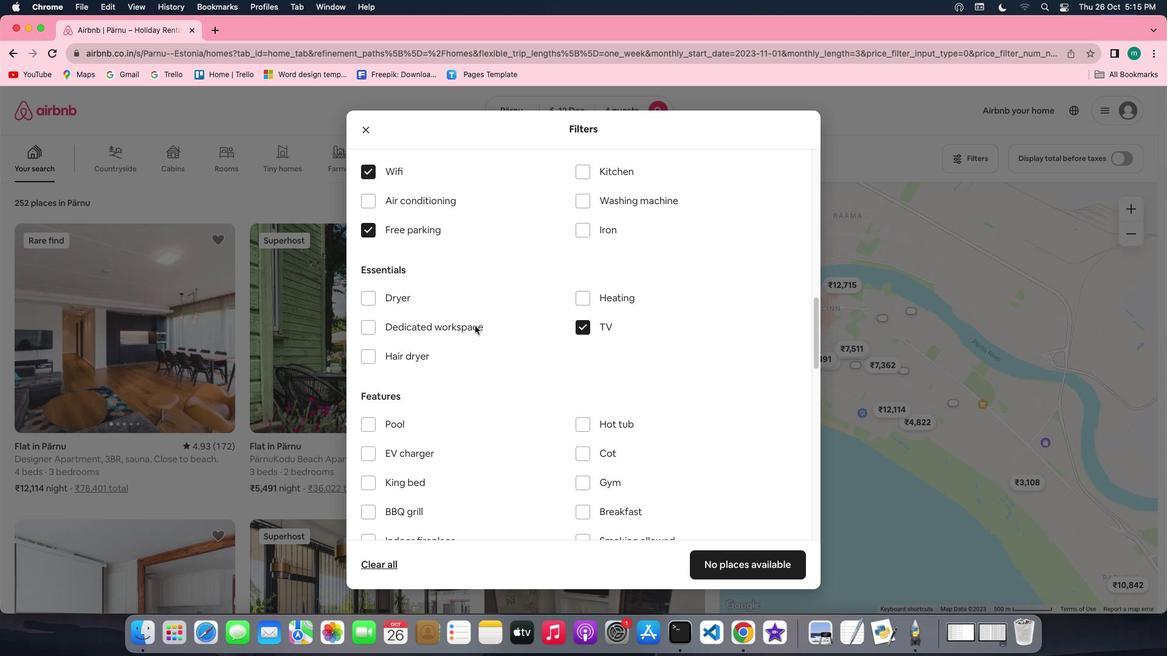 
Action: Mouse scrolled (475, 326) with delta (0, 0)
Screenshot: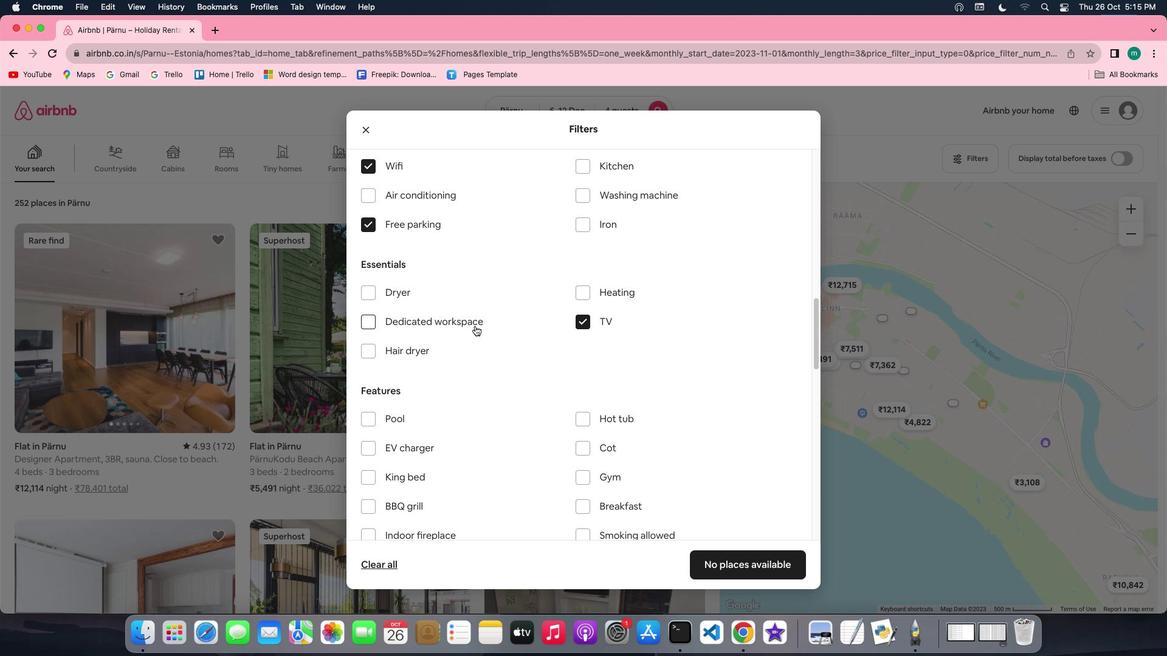 
Action: Mouse scrolled (475, 326) with delta (0, 0)
Screenshot: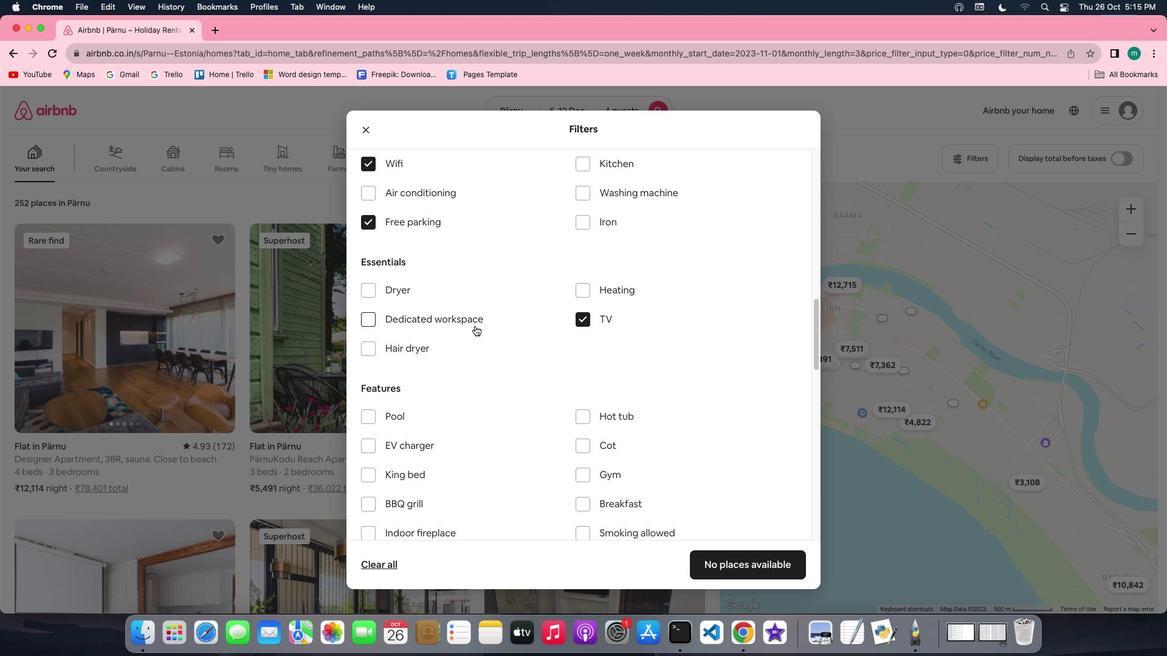 
Action: Mouse scrolled (475, 326) with delta (0, 0)
Screenshot: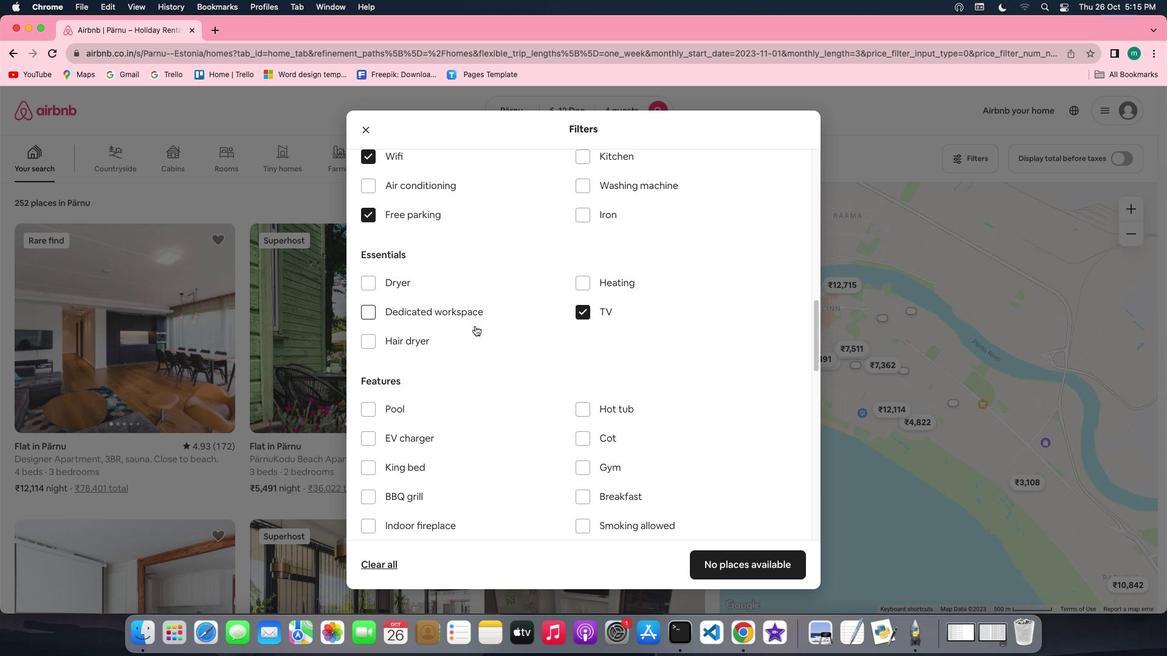 
Action: Mouse scrolled (475, 326) with delta (0, 0)
Screenshot: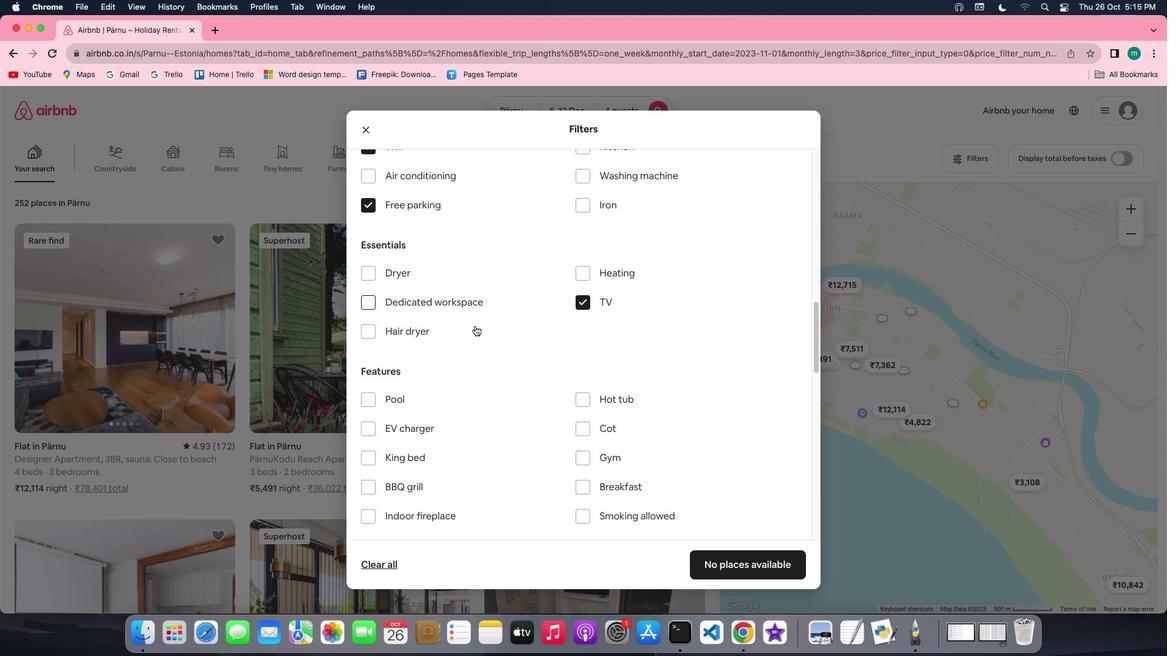 
Action: Mouse scrolled (475, 326) with delta (0, 0)
Screenshot: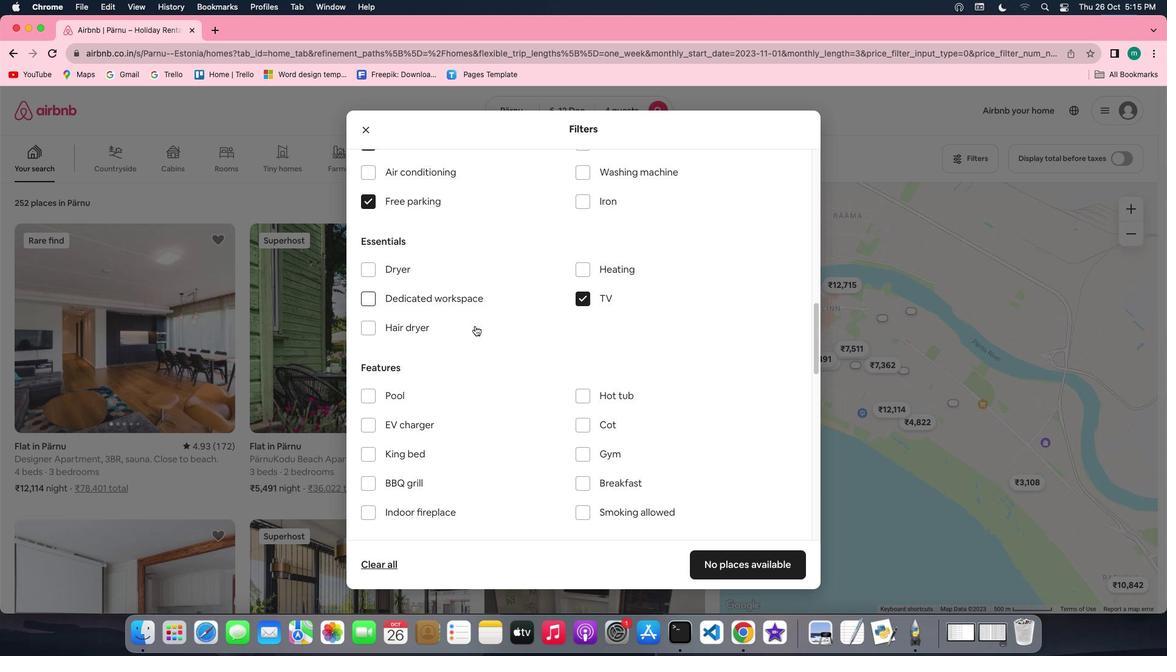 
Action: Mouse scrolled (475, 326) with delta (0, 0)
Screenshot: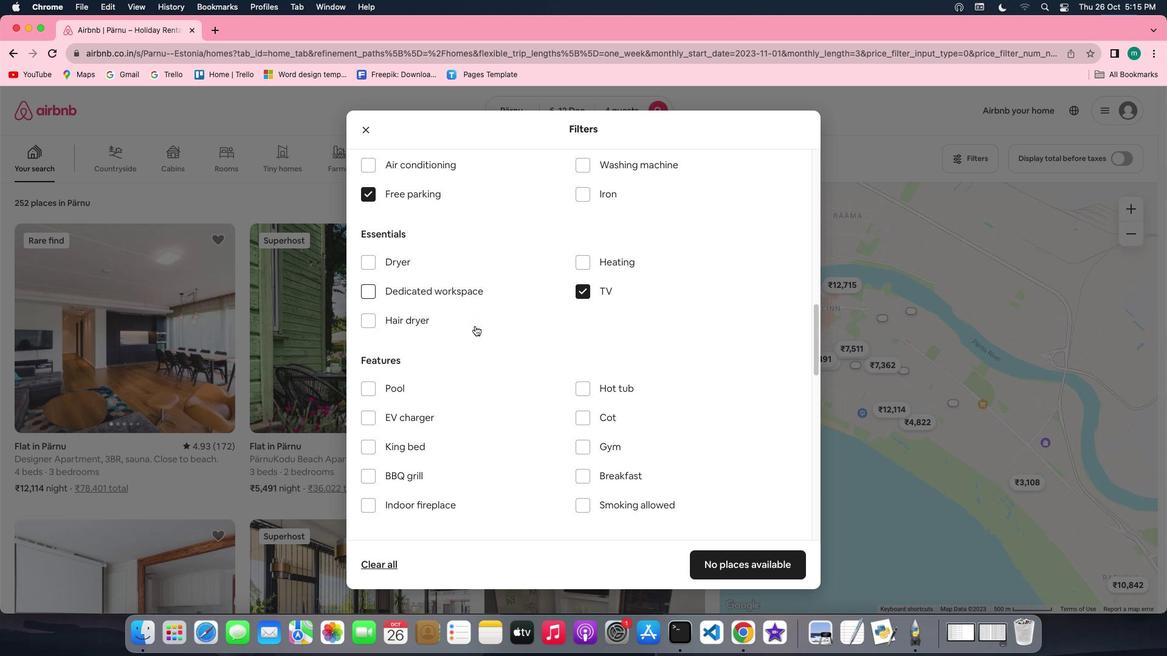 
Action: Mouse scrolled (475, 326) with delta (0, 0)
Screenshot: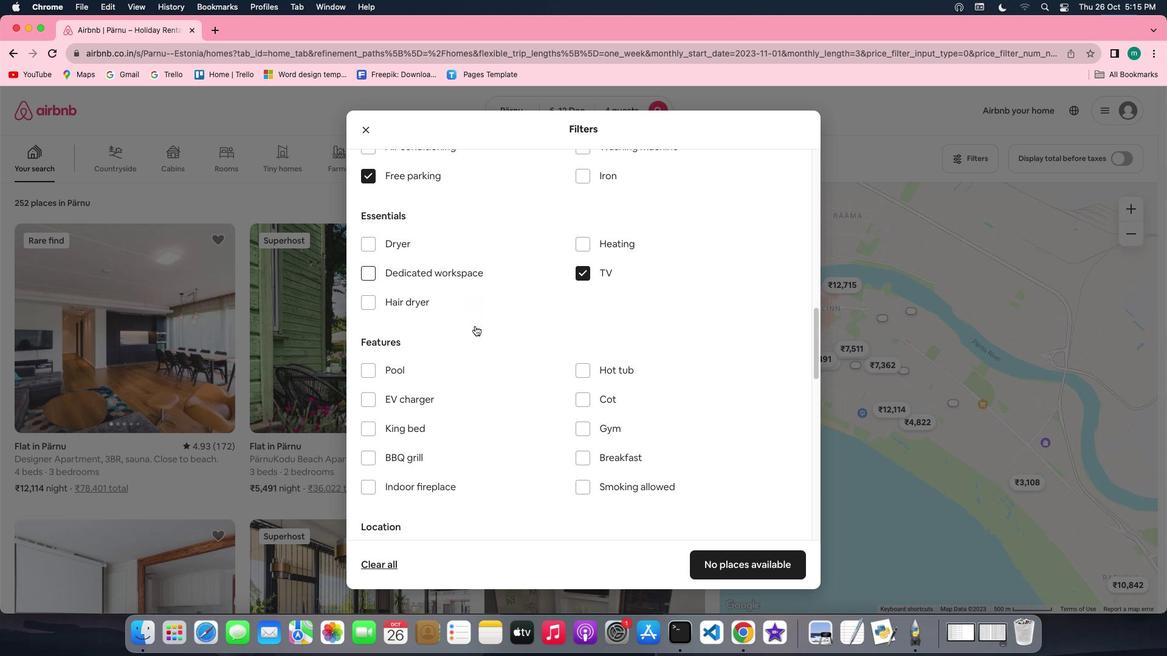 
Action: Mouse scrolled (475, 326) with delta (0, 0)
Screenshot: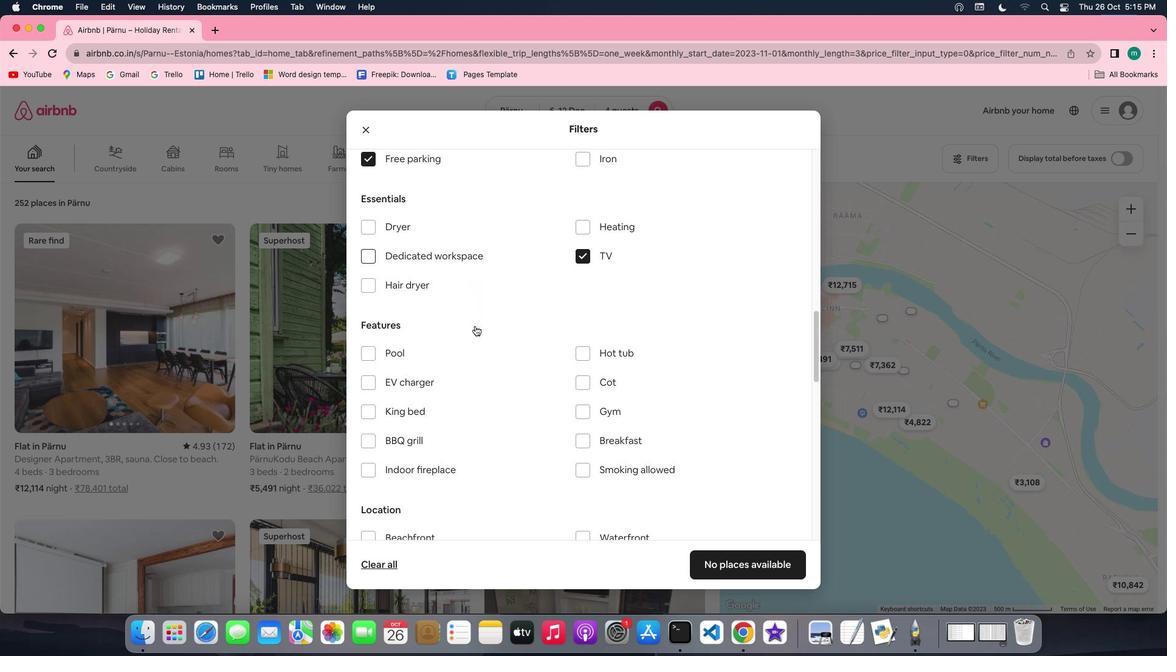 
Action: Mouse scrolled (475, 326) with delta (0, 0)
Screenshot: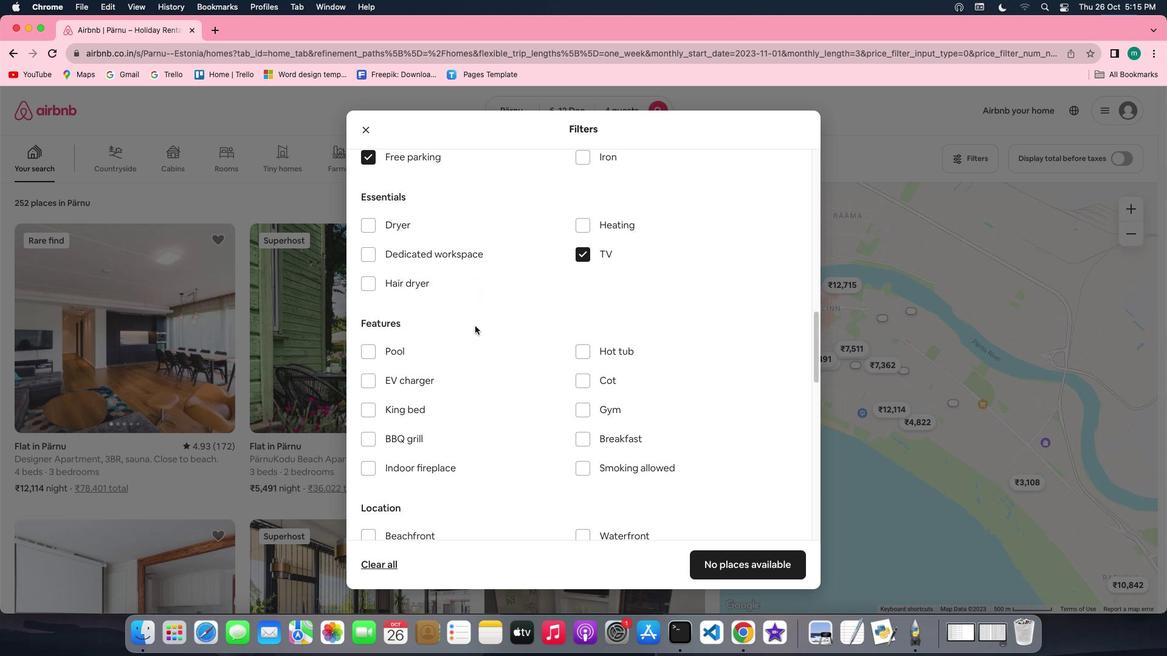 
Action: Mouse scrolled (475, 326) with delta (0, 0)
Screenshot: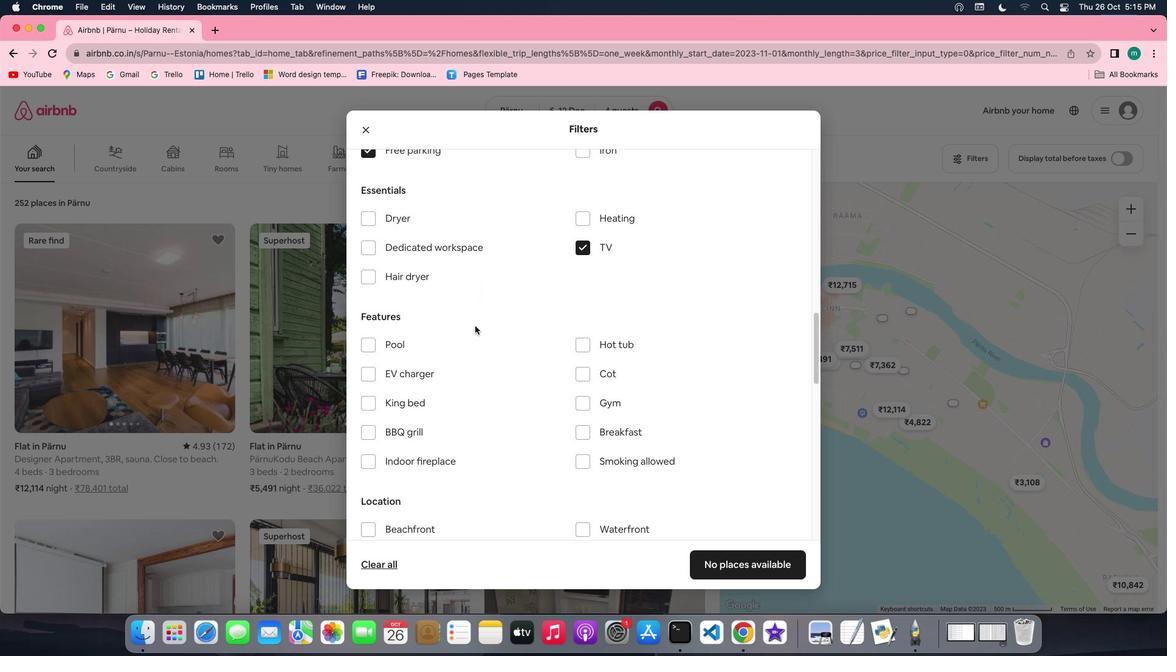
Action: Mouse scrolled (475, 326) with delta (0, 0)
Screenshot: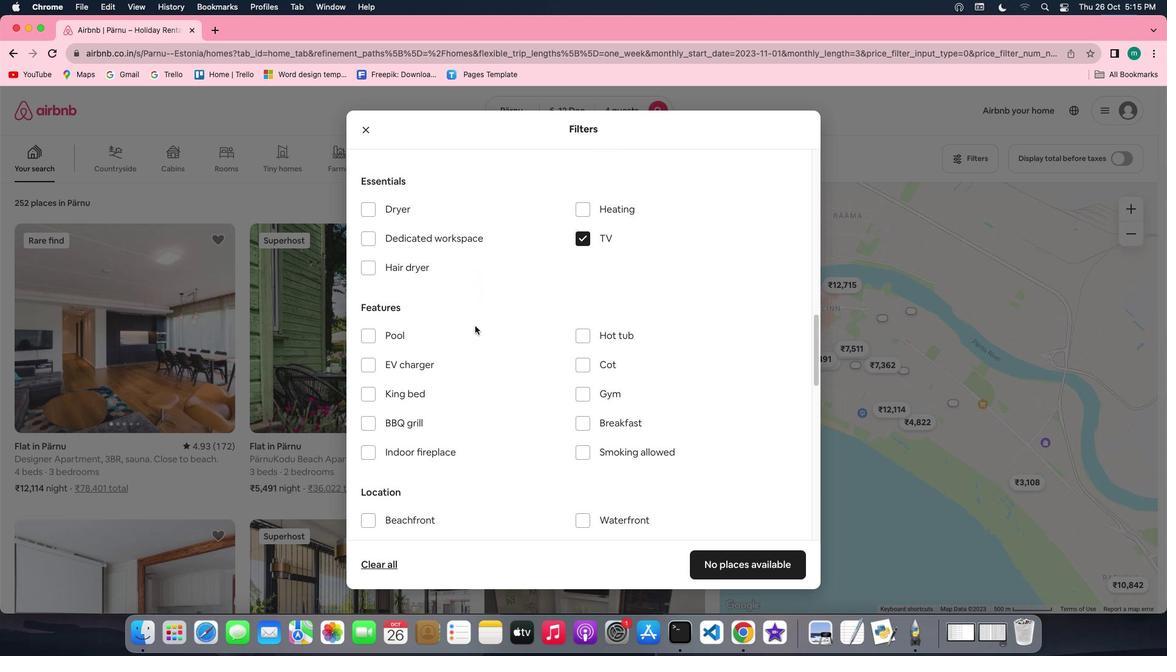 
Action: Mouse scrolled (475, 326) with delta (0, 0)
Screenshot: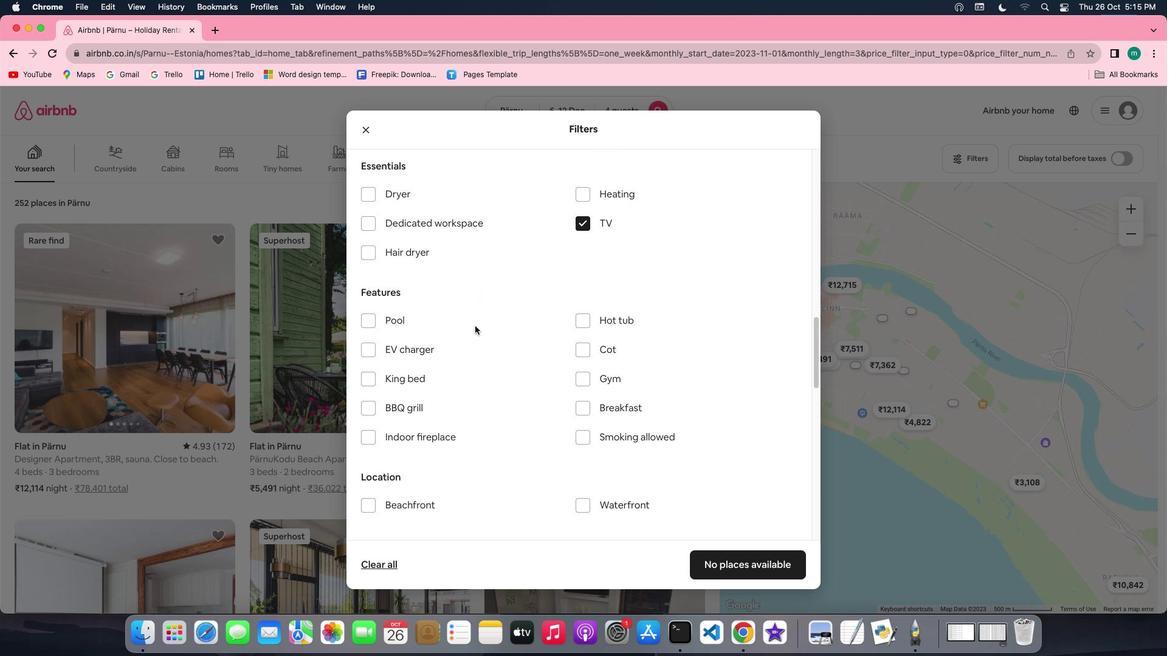 
Action: Mouse scrolled (475, 326) with delta (0, 0)
Screenshot: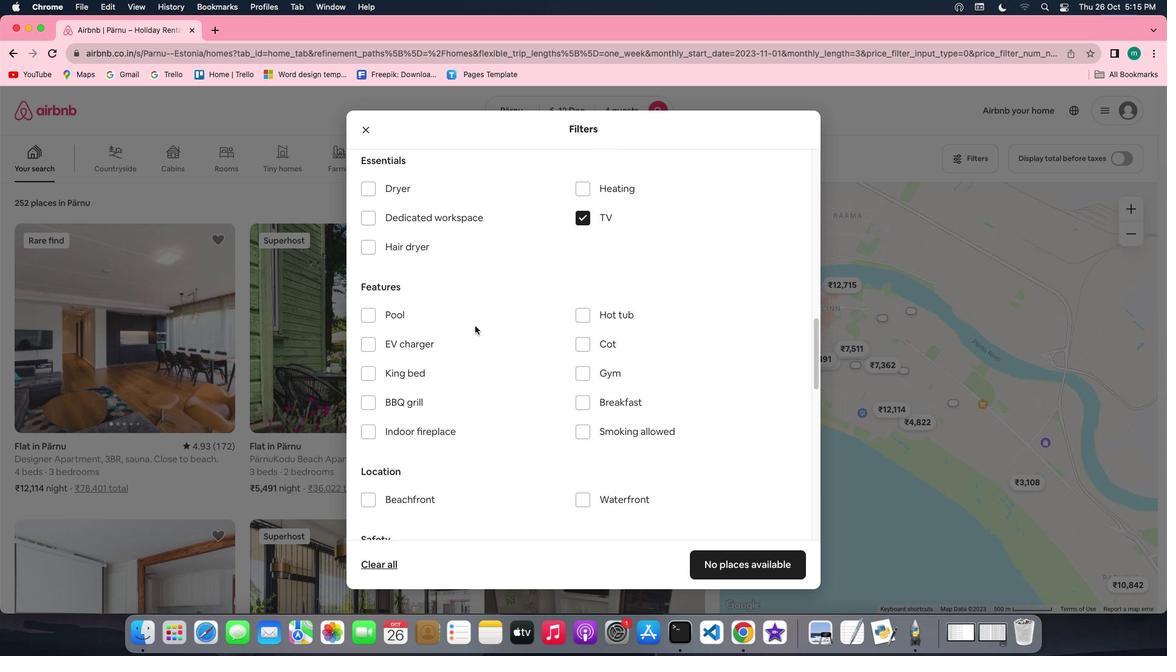 
Action: Mouse scrolled (475, 326) with delta (0, 0)
Screenshot: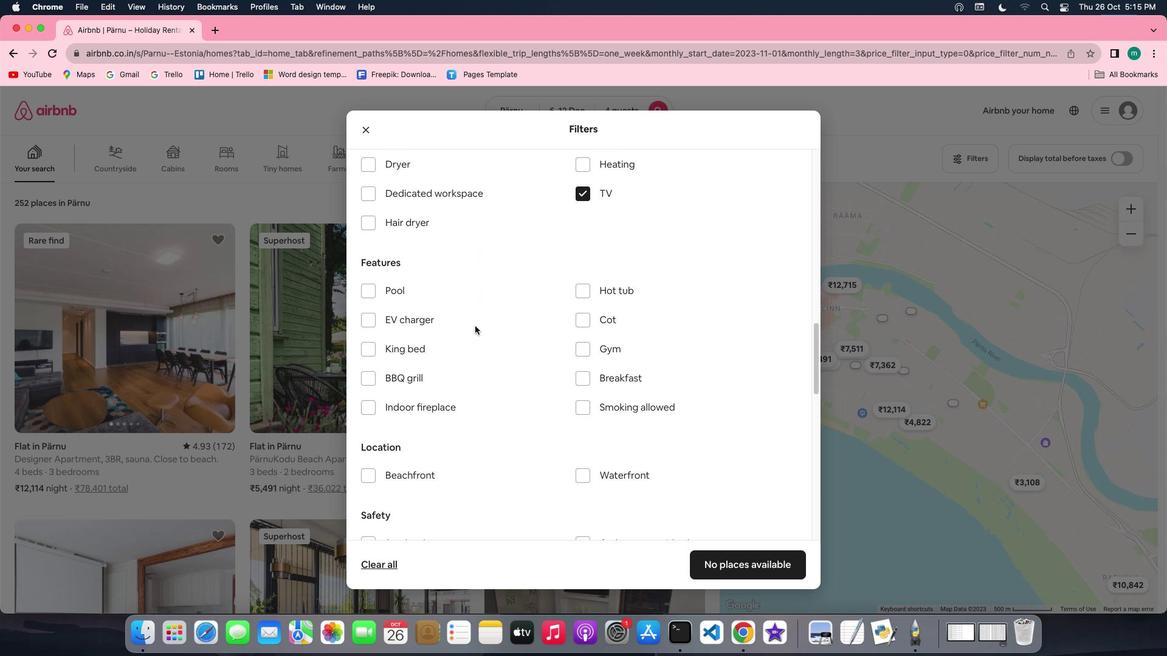 
Action: Mouse scrolled (475, 326) with delta (0, 0)
Screenshot: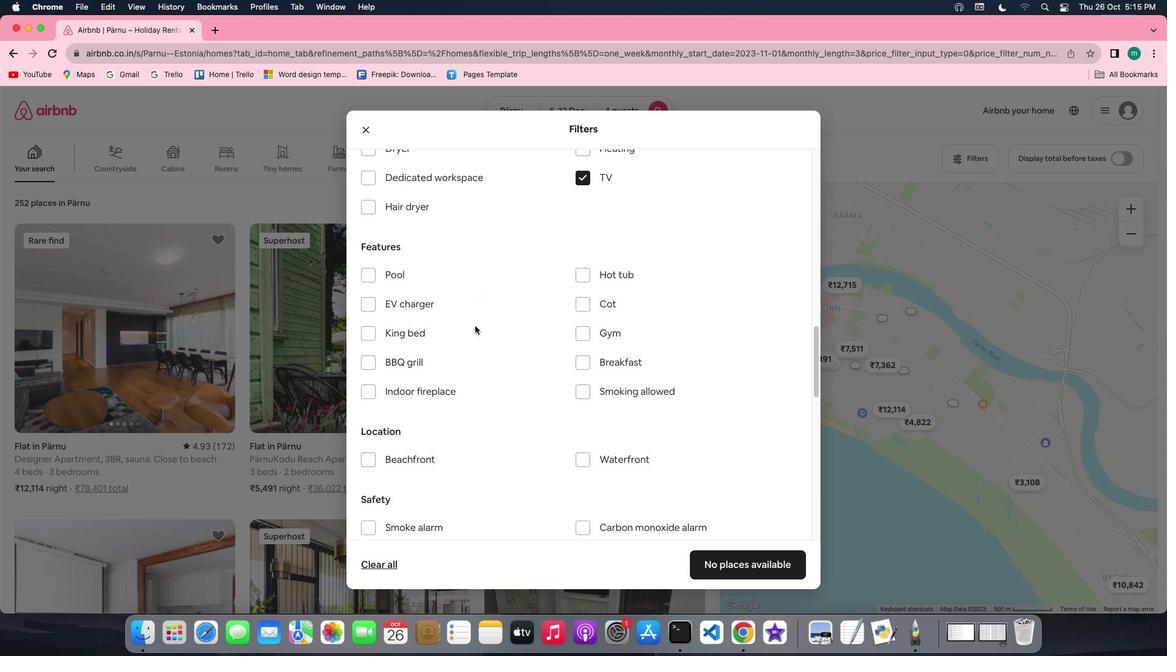 
Action: Mouse scrolled (475, 326) with delta (0, 0)
Screenshot: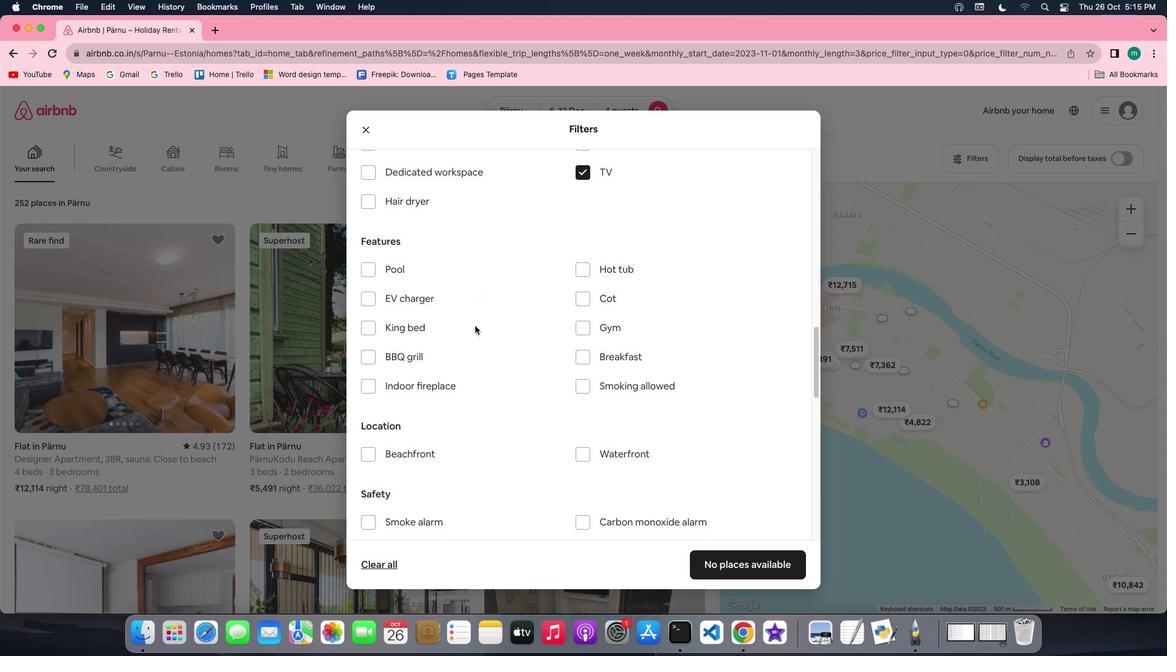 
Action: Mouse scrolled (475, 326) with delta (0, 0)
Screenshot: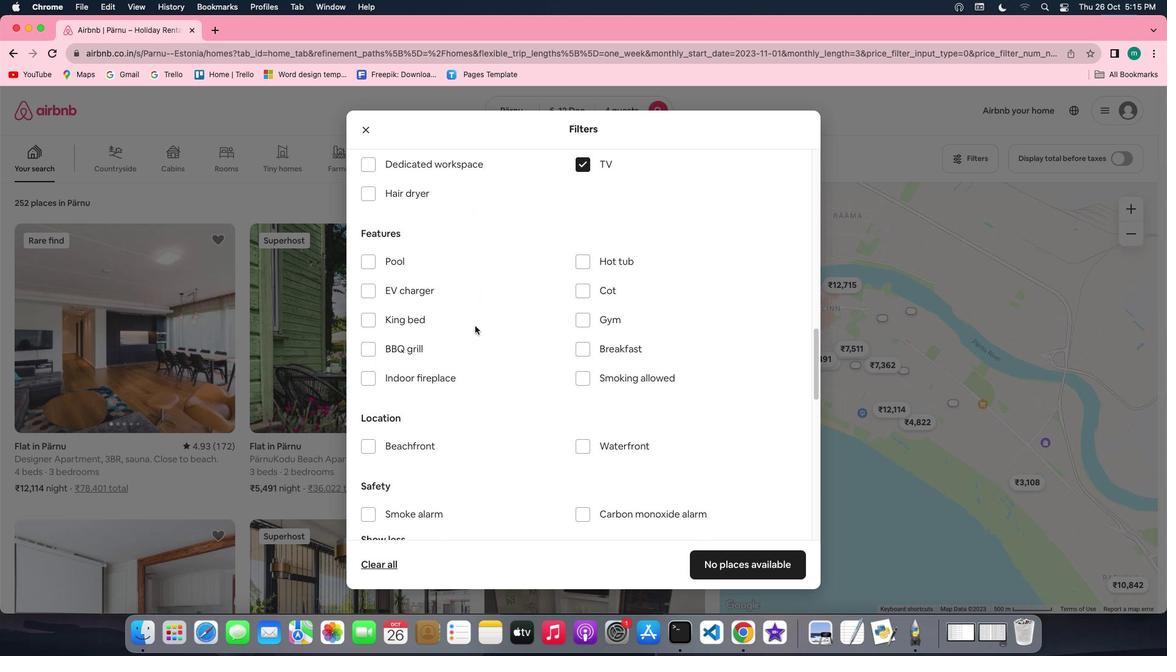 
Action: Mouse moved to (585, 318)
Screenshot: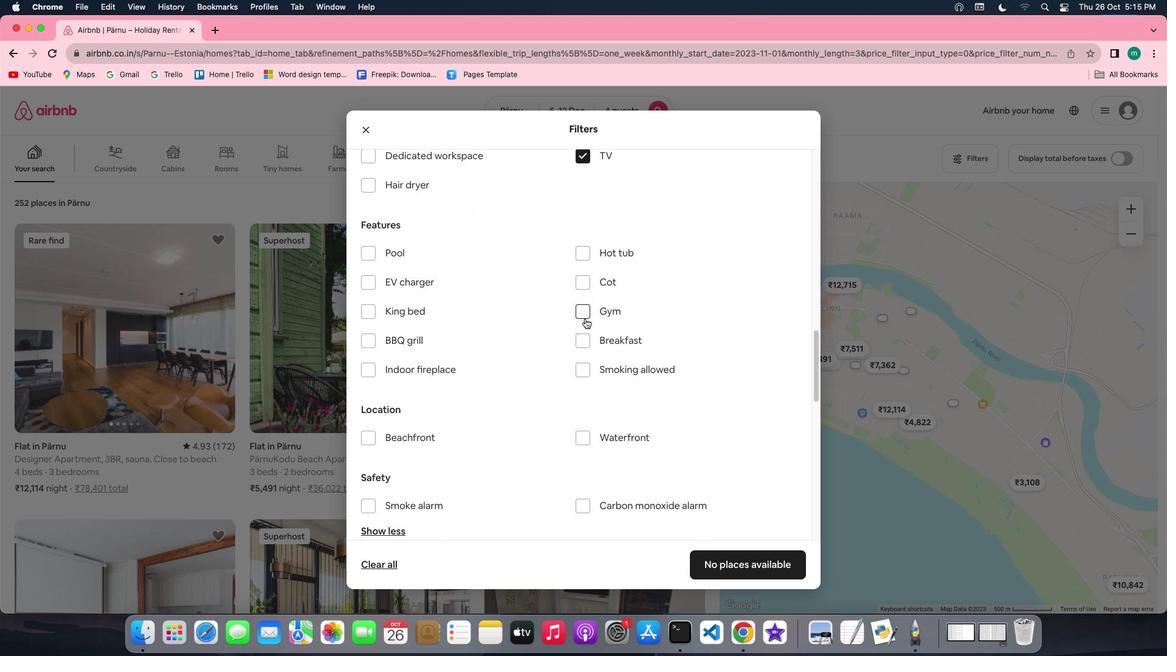 
Action: Mouse pressed left at (585, 318)
Screenshot: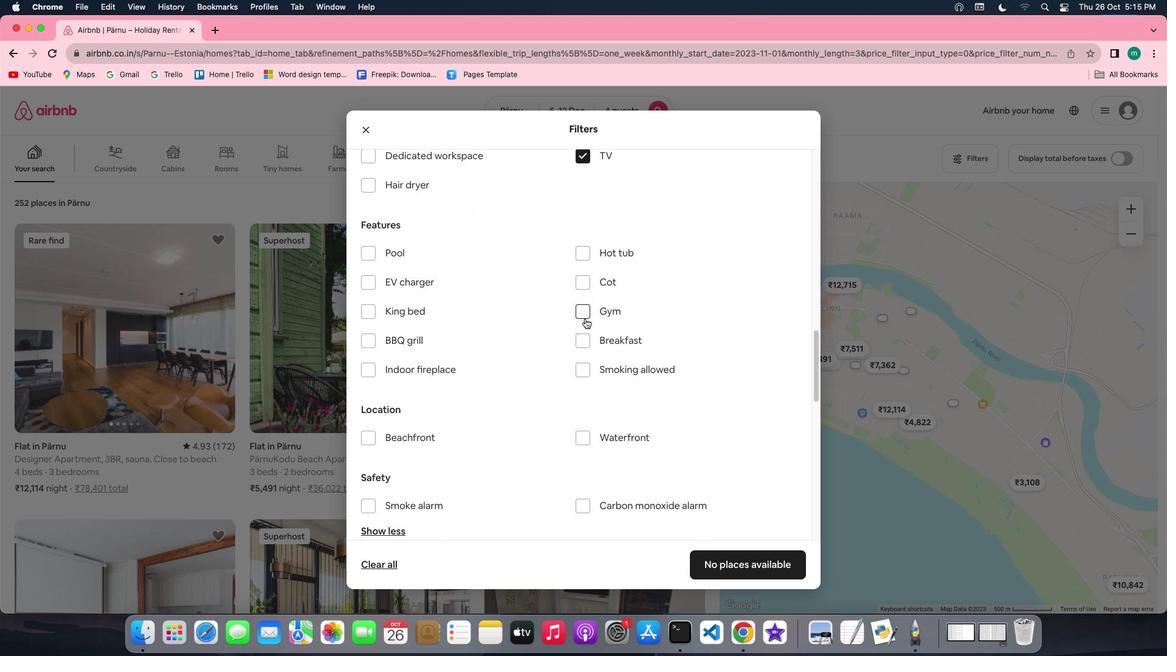 
Action: Mouse moved to (637, 376)
Screenshot: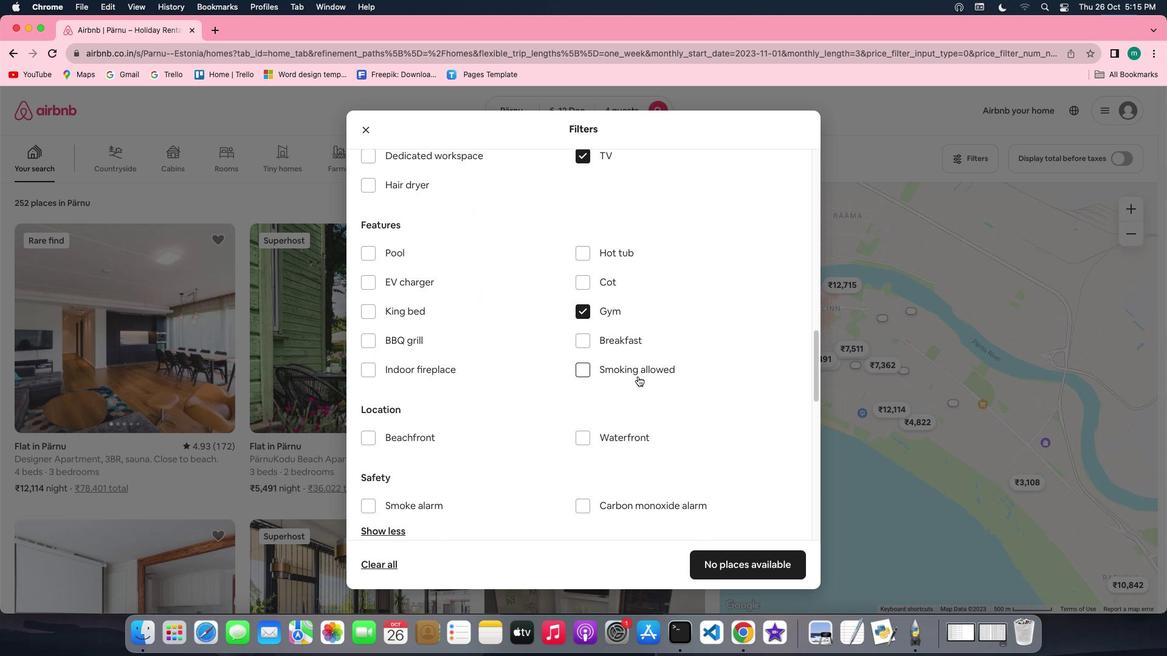 
Action: Mouse scrolled (637, 376) with delta (0, 0)
Screenshot: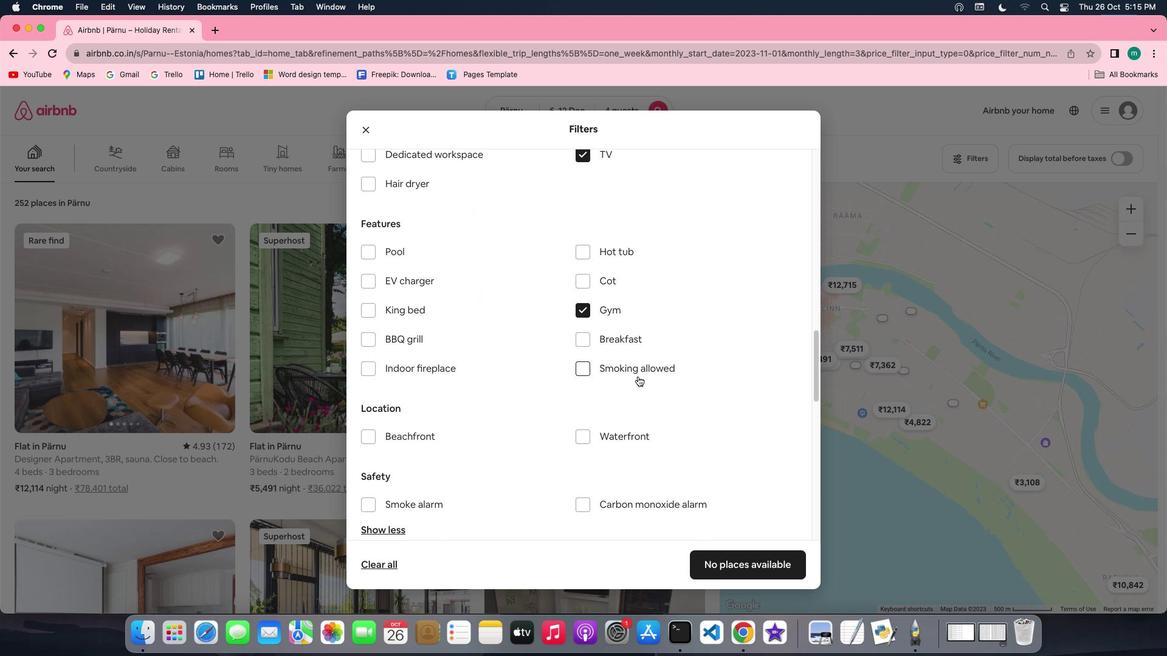 
Action: Mouse scrolled (637, 376) with delta (0, 0)
Screenshot: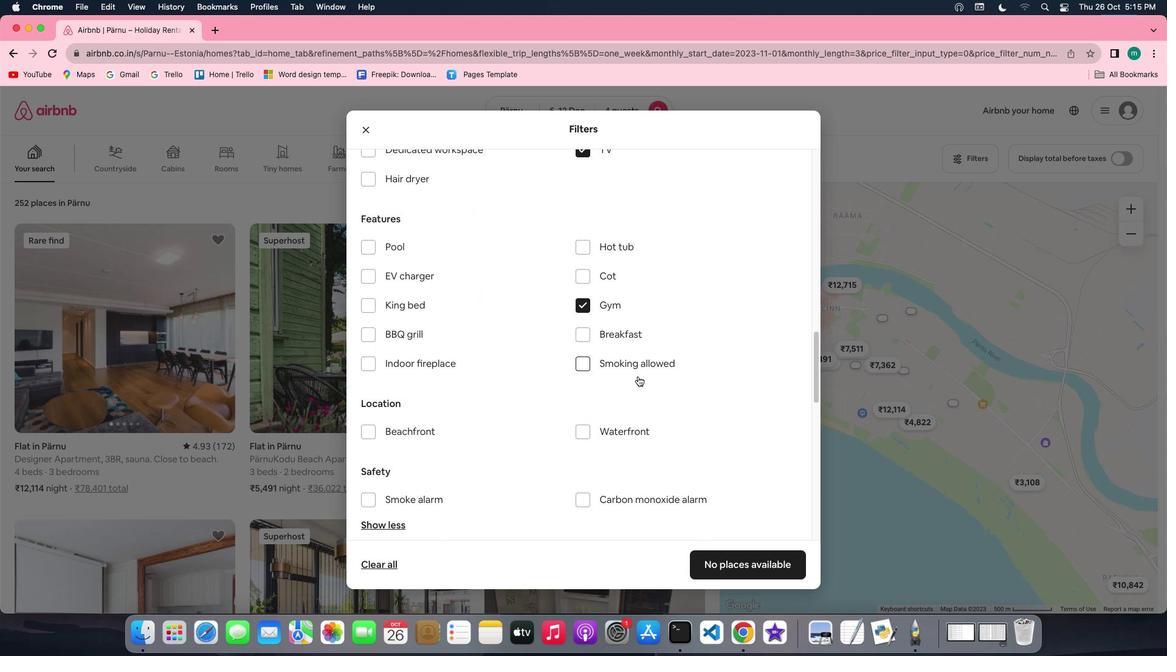 
Action: Mouse scrolled (637, 376) with delta (0, 0)
Screenshot: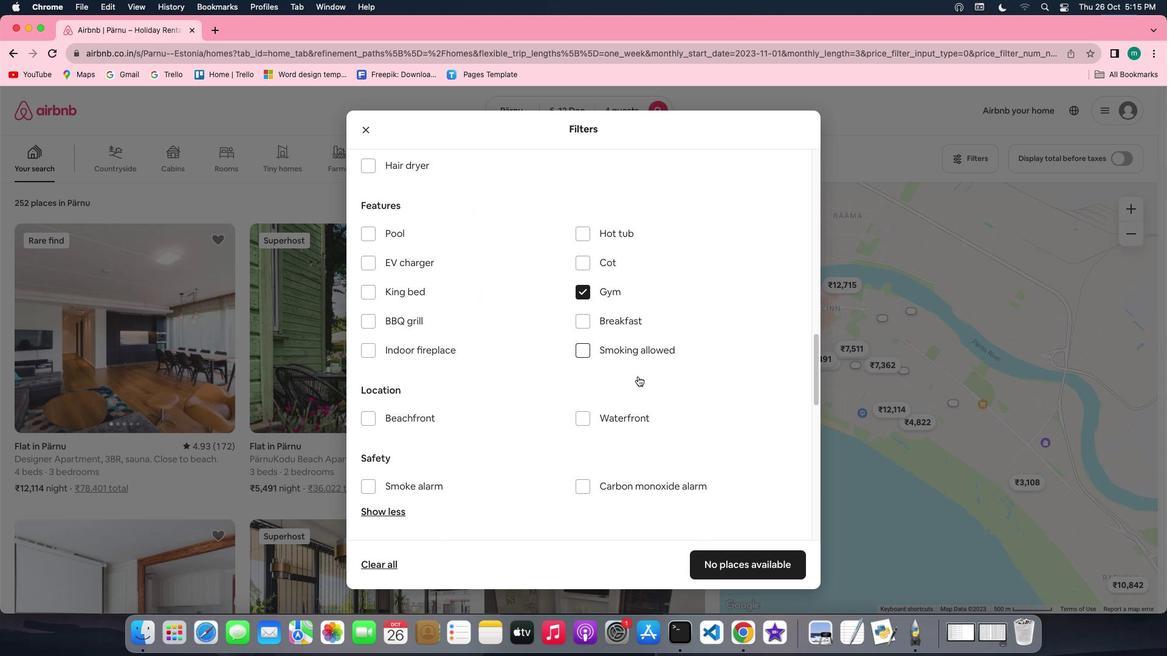 
Action: Mouse moved to (584, 319)
Screenshot: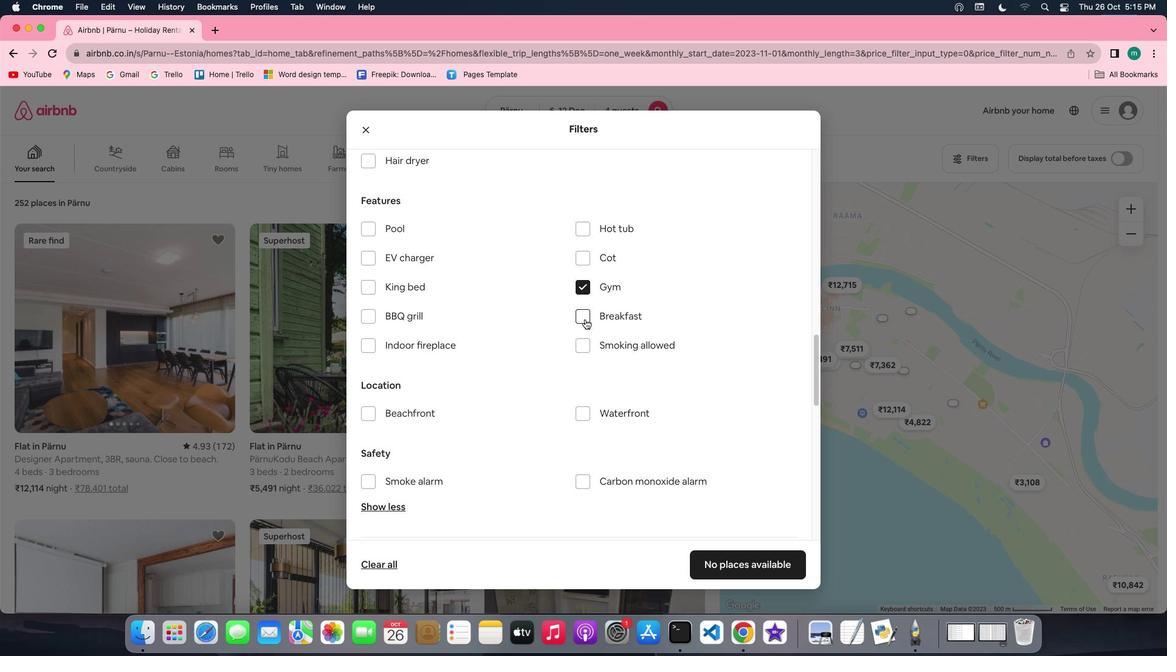 
Action: Mouse pressed left at (584, 319)
Screenshot: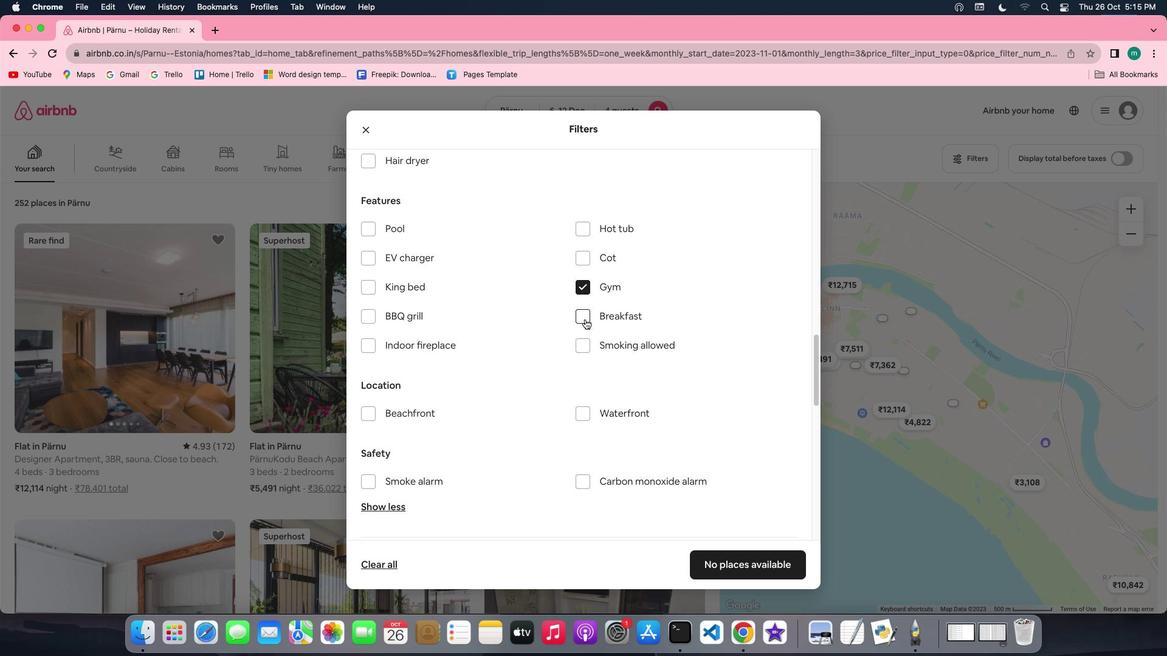 
Action: Mouse moved to (553, 415)
Screenshot: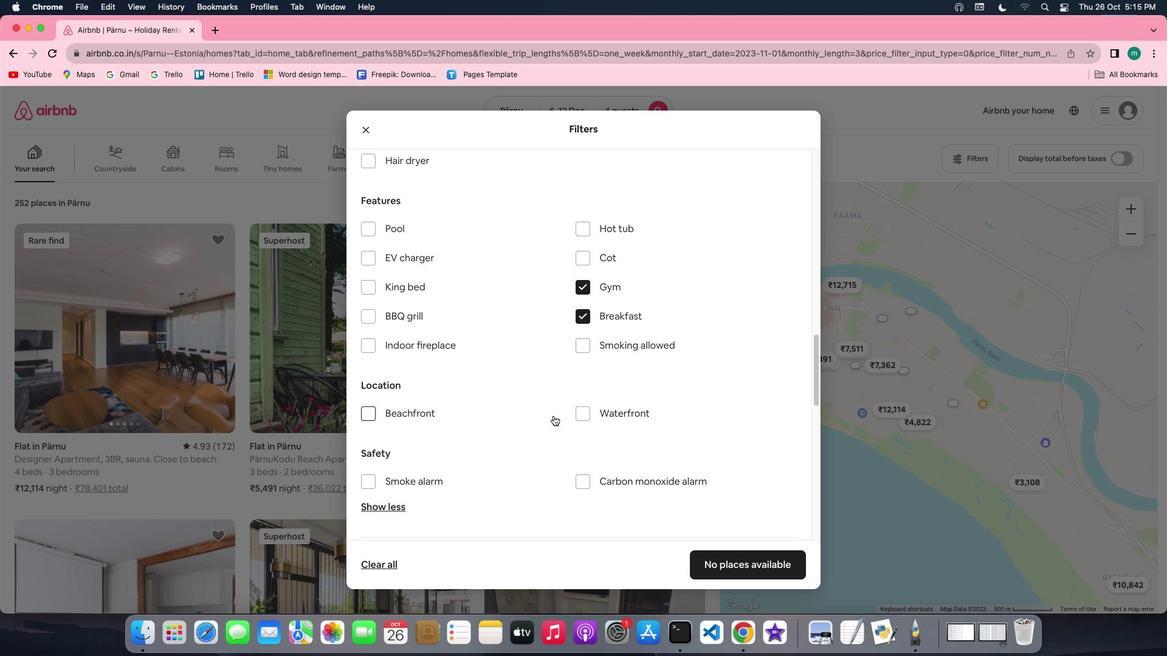 
Action: Mouse scrolled (553, 415) with delta (0, 0)
Screenshot: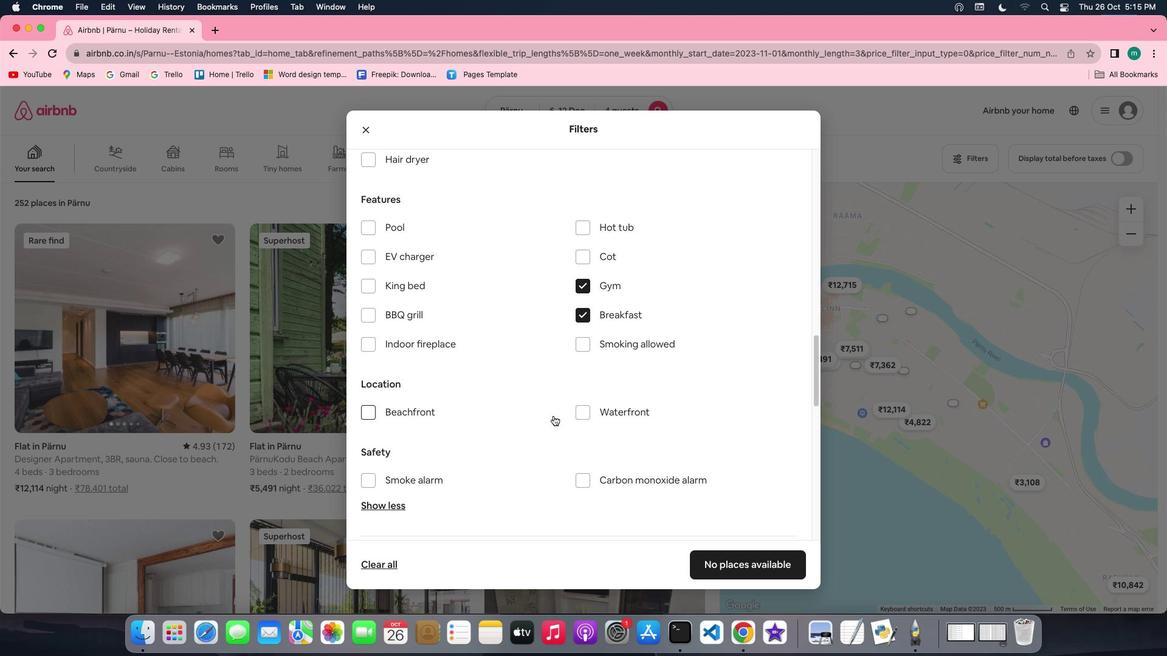 
Action: Mouse scrolled (553, 415) with delta (0, 0)
Screenshot: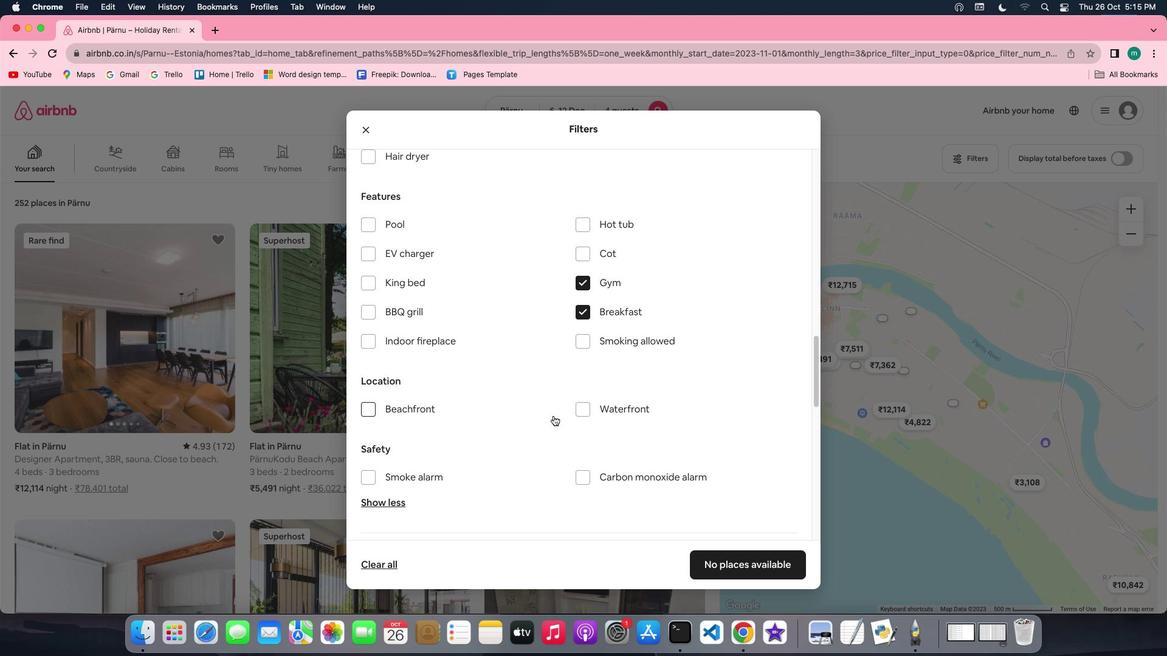 
Action: Mouse scrolled (553, 415) with delta (0, 0)
Screenshot: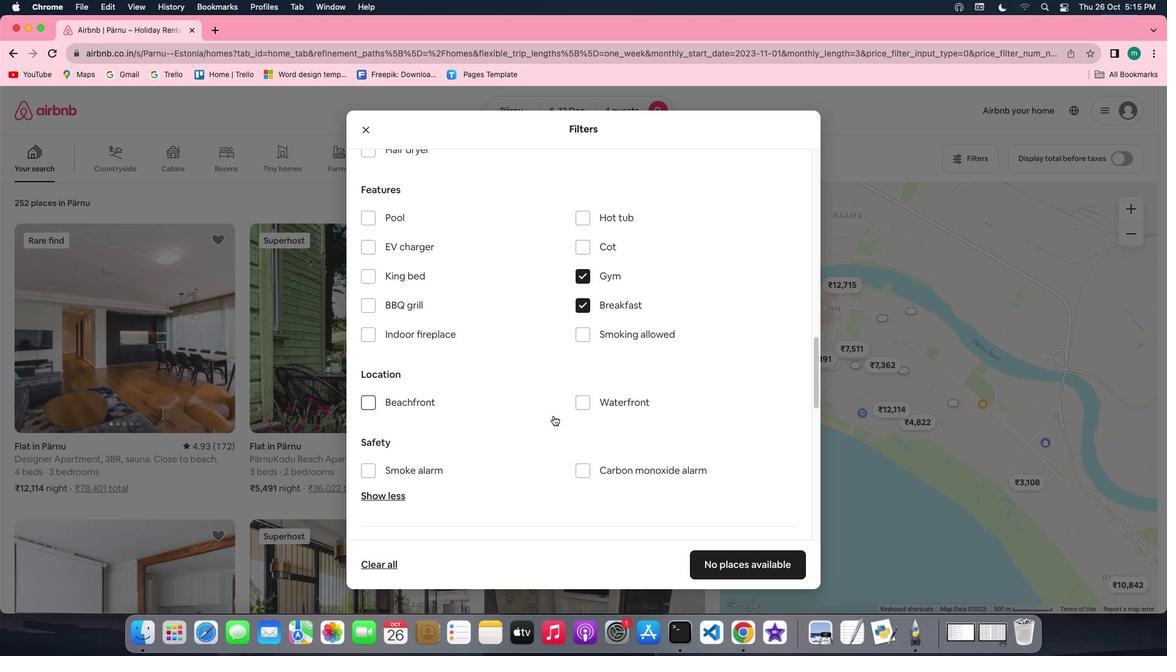 
Action: Mouse scrolled (553, 415) with delta (0, 0)
Screenshot: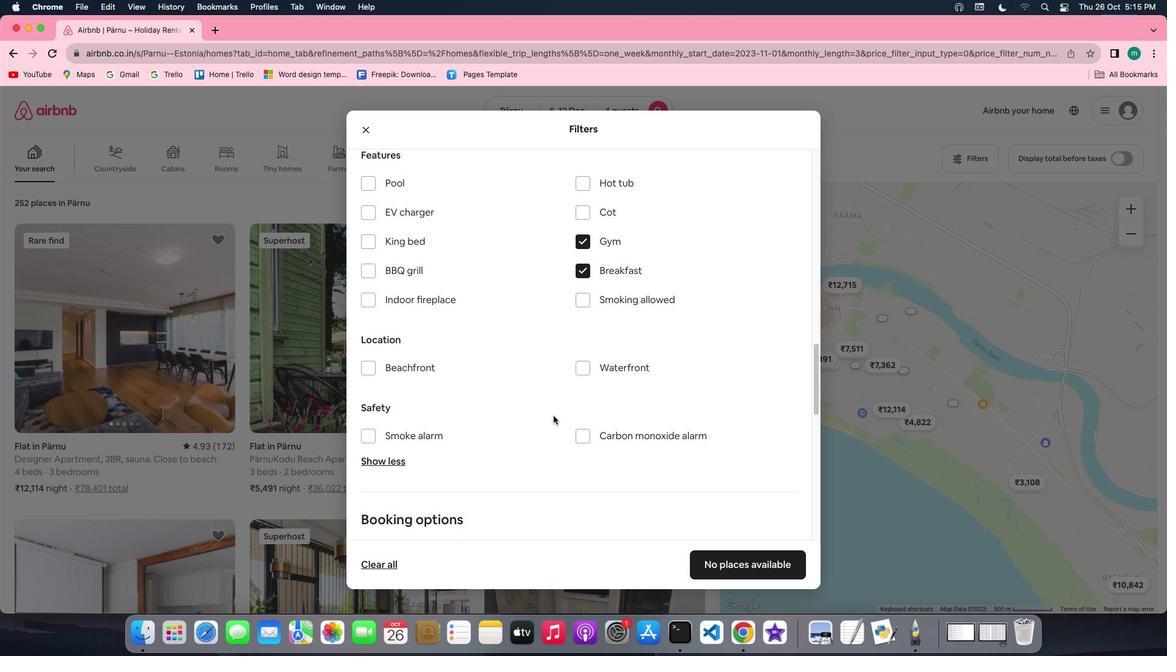 
Action: Mouse scrolled (553, 415) with delta (0, 0)
Screenshot: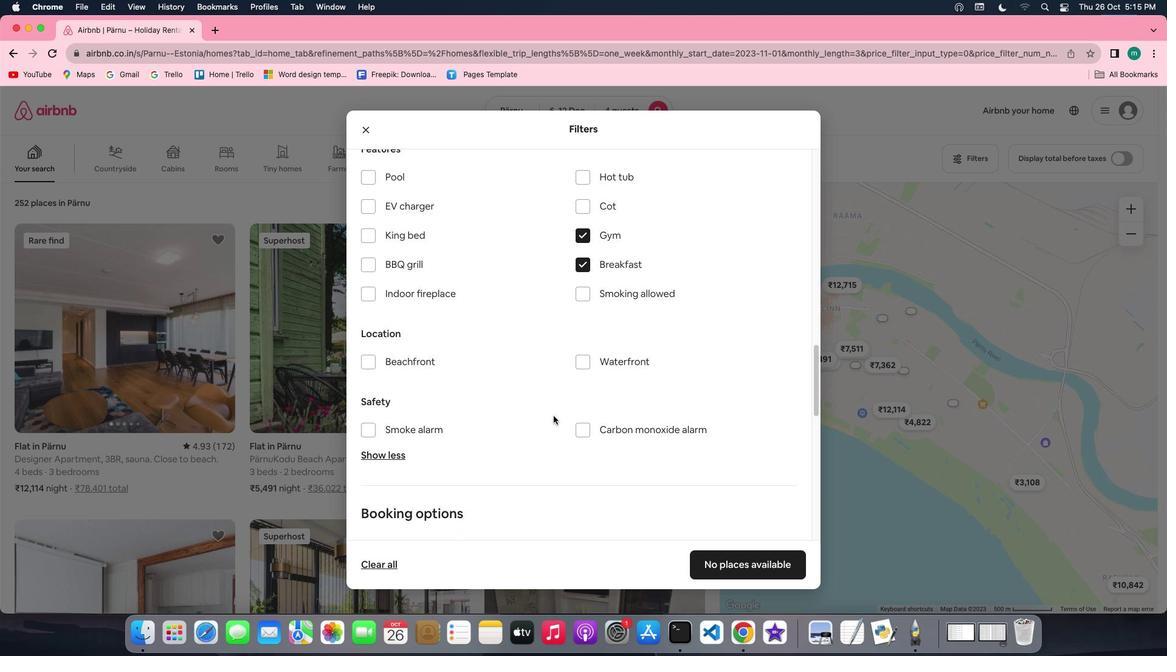 
Action: Mouse scrolled (553, 415) with delta (0, 0)
Screenshot: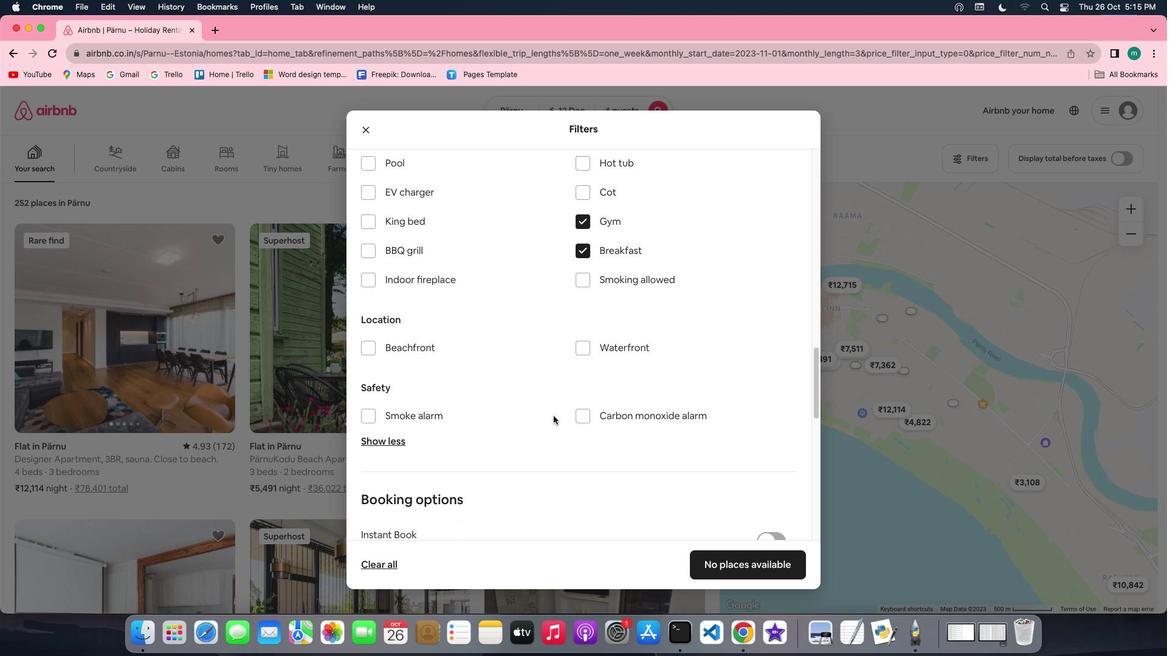 
Action: Mouse moved to (592, 427)
Screenshot: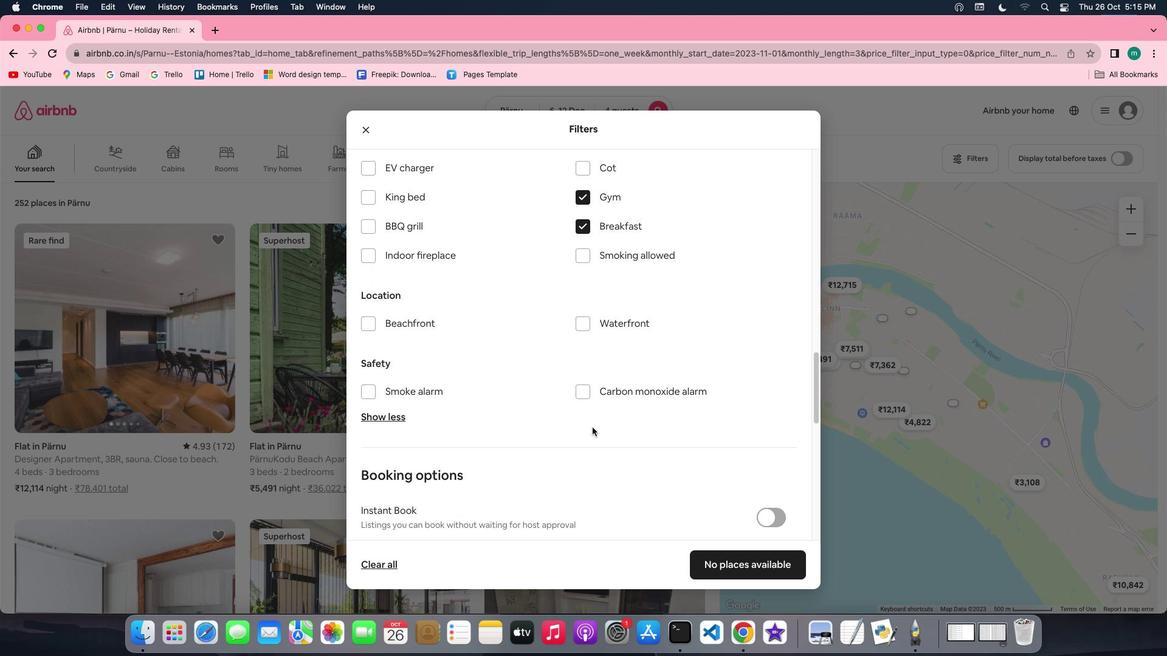 
Action: Mouse scrolled (592, 427) with delta (0, 0)
Screenshot: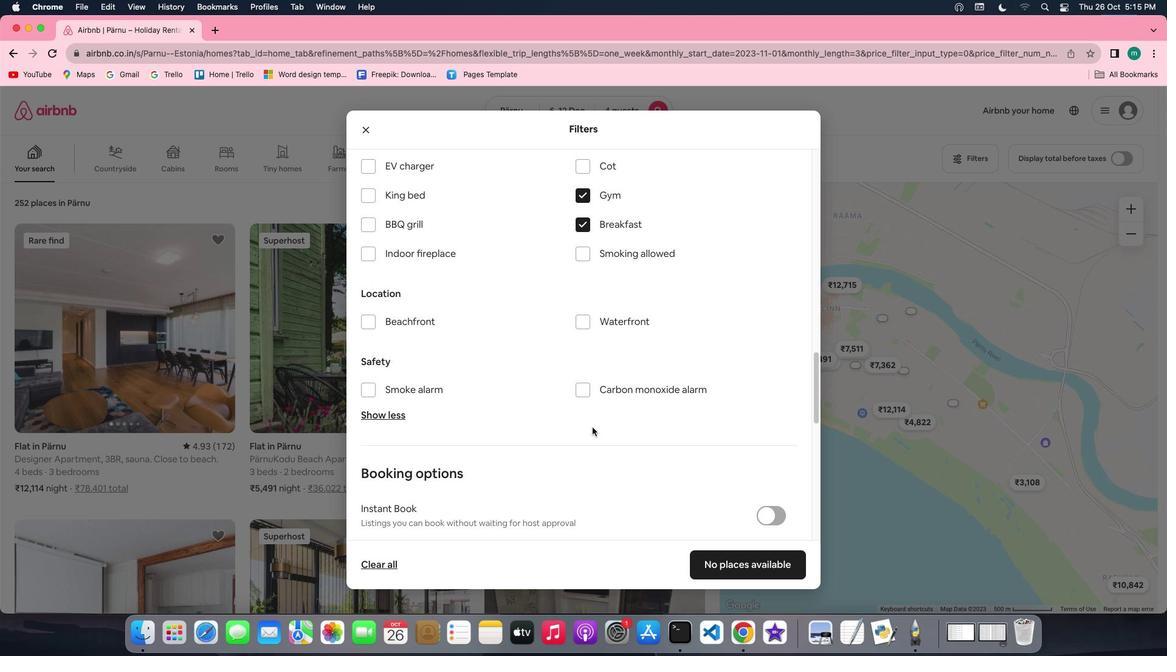 
Action: Mouse scrolled (592, 427) with delta (0, 0)
Screenshot: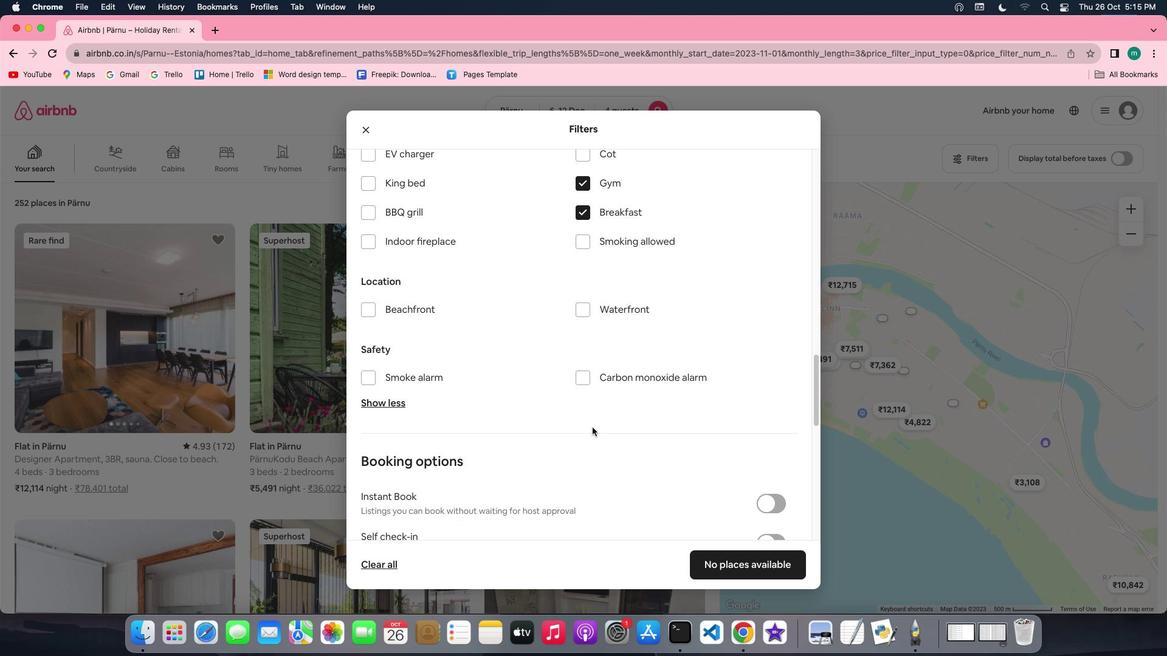 
Action: Mouse scrolled (592, 427) with delta (0, -1)
Screenshot: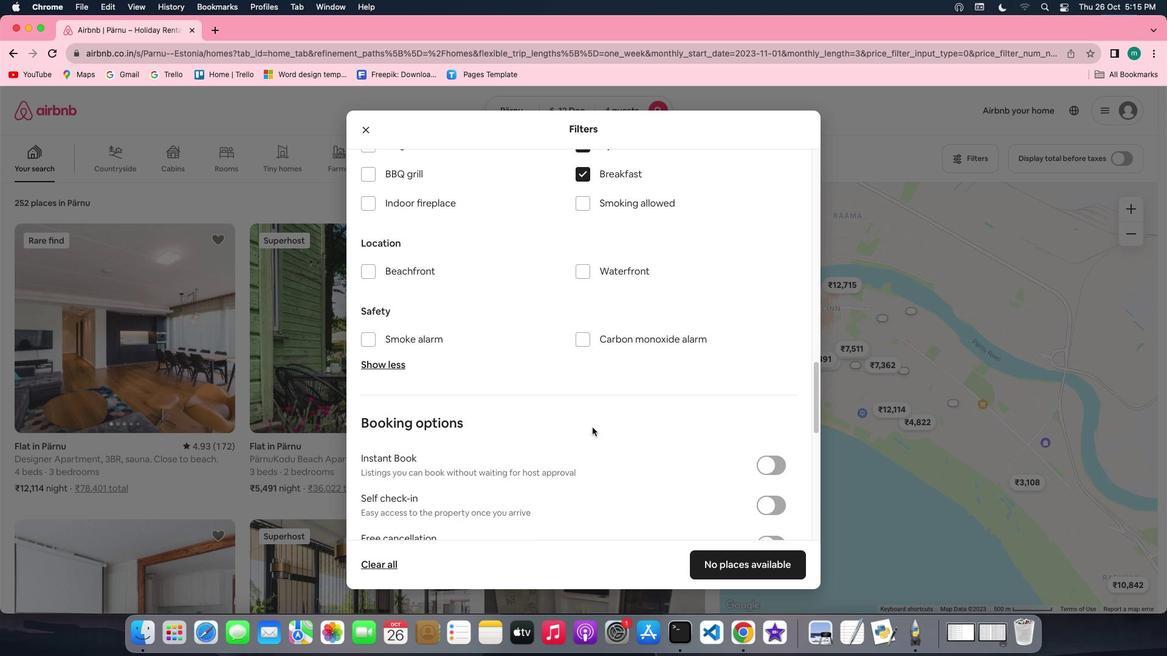 
Action: Mouse scrolled (592, 427) with delta (0, -1)
Screenshot: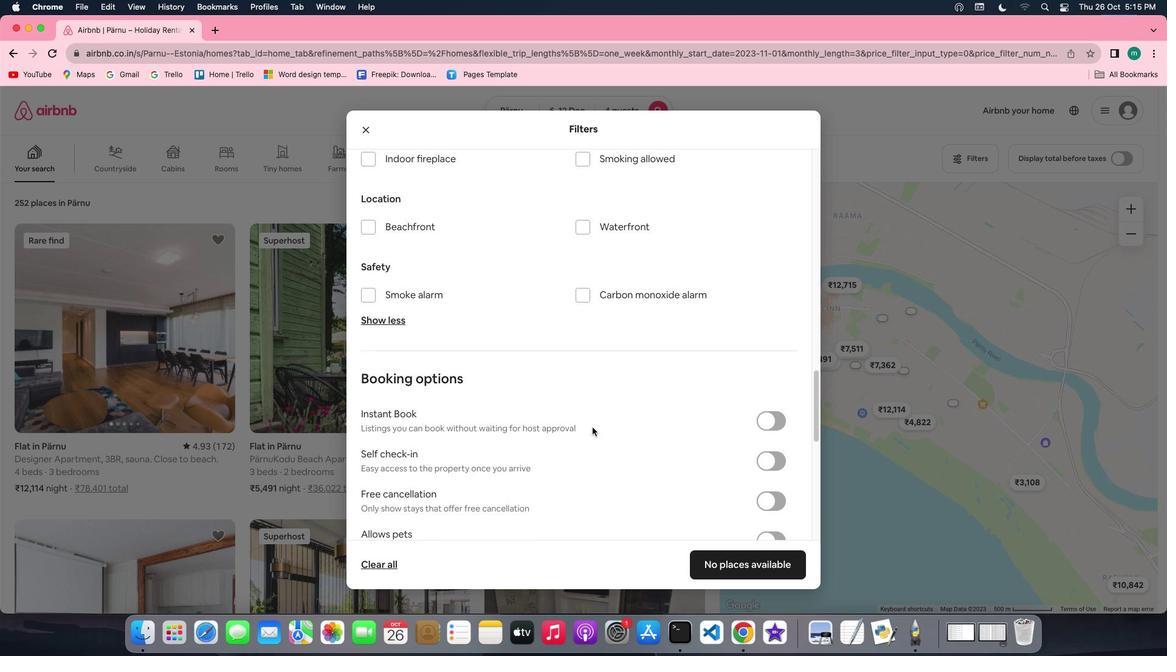 
Action: Mouse moved to (769, 360)
Screenshot: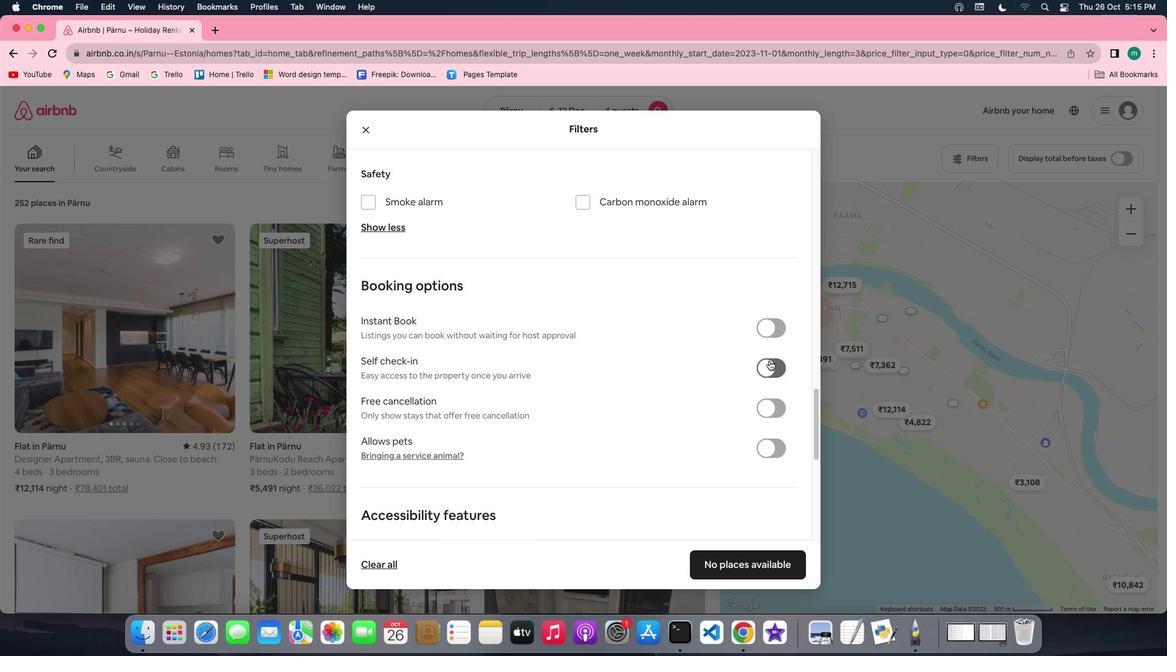 
Action: Mouse pressed left at (769, 360)
Screenshot: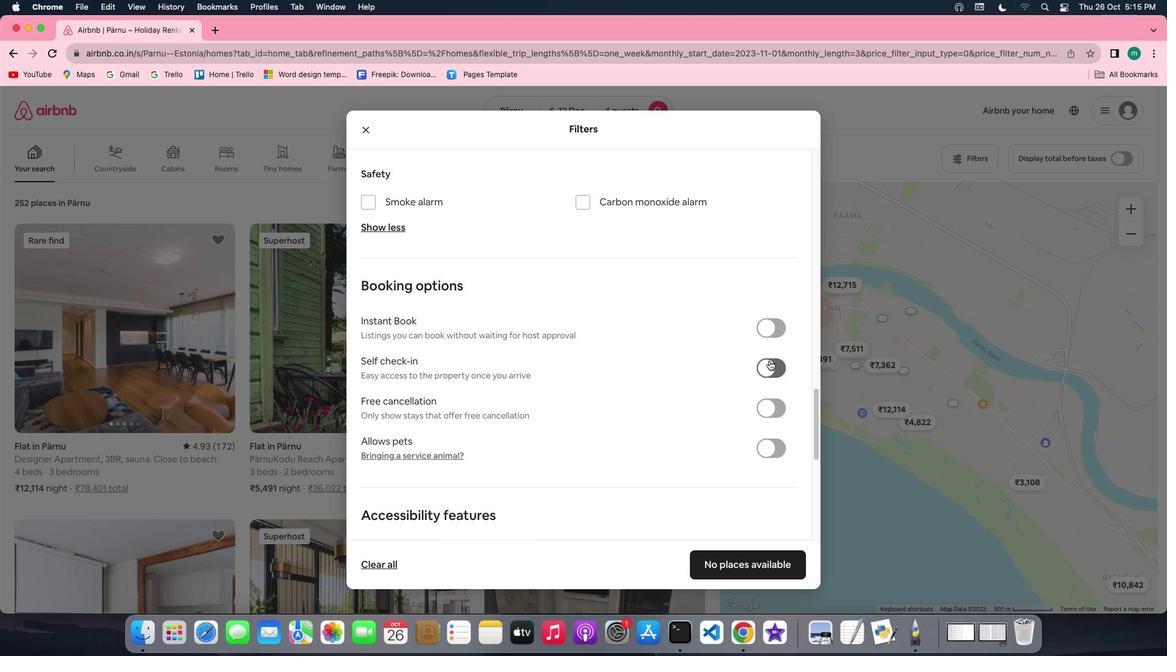 
Action: Mouse moved to (605, 421)
Screenshot: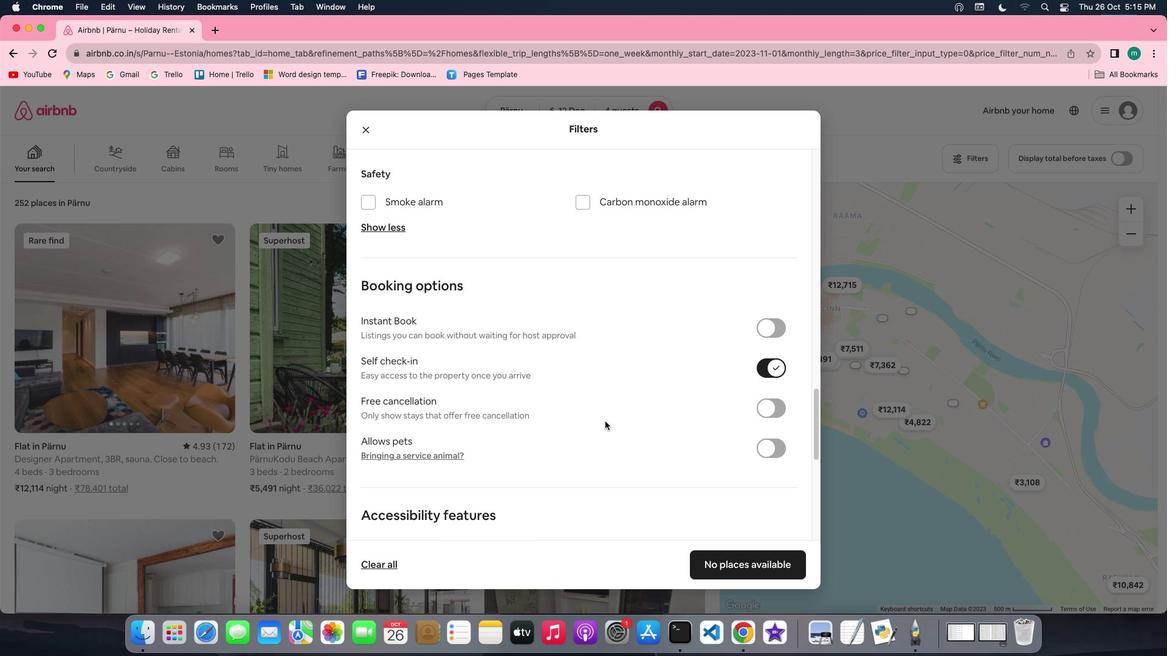 
Action: Mouse scrolled (605, 421) with delta (0, 0)
Screenshot: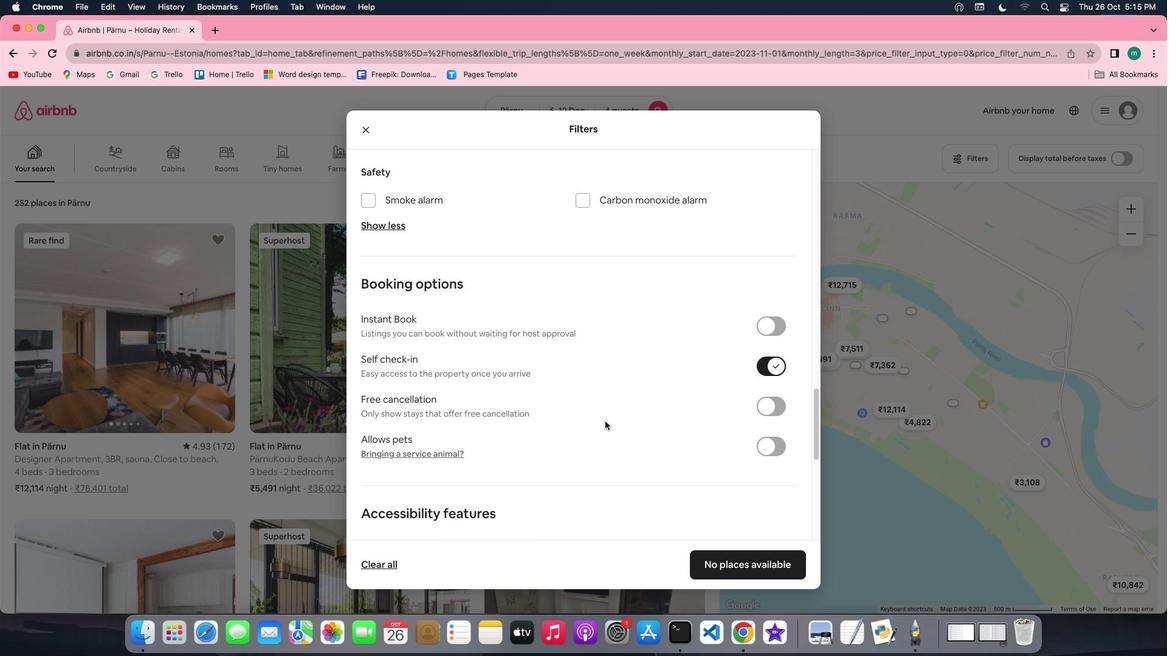 
Action: Mouse scrolled (605, 421) with delta (0, 0)
Screenshot: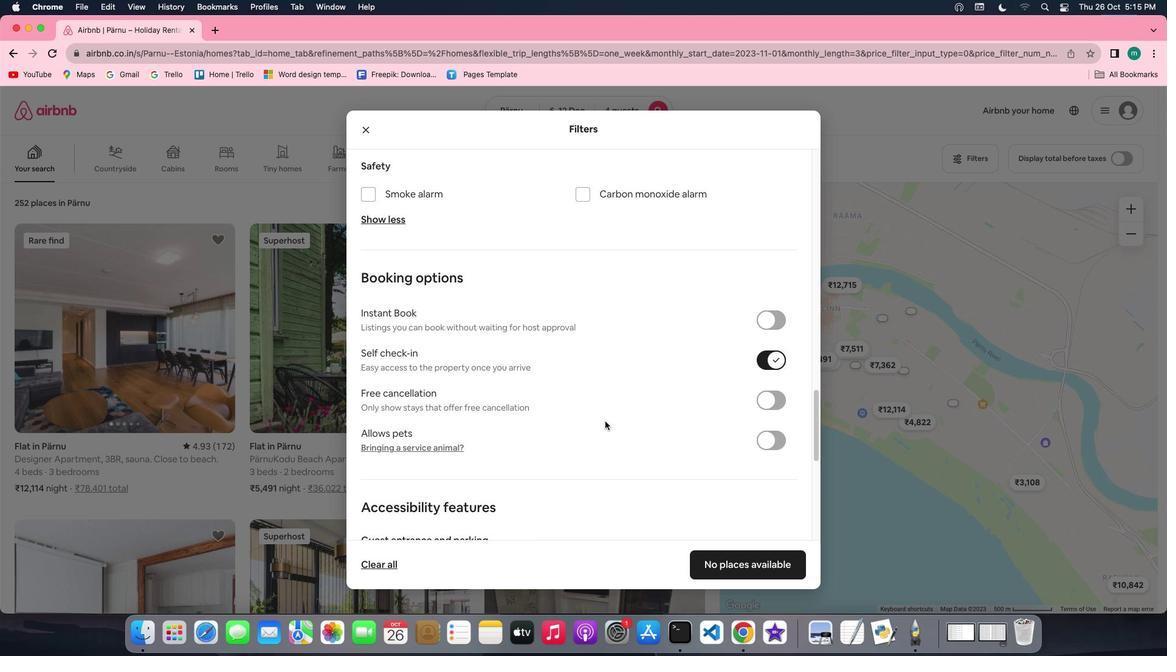 
Action: Mouse scrolled (605, 421) with delta (0, 0)
Screenshot: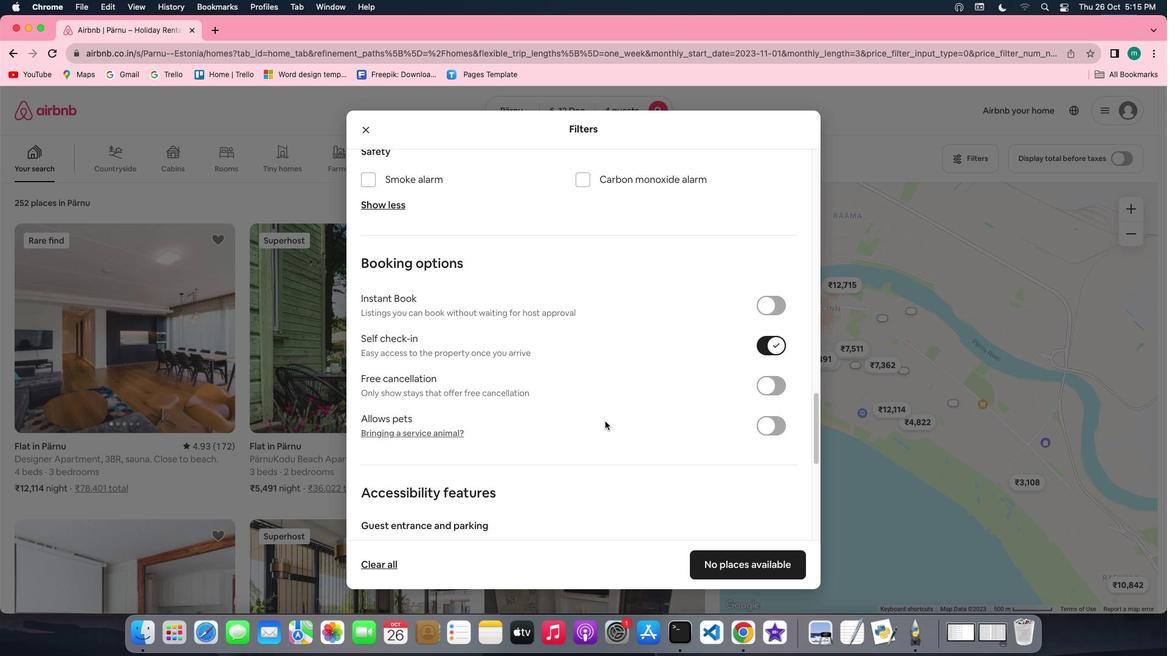 
Action: Mouse scrolled (605, 421) with delta (0, 0)
Screenshot: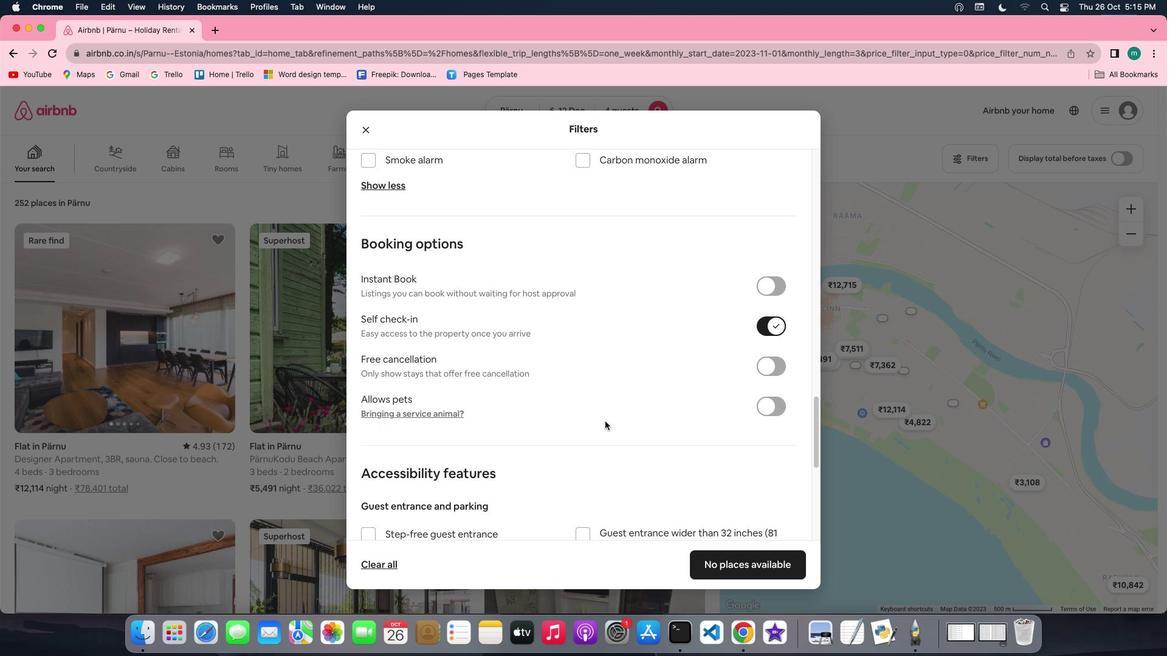 
Action: Mouse scrolled (605, 421) with delta (0, 0)
Screenshot: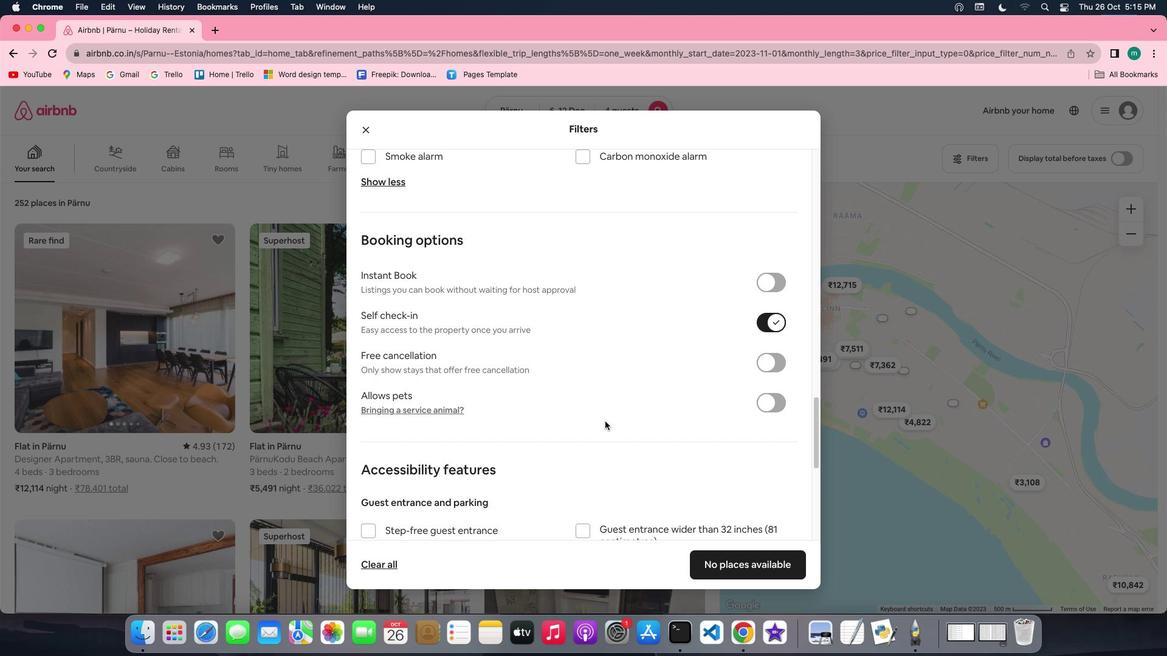 
Action: Mouse scrolled (605, 421) with delta (0, 0)
Screenshot: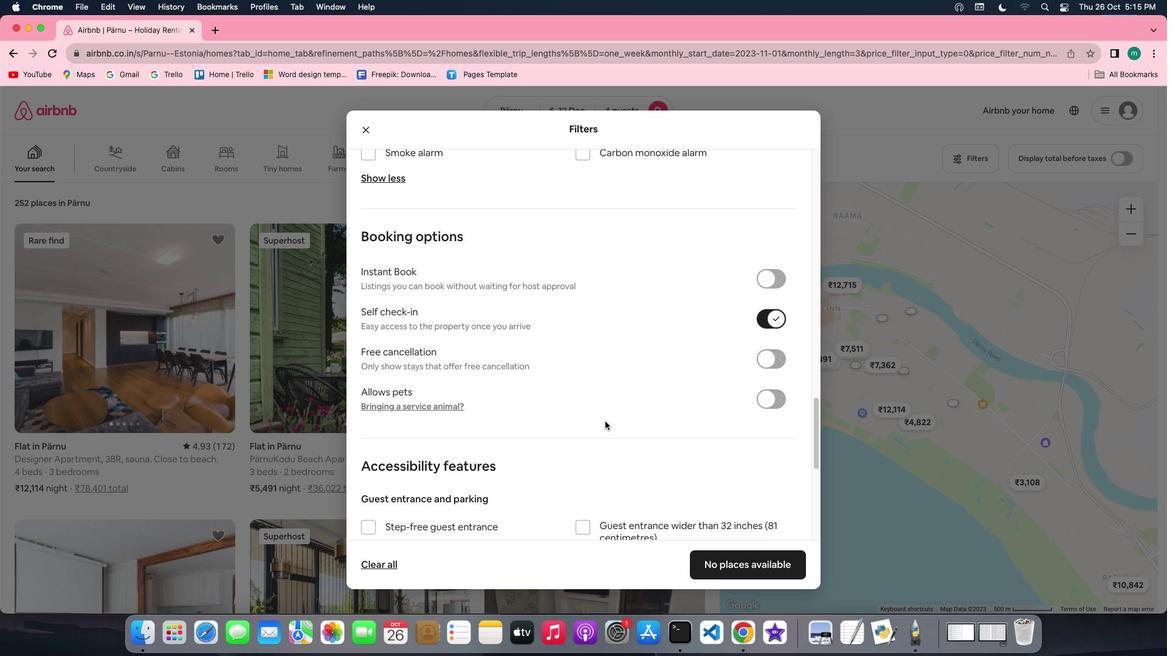 
Action: Mouse scrolled (605, 421) with delta (0, 0)
Screenshot: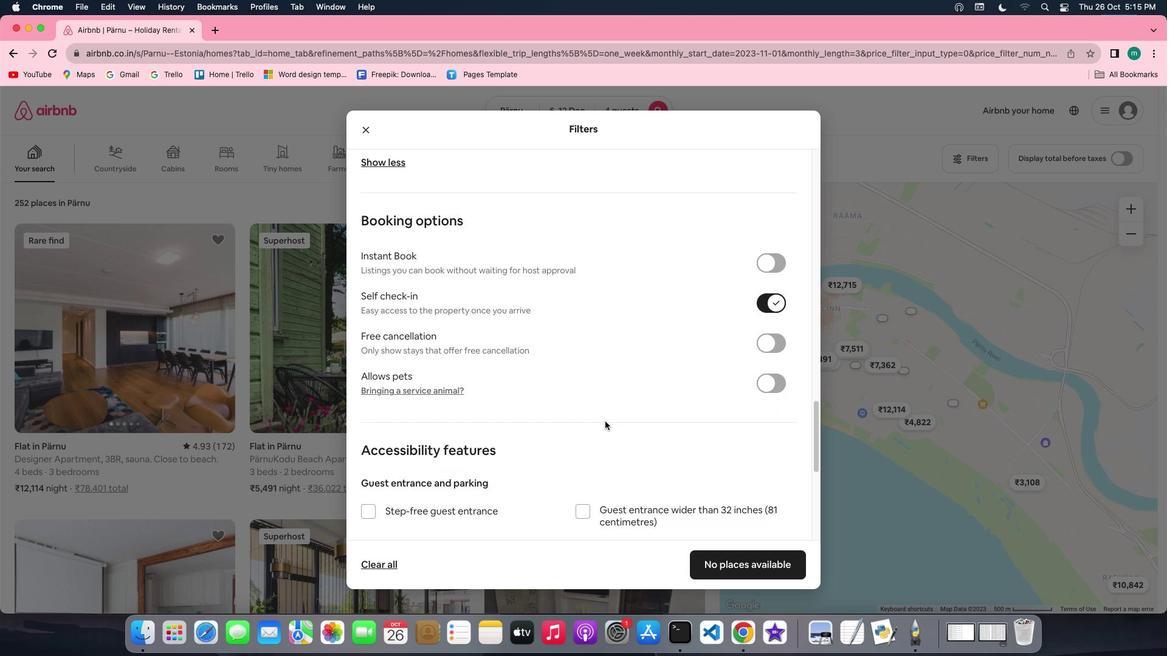 
Action: Mouse scrolled (605, 421) with delta (0, 0)
Screenshot: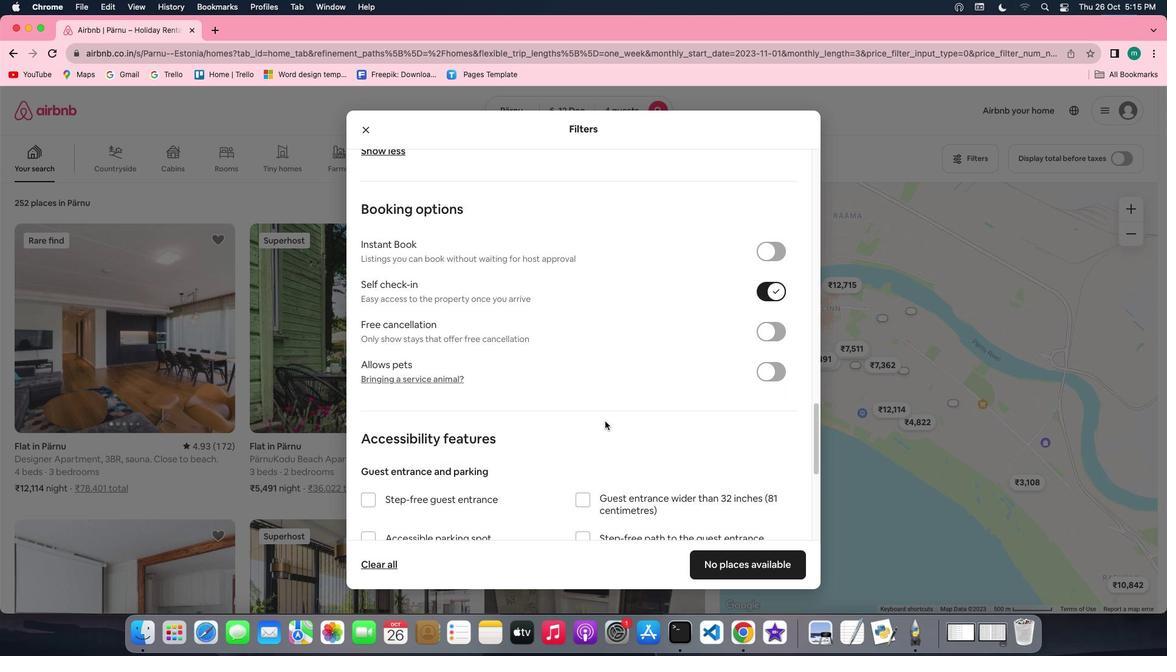
Action: Mouse scrolled (605, 421) with delta (0, 0)
Screenshot: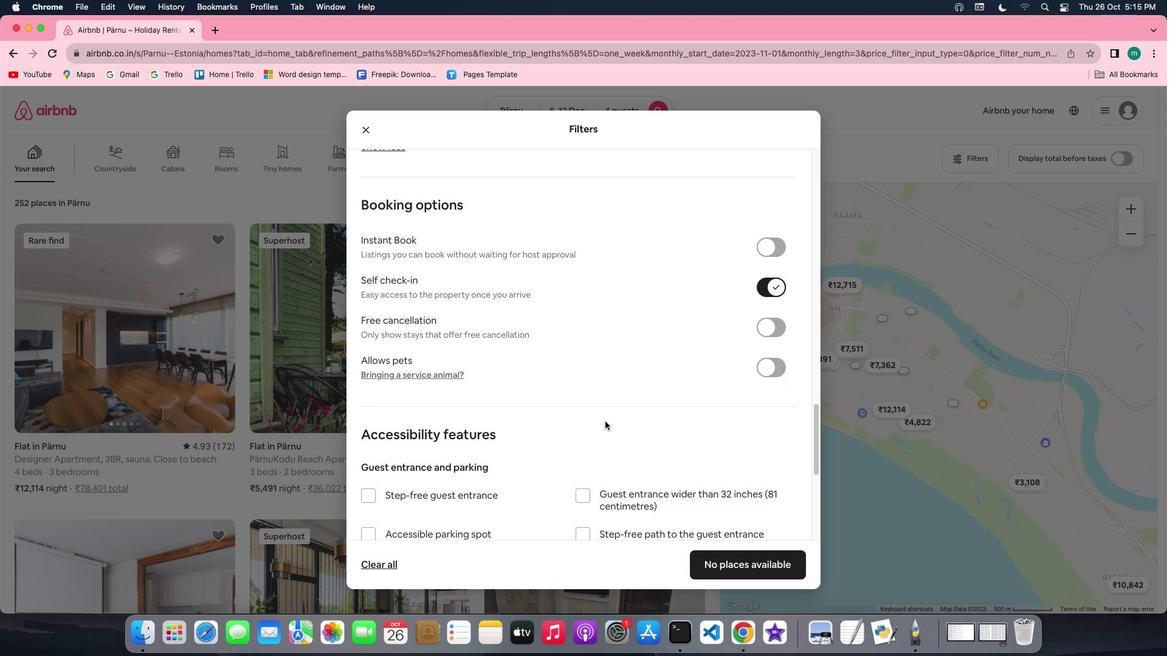 
Action: Mouse scrolled (605, 421) with delta (0, 0)
Screenshot: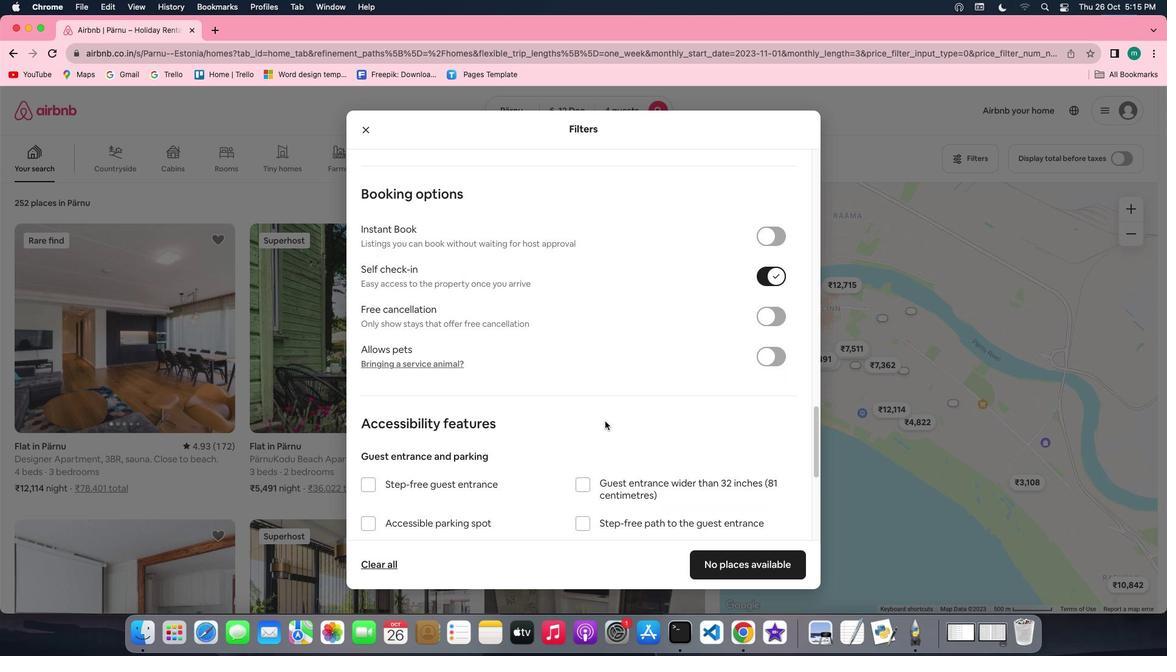 
Action: Mouse scrolled (605, 421) with delta (0, 0)
Screenshot: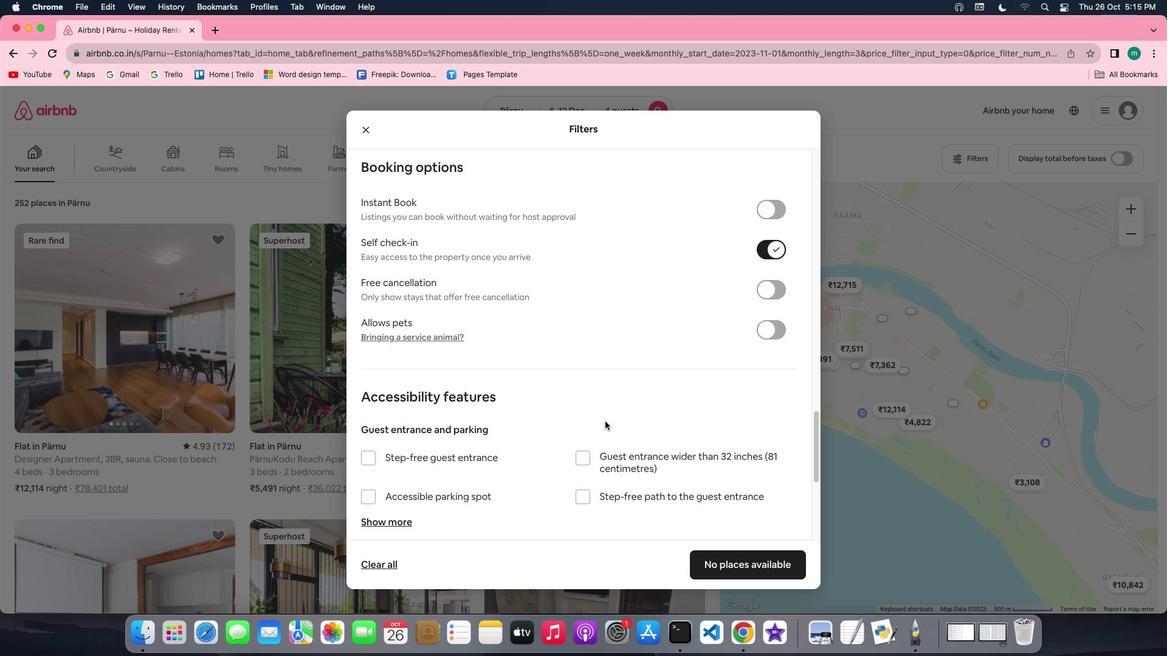 
Action: Mouse moved to (751, 492)
Screenshot: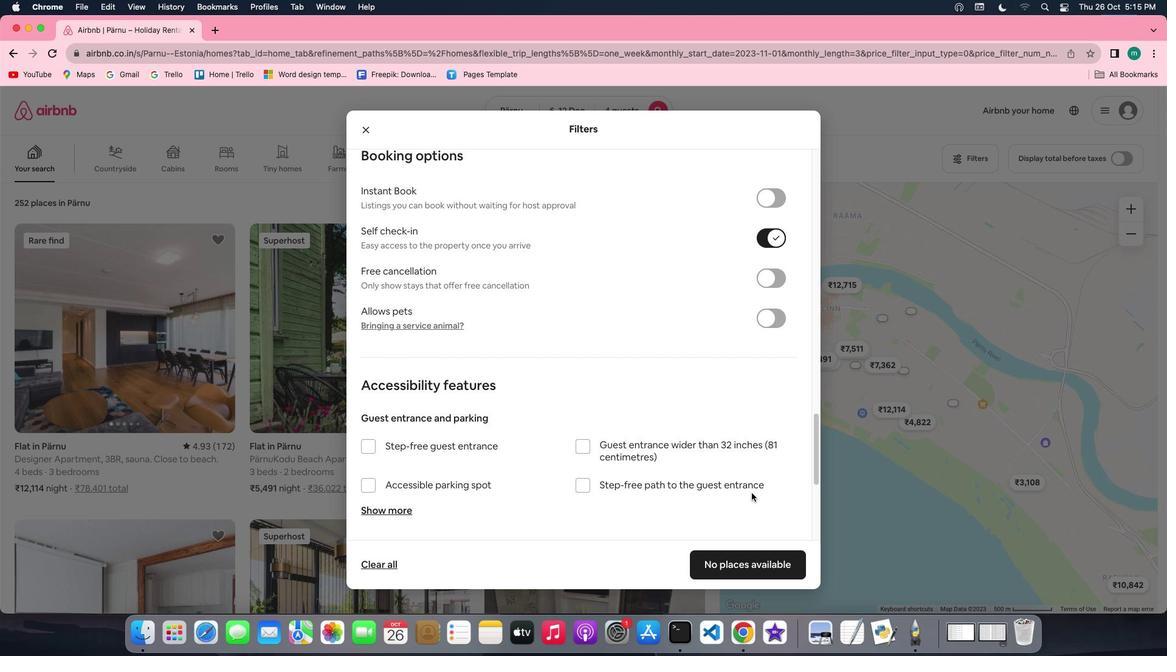 
Action: Mouse scrolled (751, 492) with delta (0, 0)
Screenshot: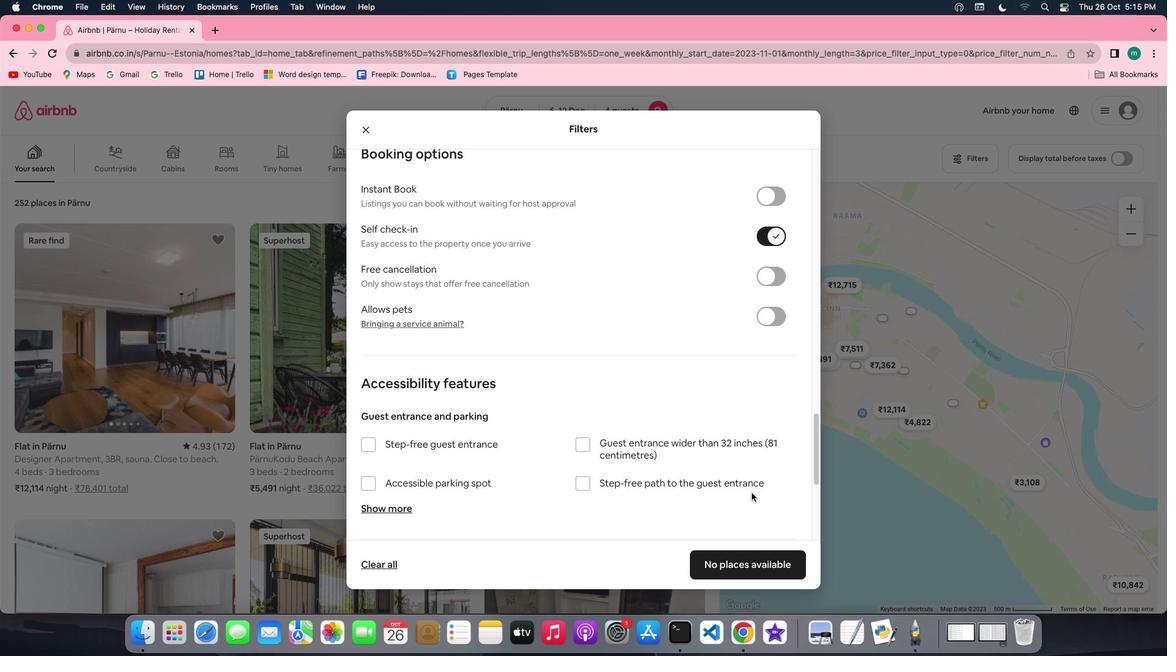 
Action: Mouse scrolled (751, 492) with delta (0, 0)
Screenshot: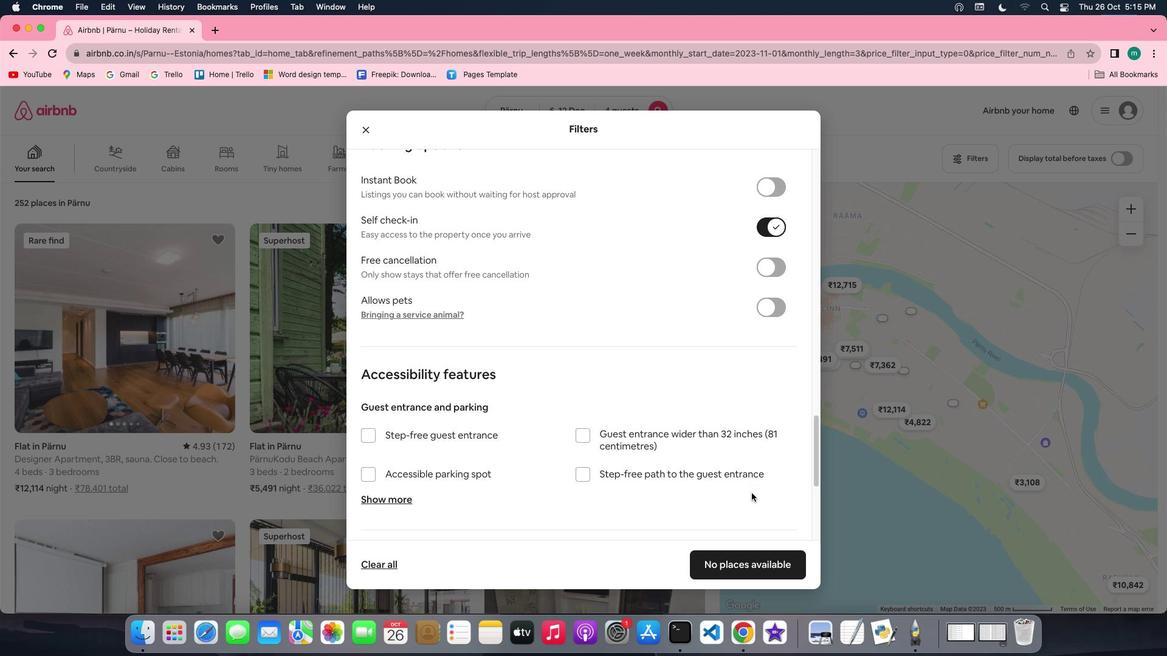 
Action: Mouse scrolled (751, 492) with delta (0, 0)
Screenshot: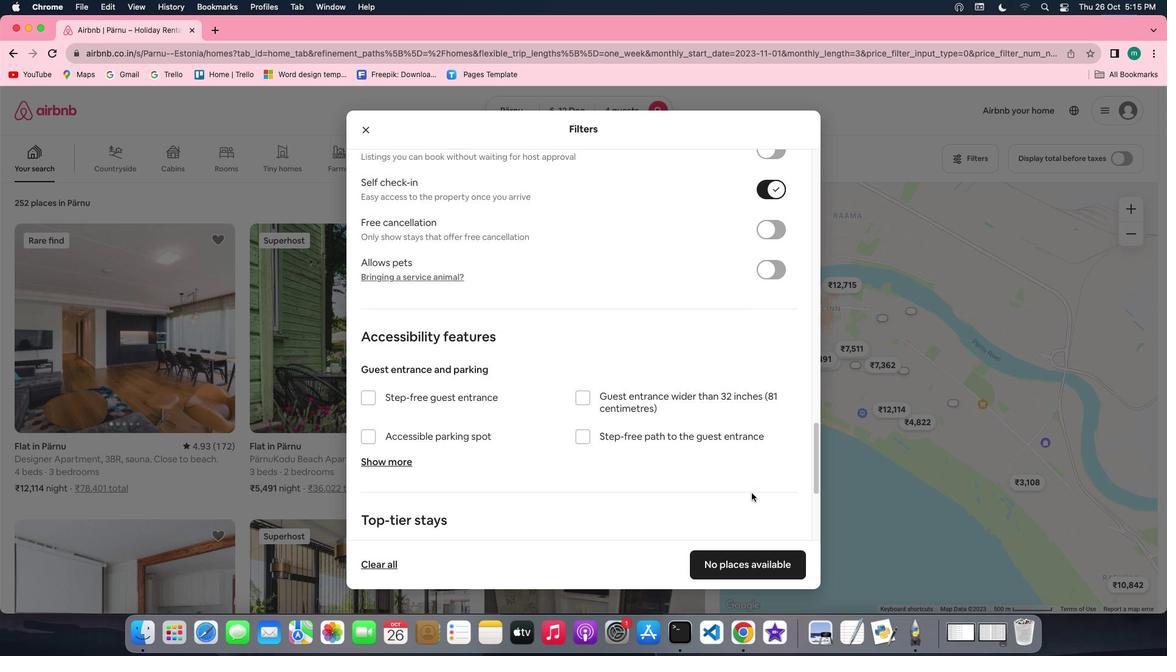 
Action: Mouse scrolled (751, 492) with delta (0, -1)
Screenshot: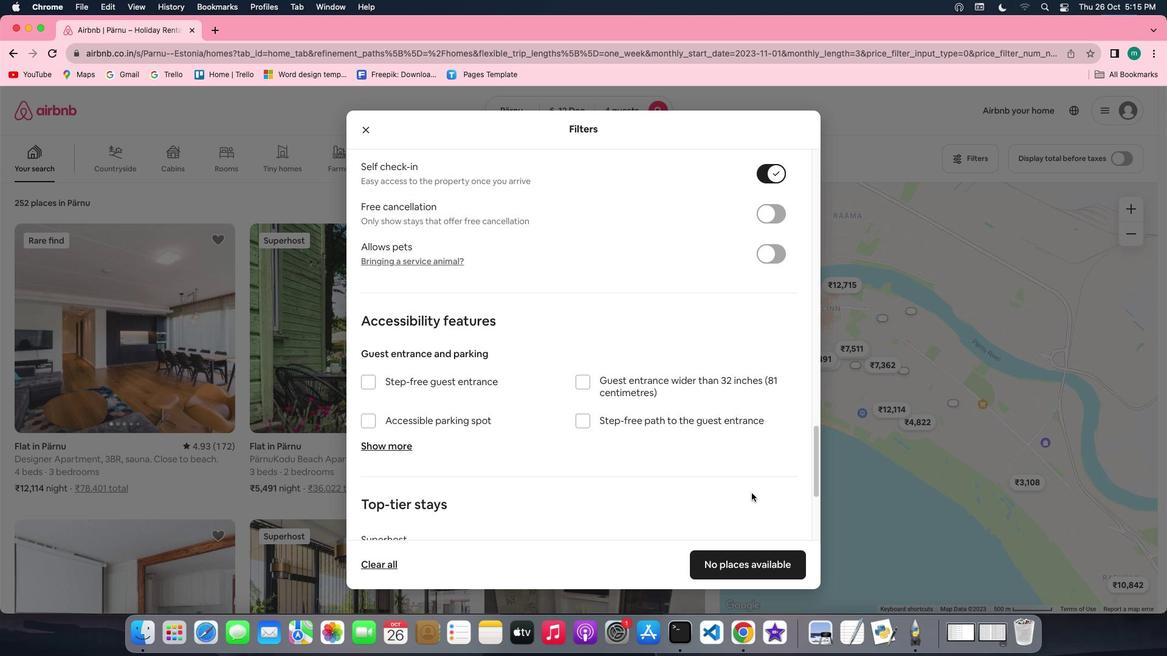 
Action: Mouse scrolled (751, 492) with delta (0, -1)
Screenshot: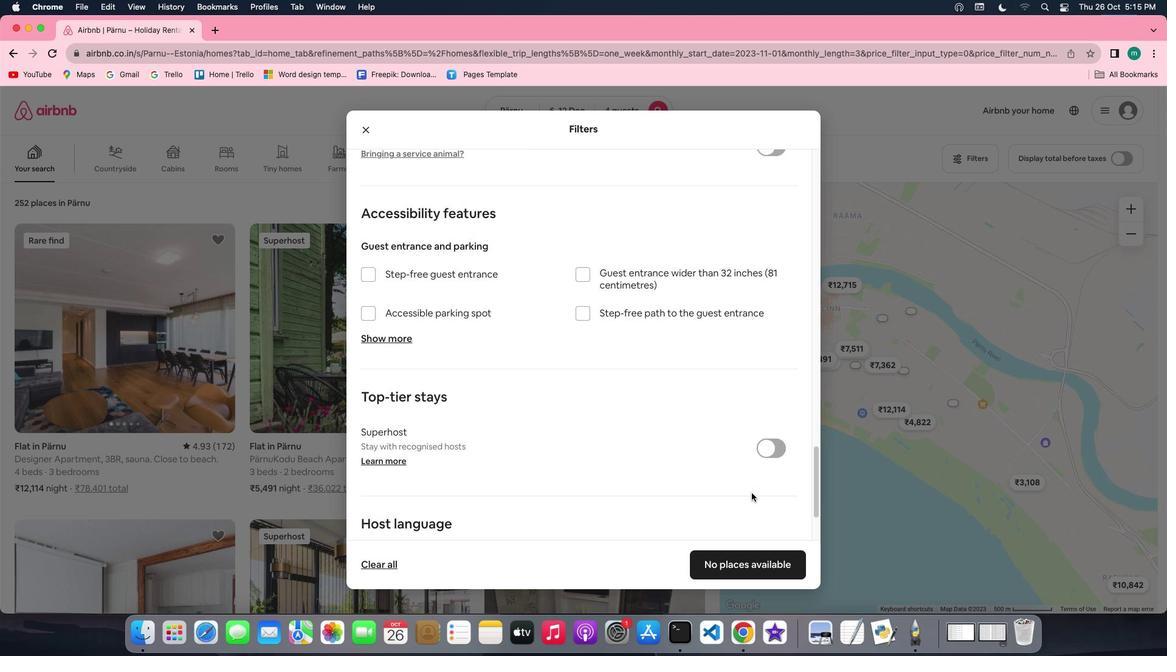 
Action: Mouse scrolled (751, 492) with delta (0, 0)
Screenshot: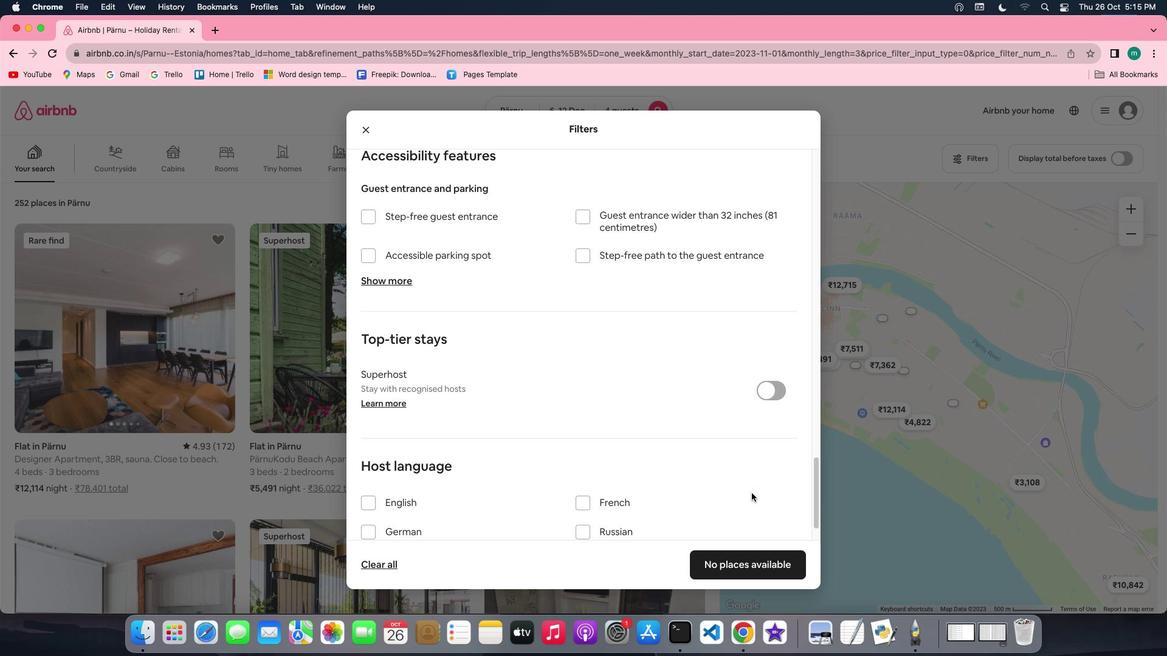 
Action: Mouse scrolled (751, 492) with delta (0, 0)
Screenshot: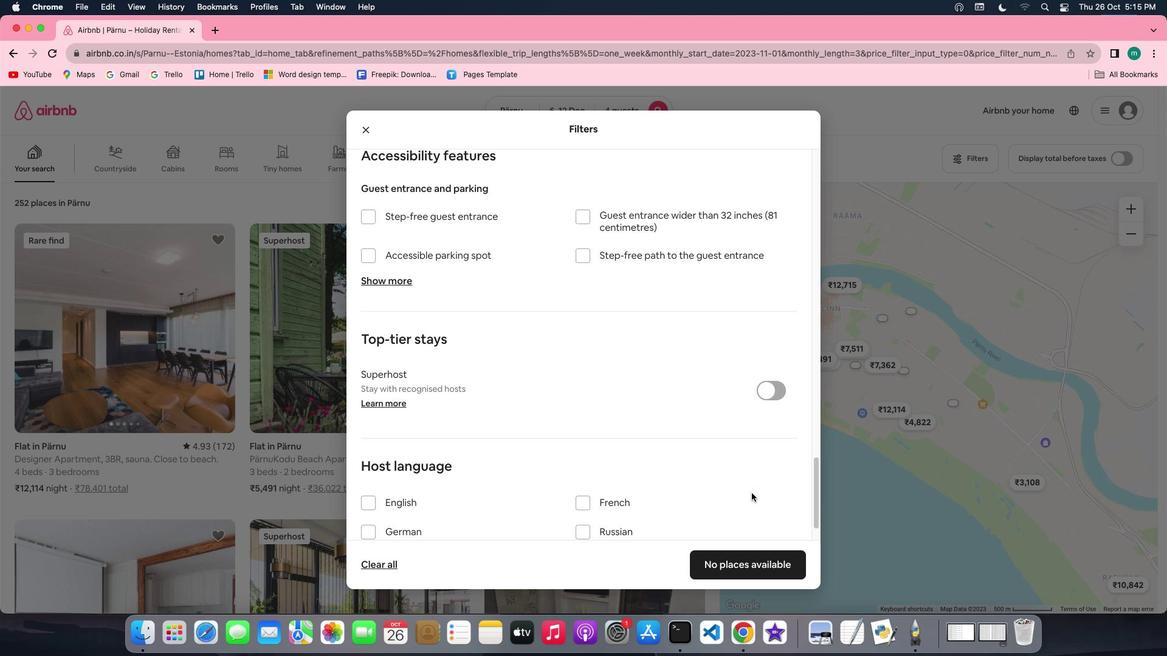
Action: Mouse scrolled (751, 492) with delta (0, -1)
Screenshot: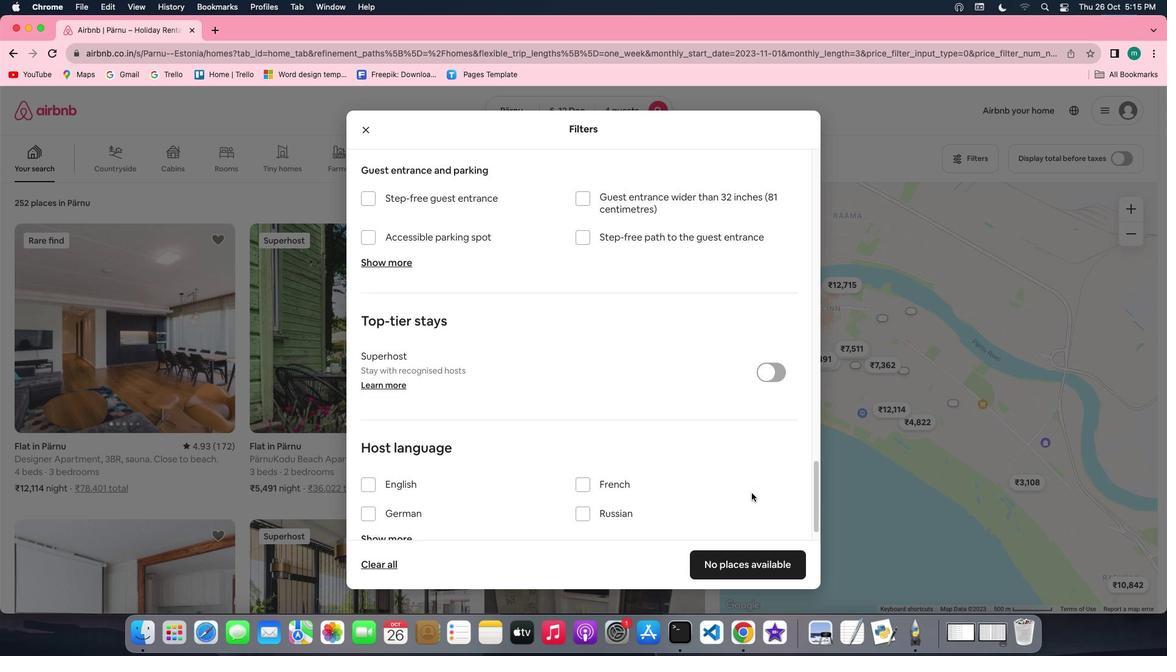 
Action: Mouse scrolled (751, 492) with delta (0, -3)
Screenshot: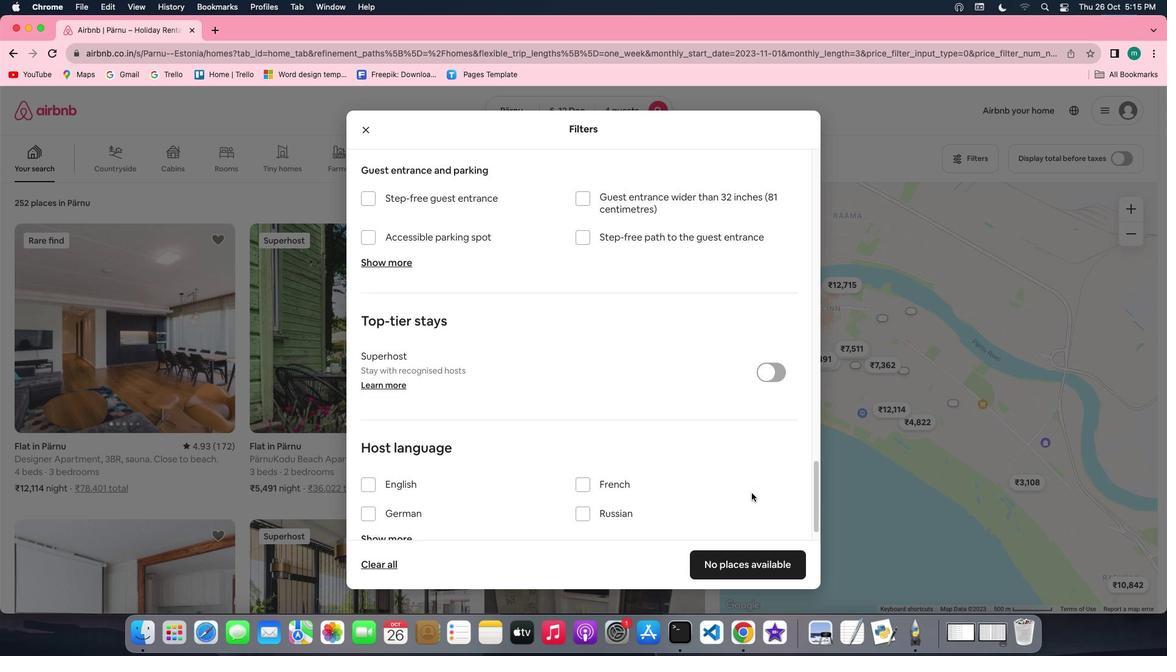 
Action: Mouse scrolled (751, 492) with delta (0, -3)
Screenshot: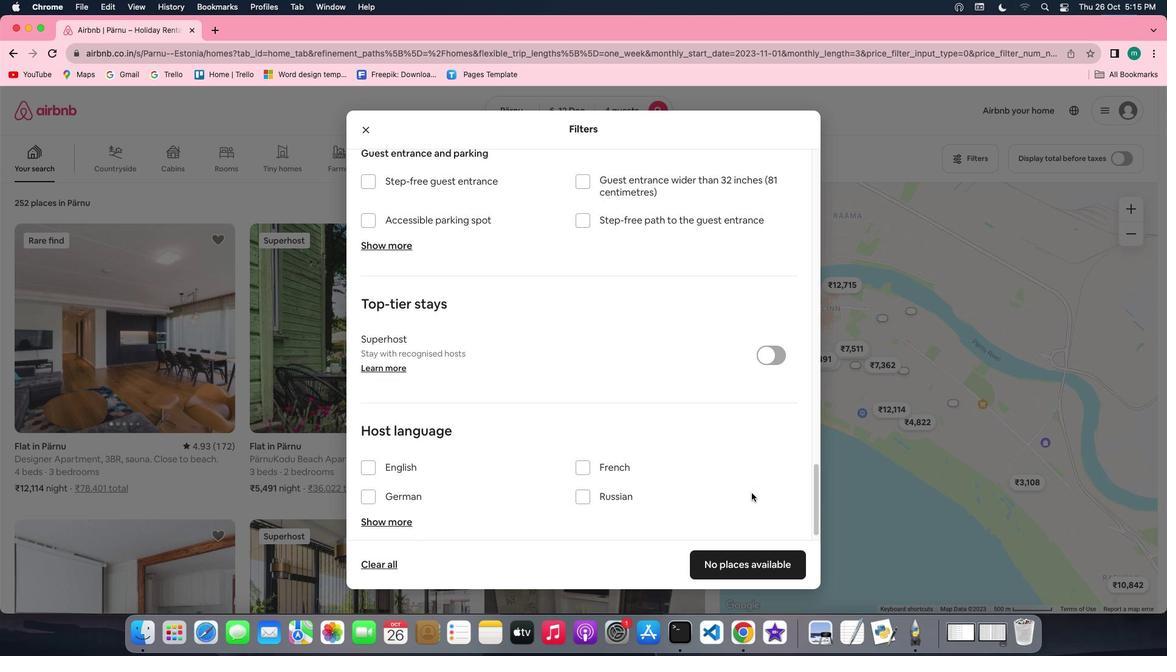 
Action: Mouse moved to (752, 497)
Screenshot: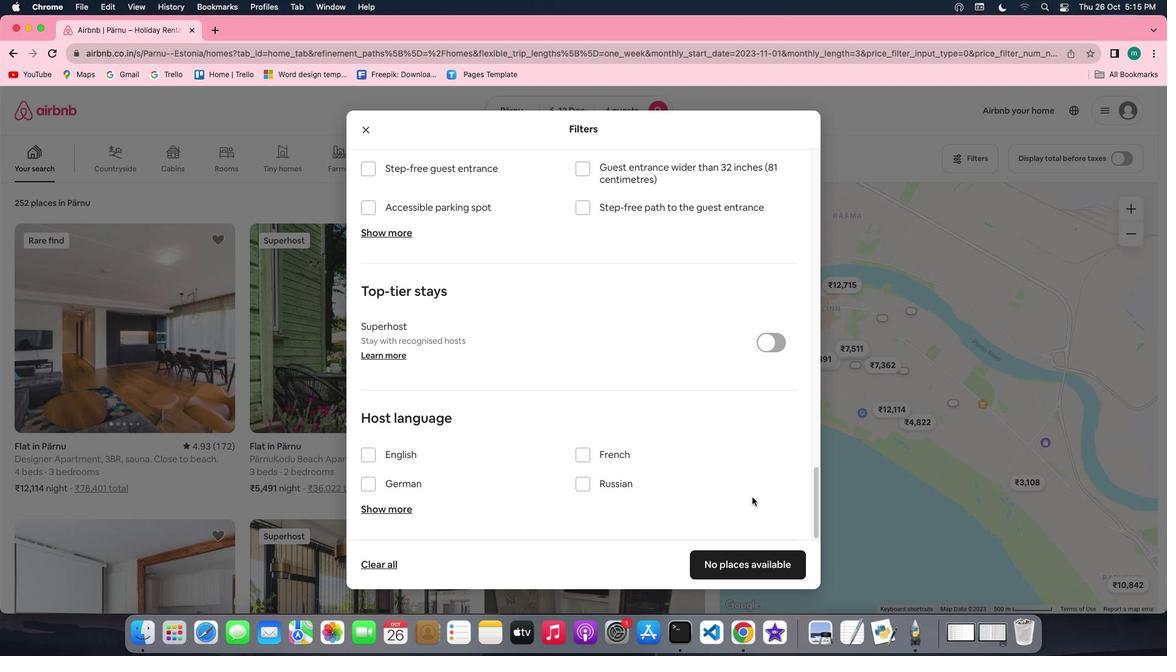 
Action: Mouse scrolled (752, 497) with delta (0, 0)
Screenshot: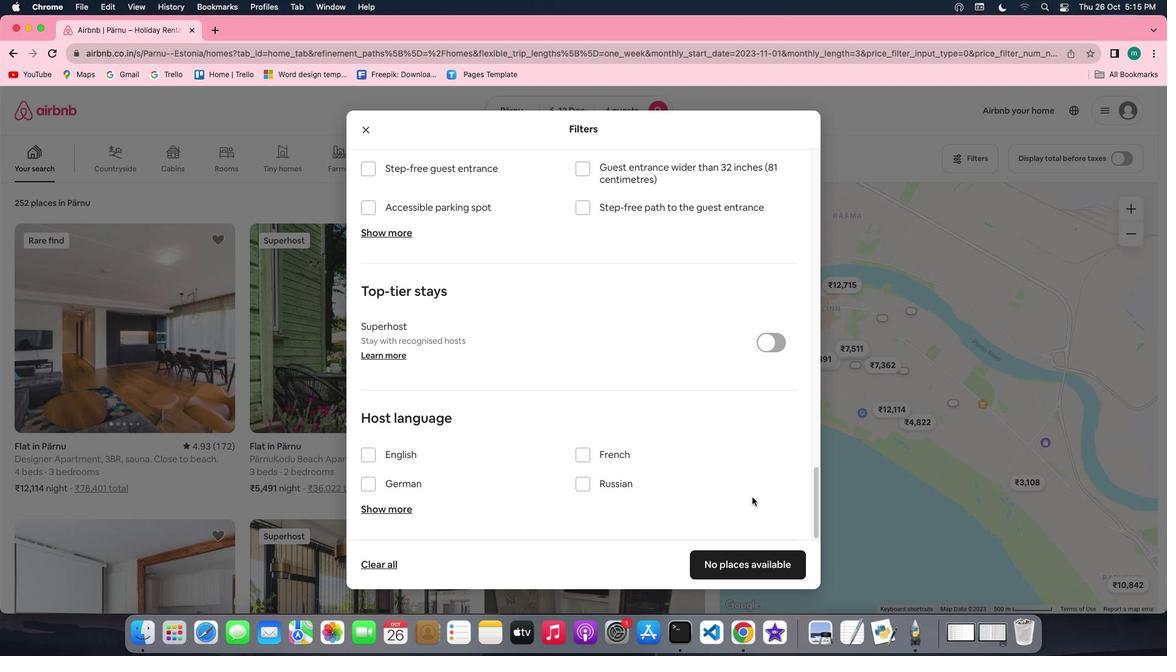 
Action: Mouse scrolled (752, 497) with delta (0, 0)
Screenshot: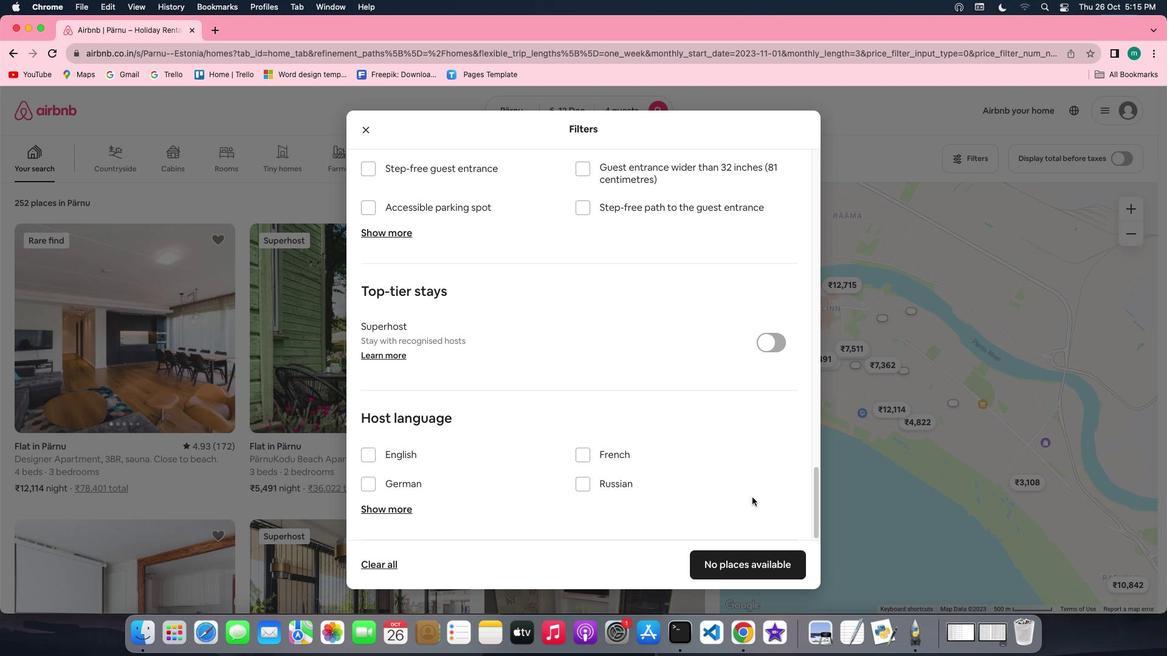 
Action: Mouse scrolled (752, 497) with delta (0, -1)
Screenshot: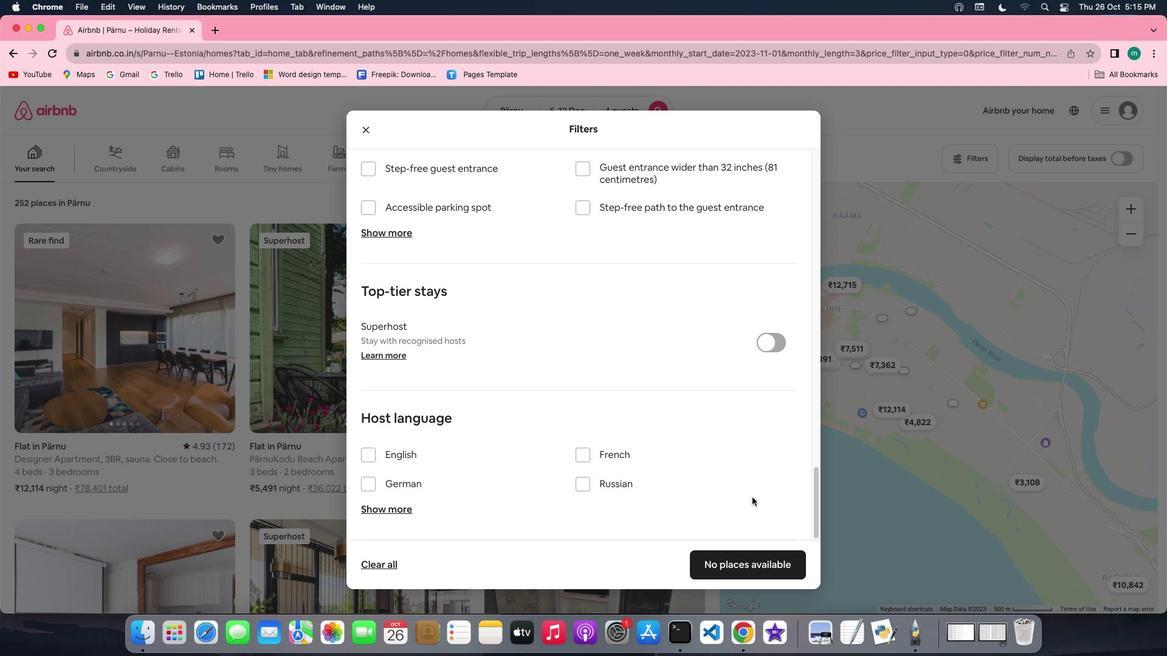 
Action: Mouse scrolled (752, 497) with delta (0, -3)
Screenshot: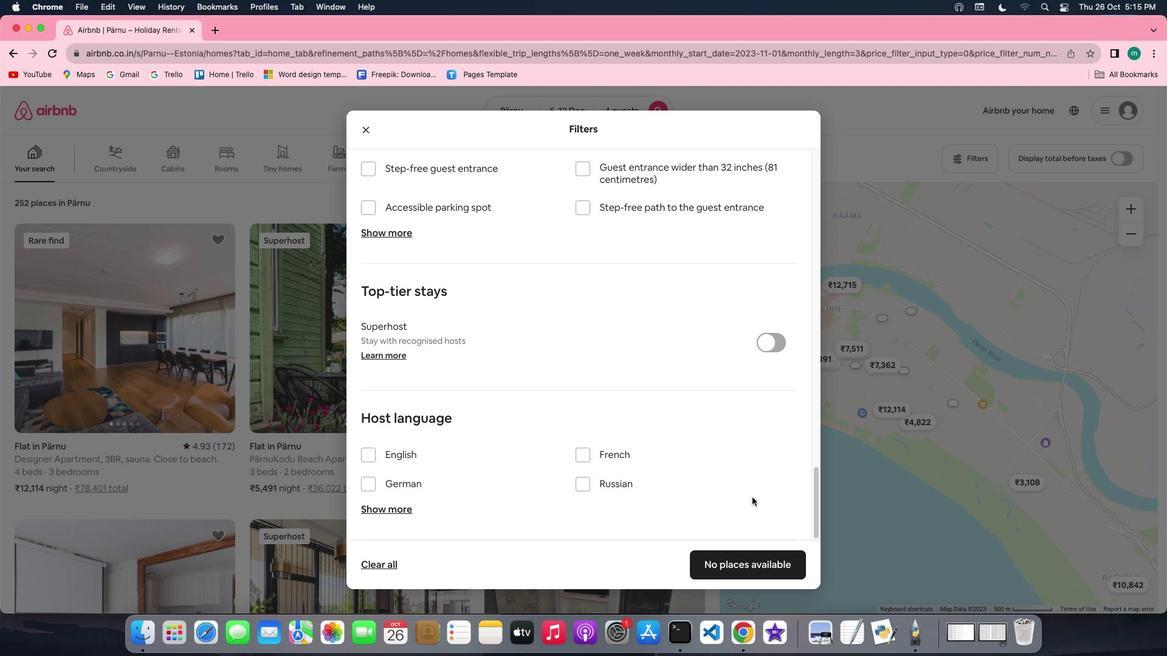 
Action: Mouse scrolled (752, 497) with delta (0, -3)
Screenshot: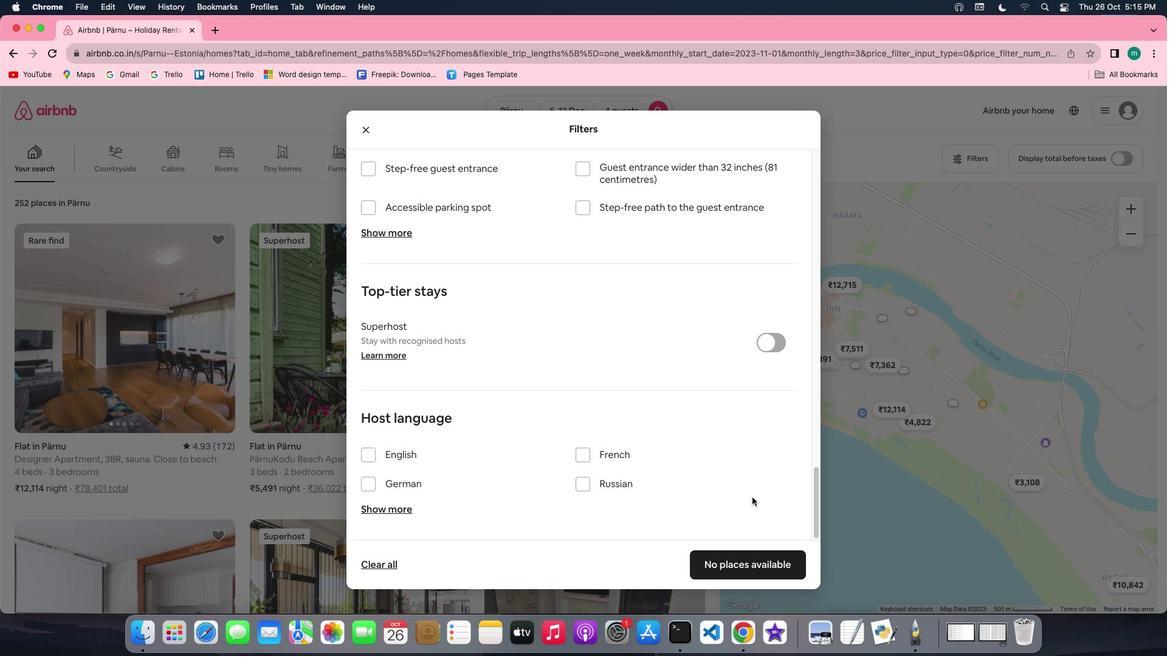 
Action: Mouse moved to (768, 564)
Screenshot: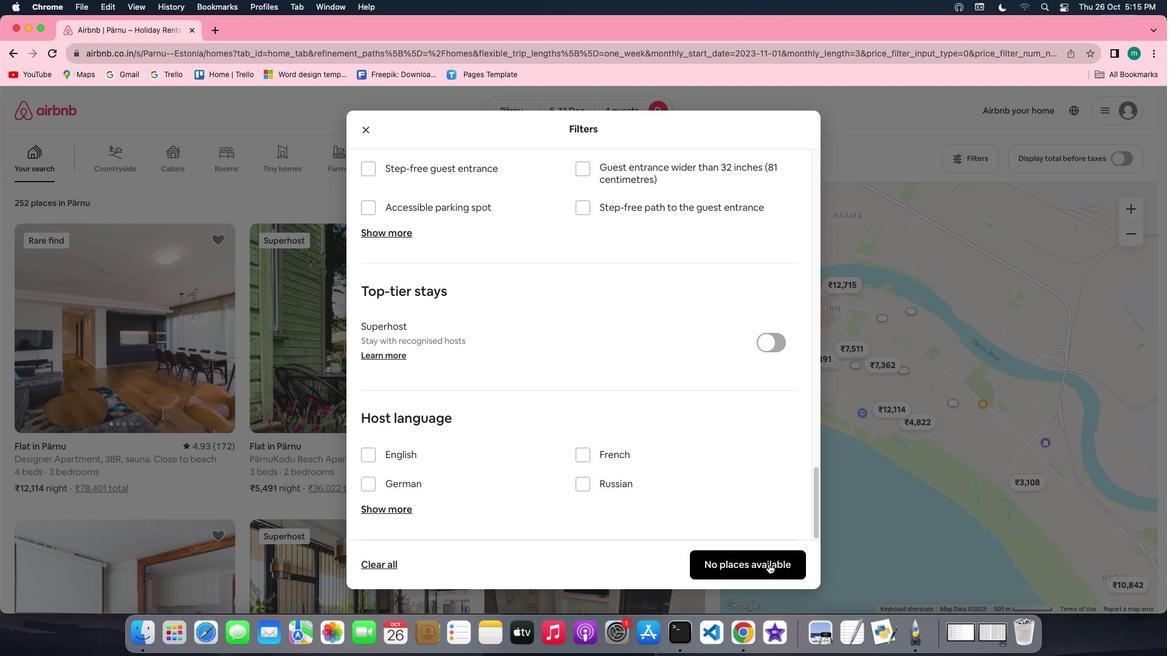 
Action: Mouse pressed left at (768, 564)
Screenshot: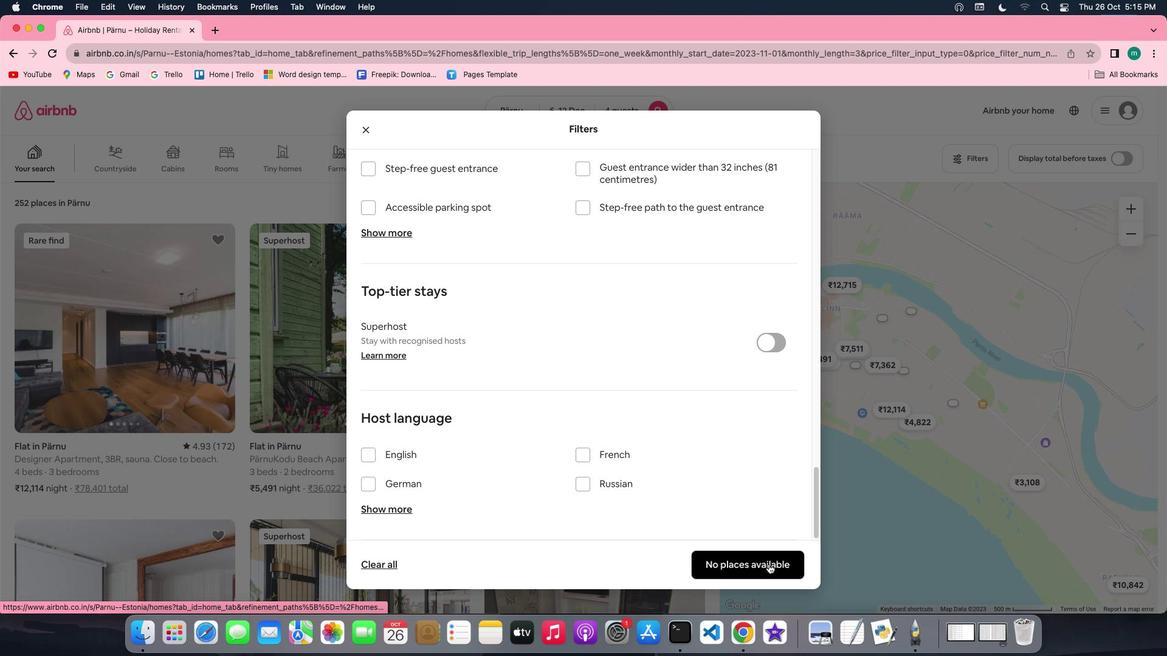 
Action: Mouse moved to (471, 418)
Screenshot: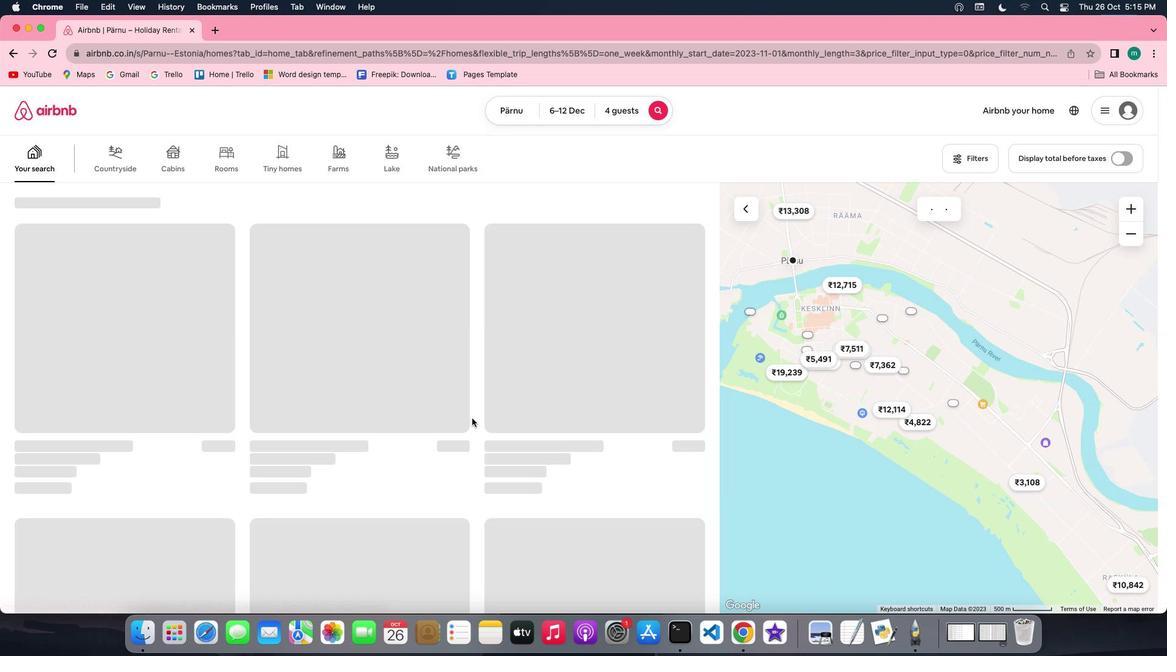 
